 Task: Plan a multi-city trip from Casablanca to Guilin to Hangzhou with 2 passengers in First class, using Emirates, with 1 stop or fewer, 2 carry-on bags, and Dubai as a connecting airport.
Action: Mouse moved to (382, 229)
Screenshot: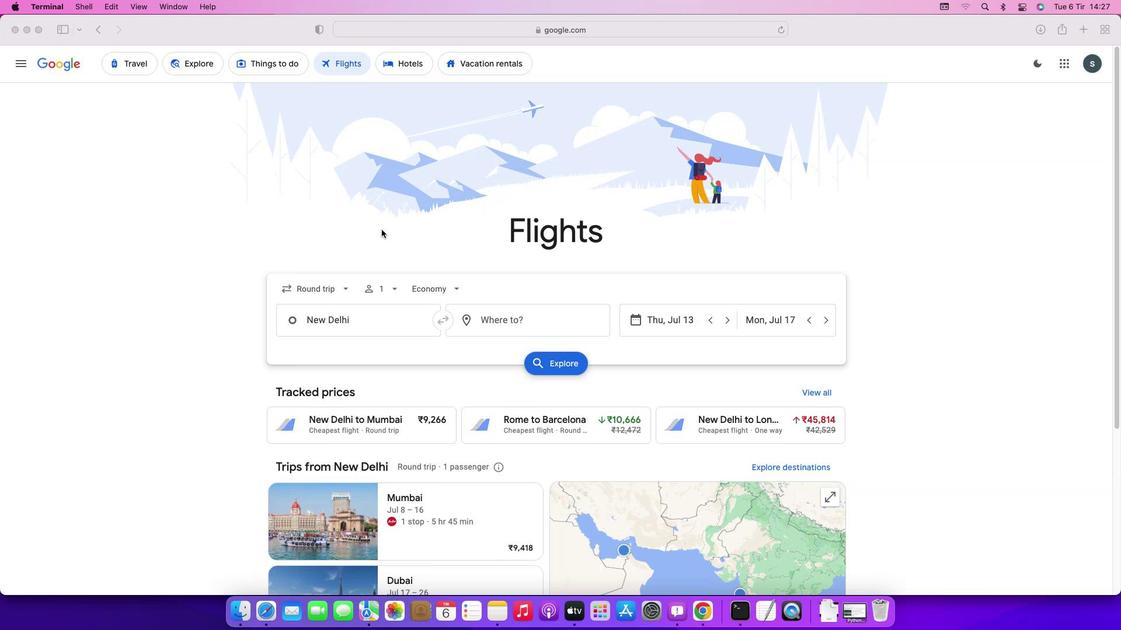 
Action: Mouse pressed left at (382, 229)
Screenshot: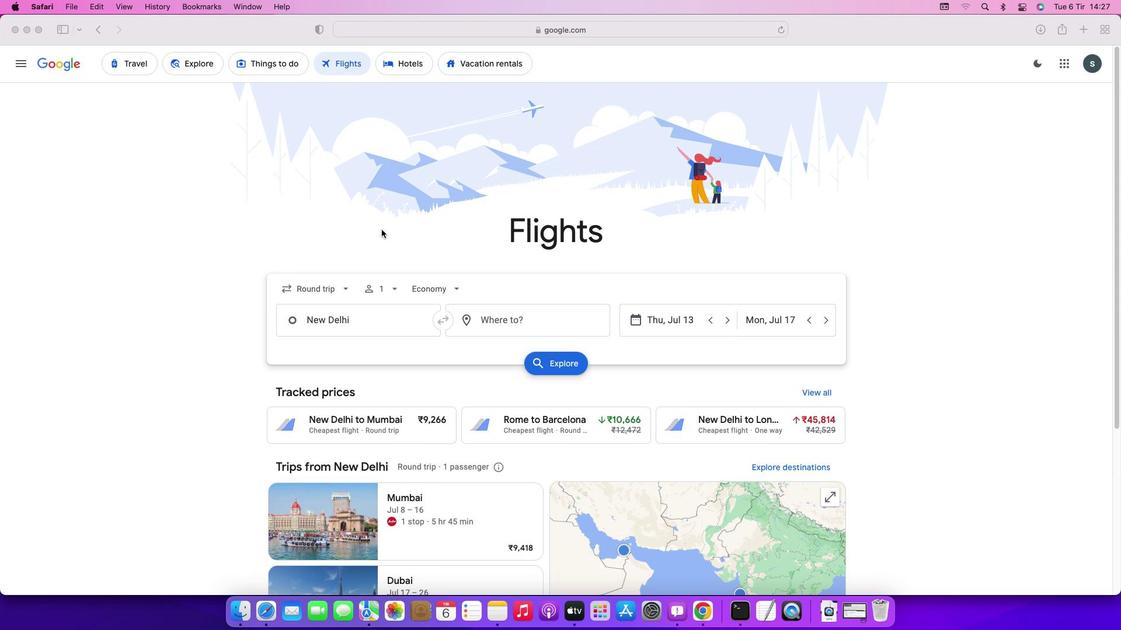 
Action: Mouse moved to (334, 292)
Screenshot: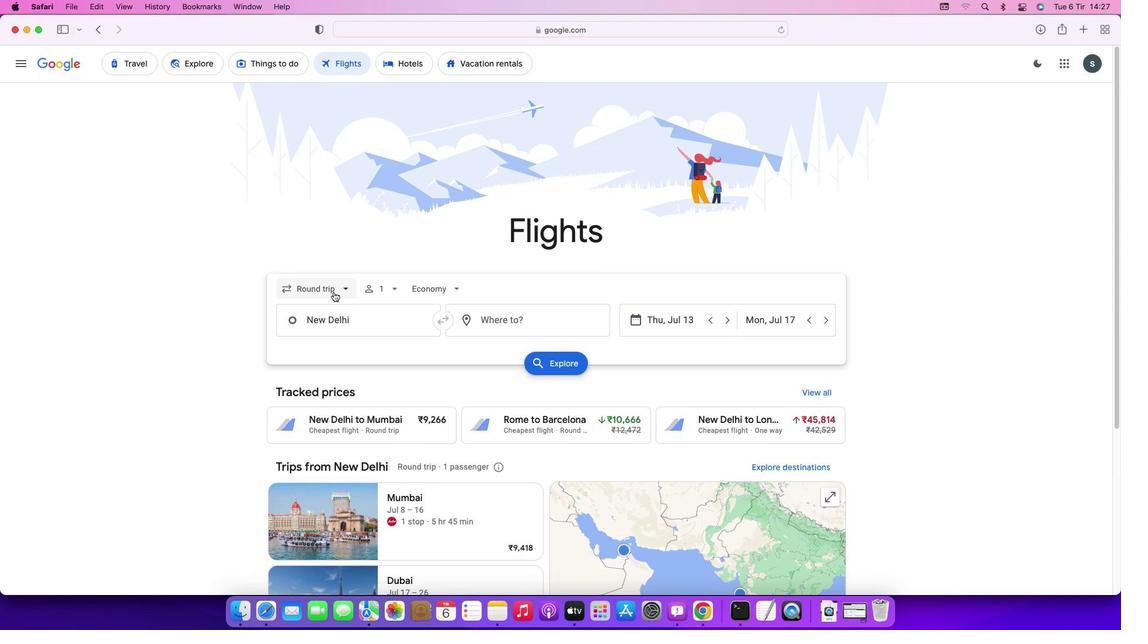 
Action: Mouse pressed left at (334, 292)
Screenshot: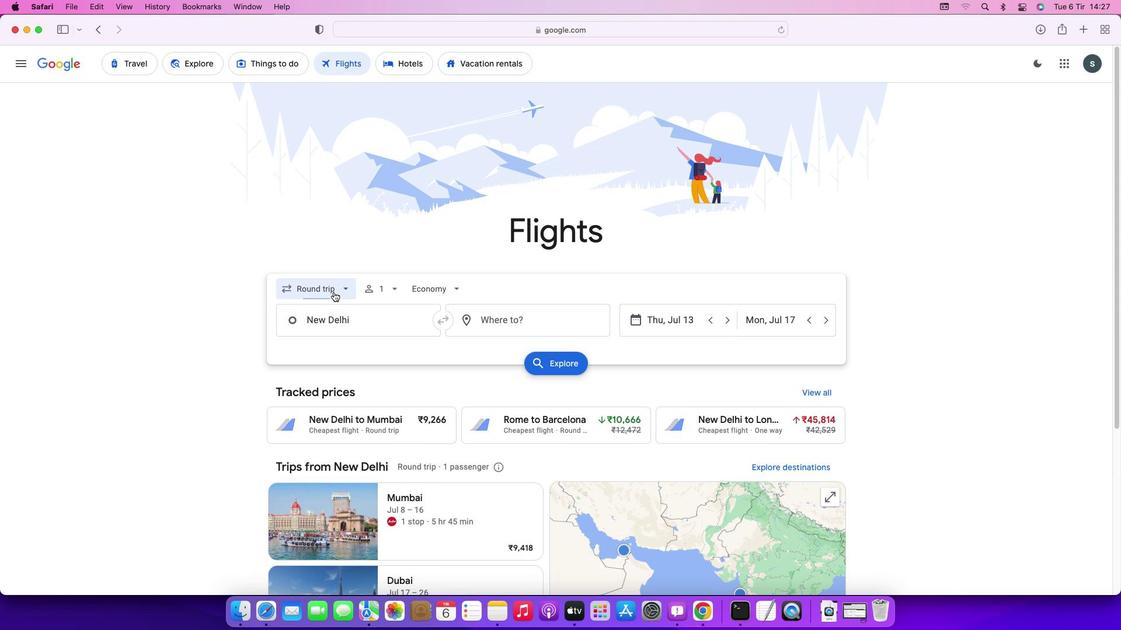 
Action: Mouse moved to (324, 371)
Screenshot: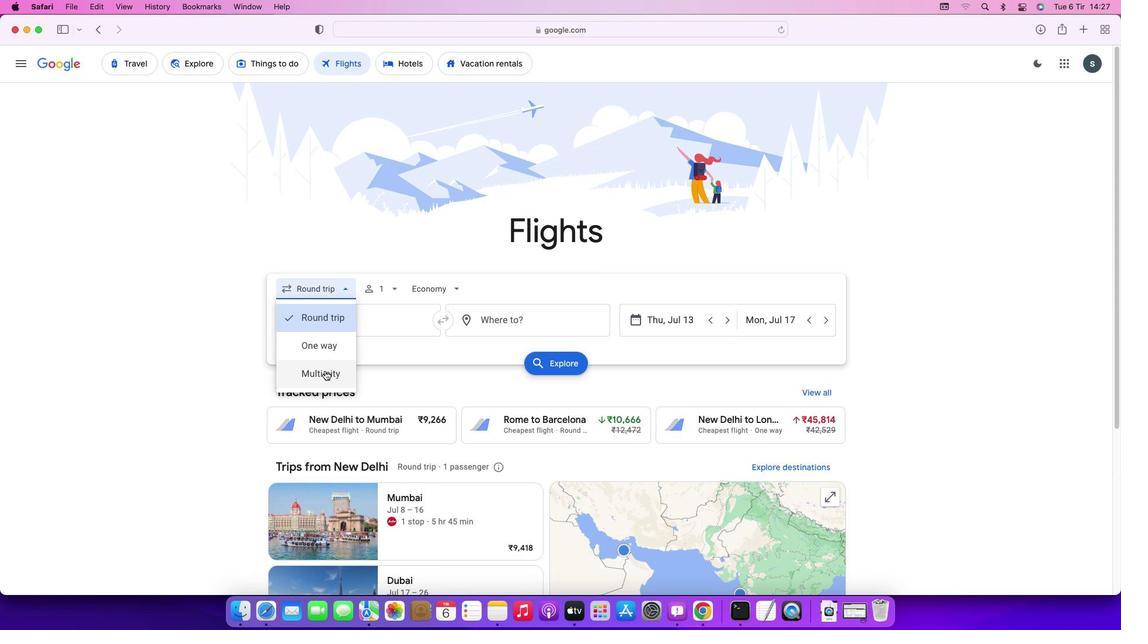 
Action: Mouse pressed left at (324, 371)
Screenshot: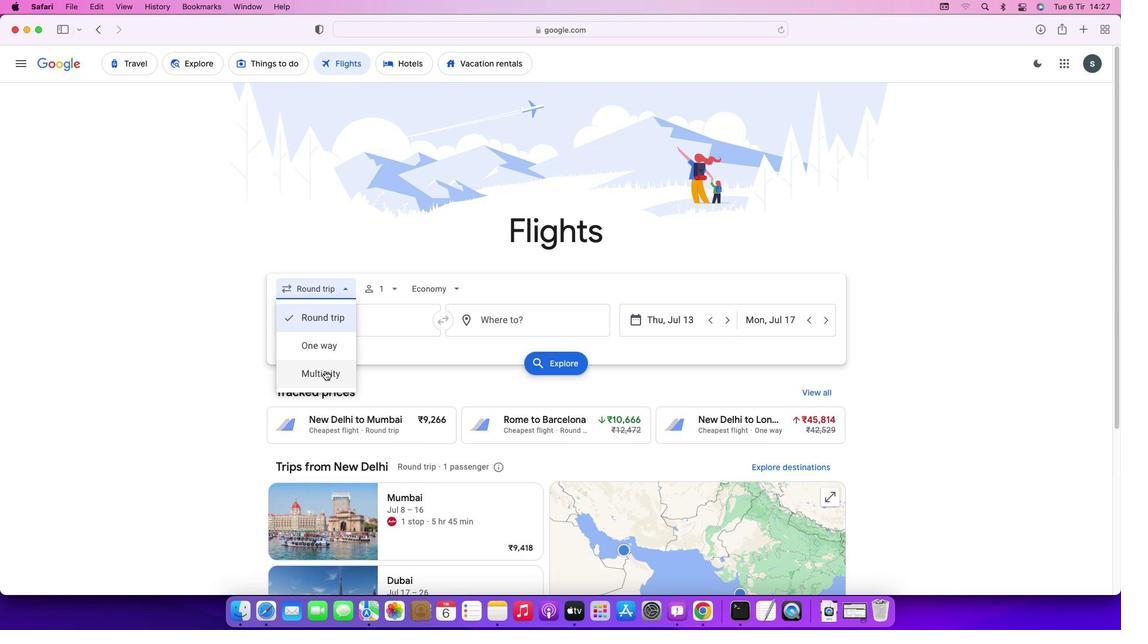 
Action: Mouse moved to (387, 285)
Screenshot: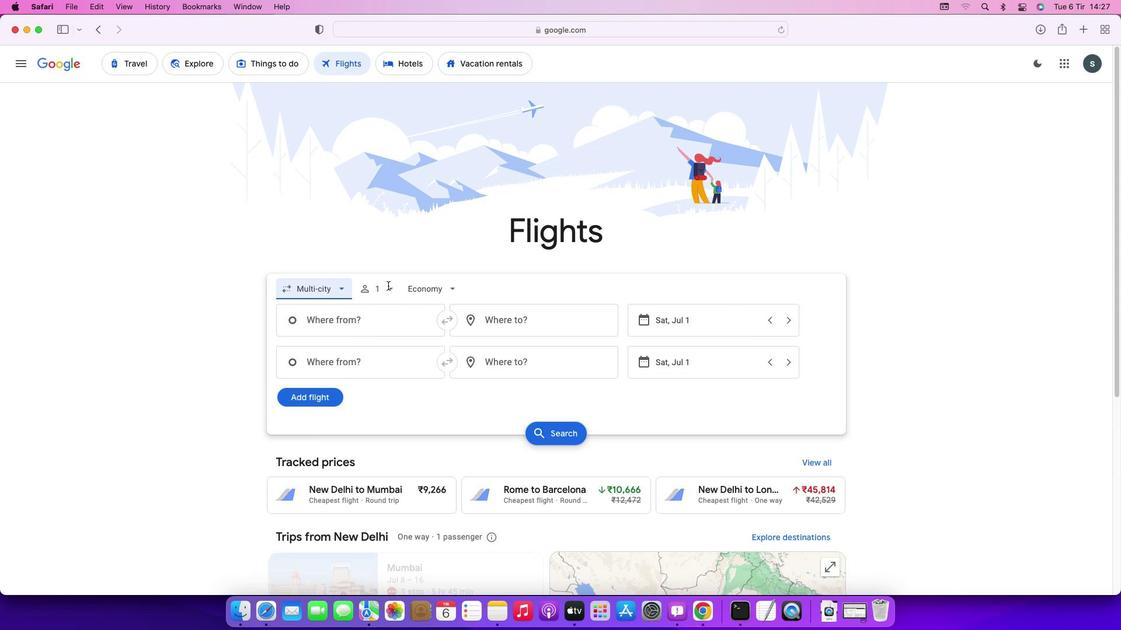 
Action: Mouse pressed left at (387, 285)
Screenshot: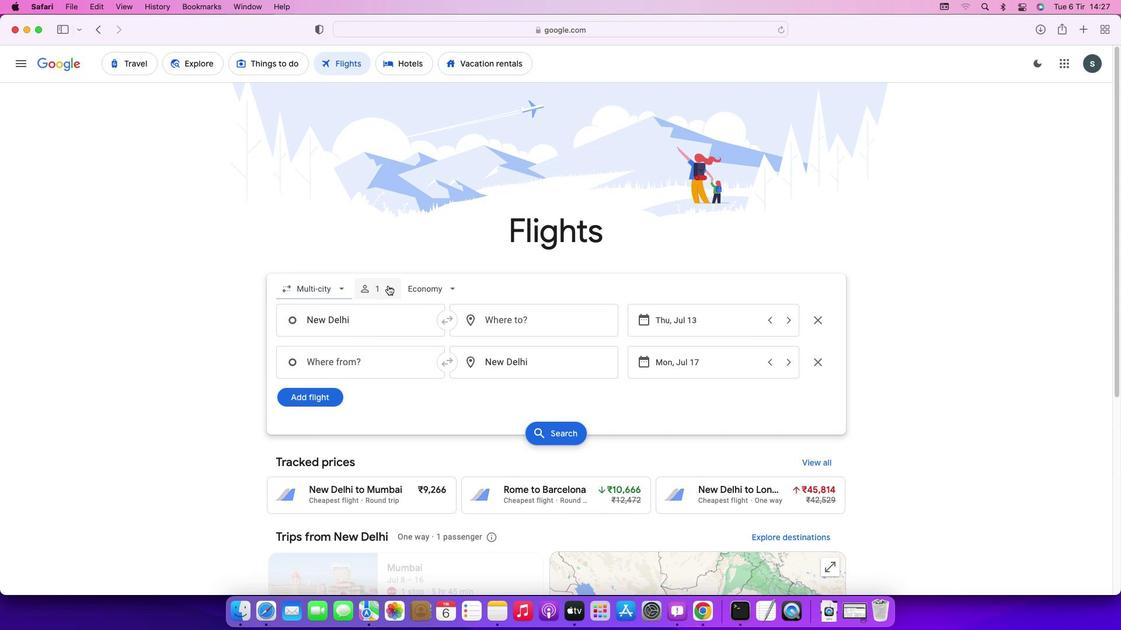 
Action: Mouse moved to (475, 314)
Screenshot: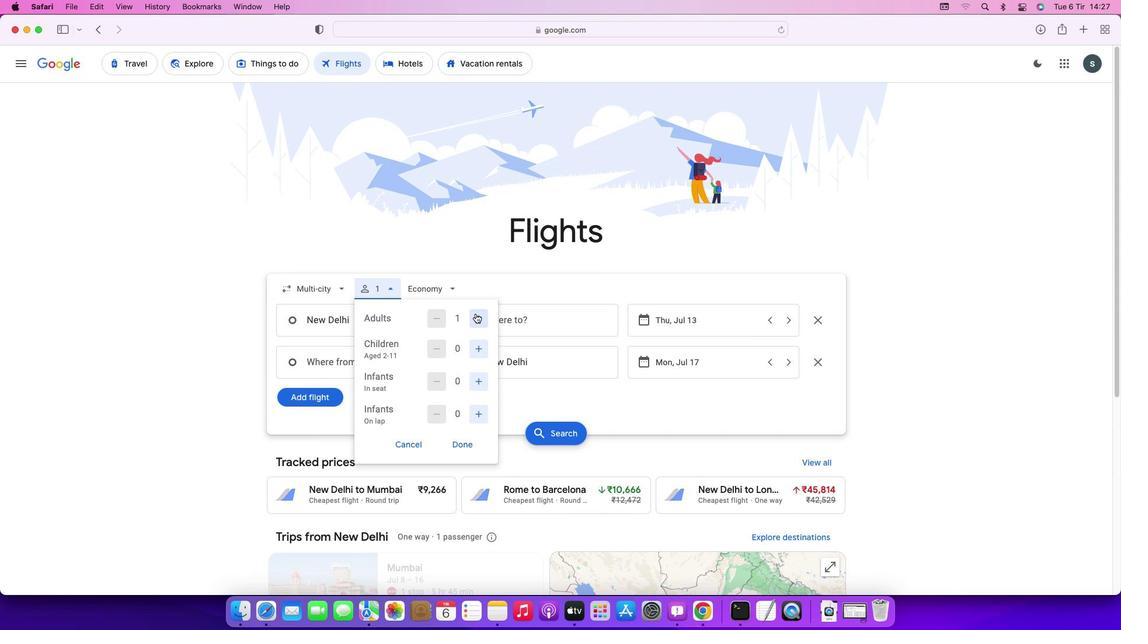 
Action: Mouse pressed left at (475, 314)
Screenshot: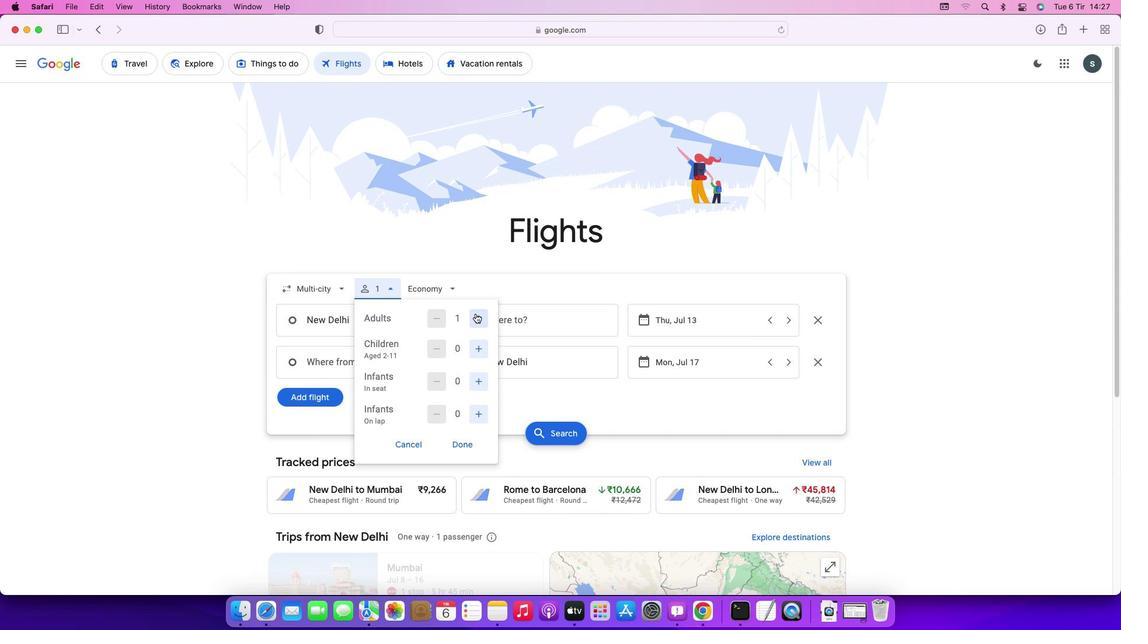 
Action: Mouse moved to (463, 445)
Screenshot: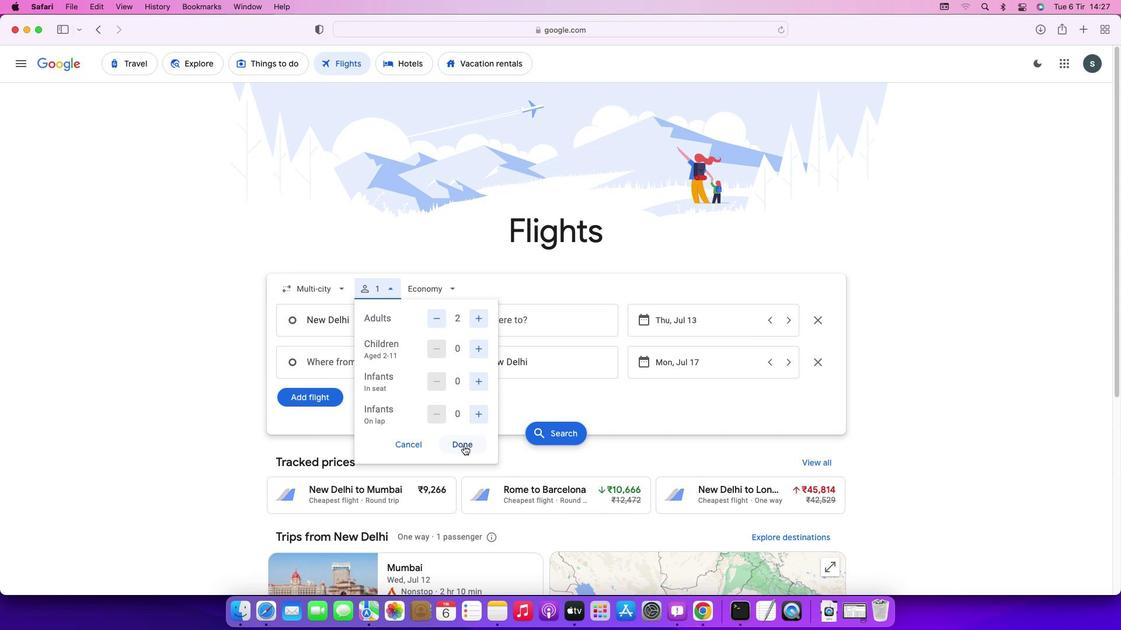 
Action: Mouse pressed left at (463, 445)
Screenshot: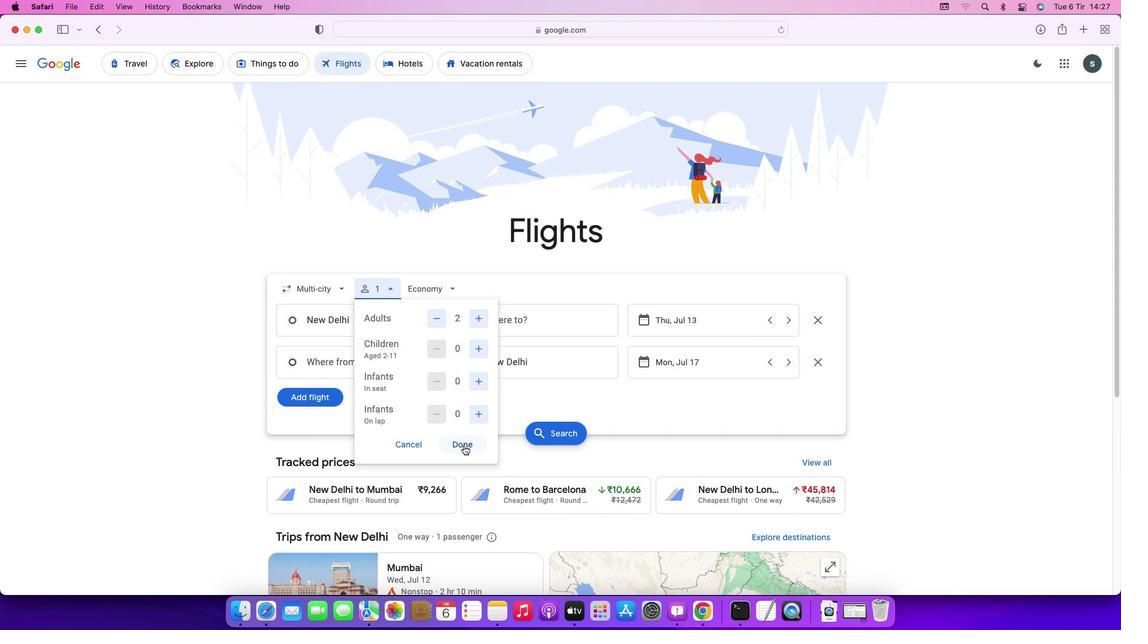 
Action: Mouse moved to (432, 285)
Screenshot: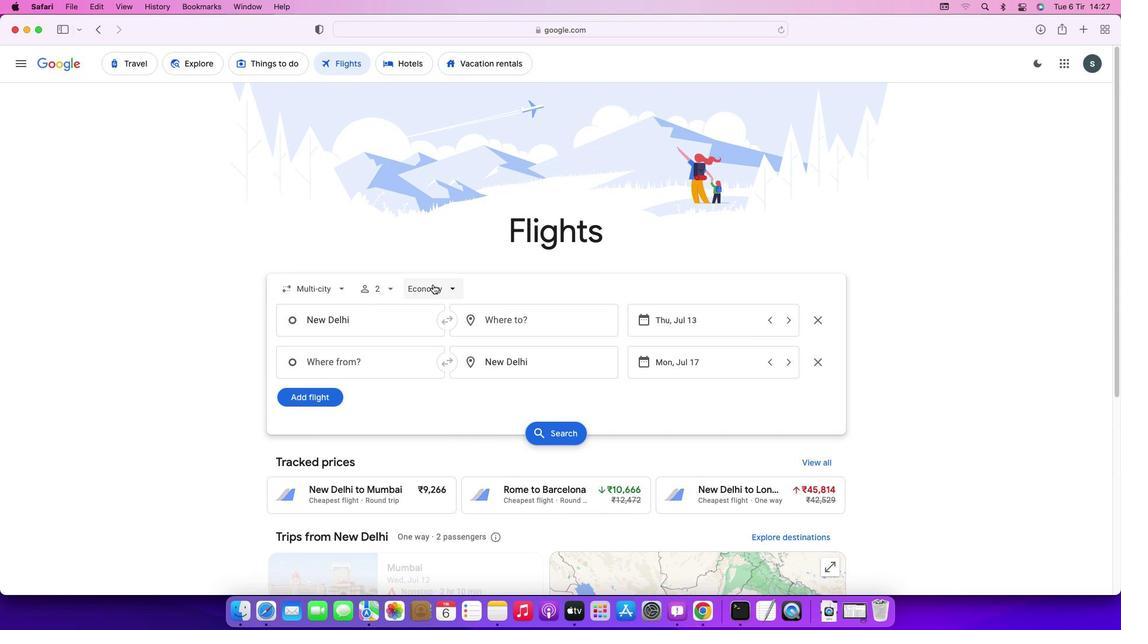 
Action: Mouse pressed left at (432, 285)
Screenshot: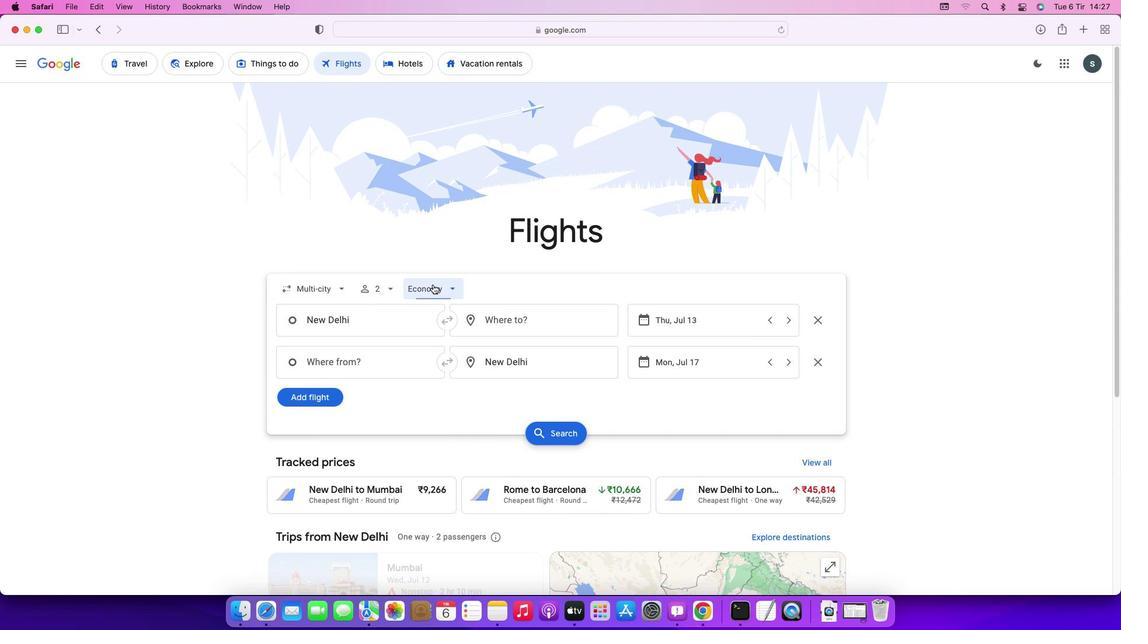 
Action: Mouse moved to (445, 398)
Screenshot: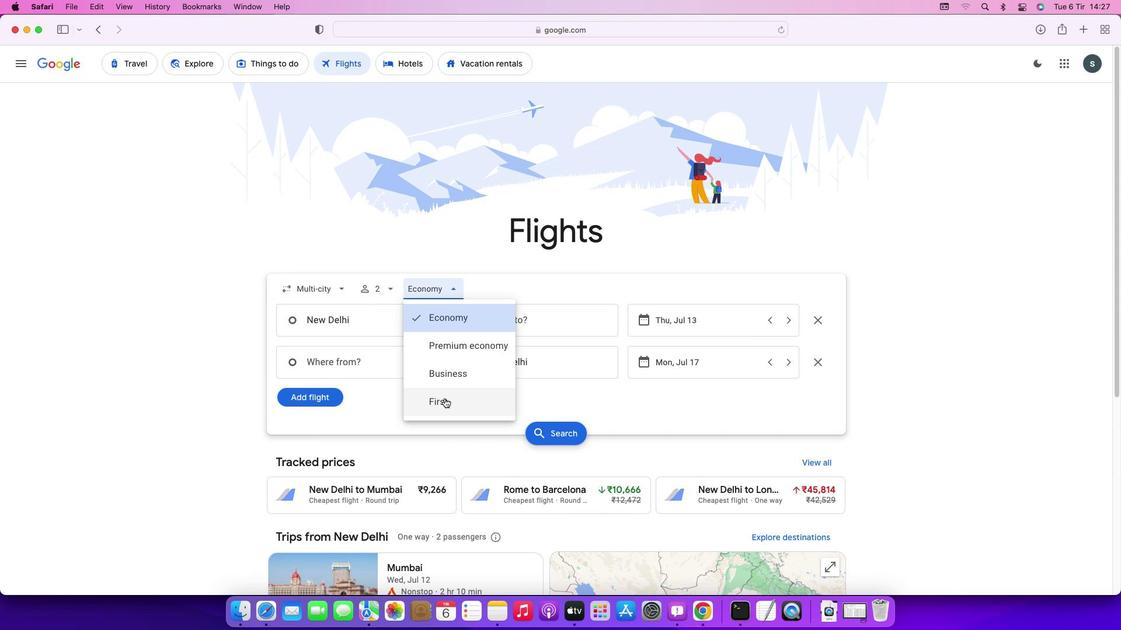 
Action: Mouse pressed left at (445, 398)
Screenshot: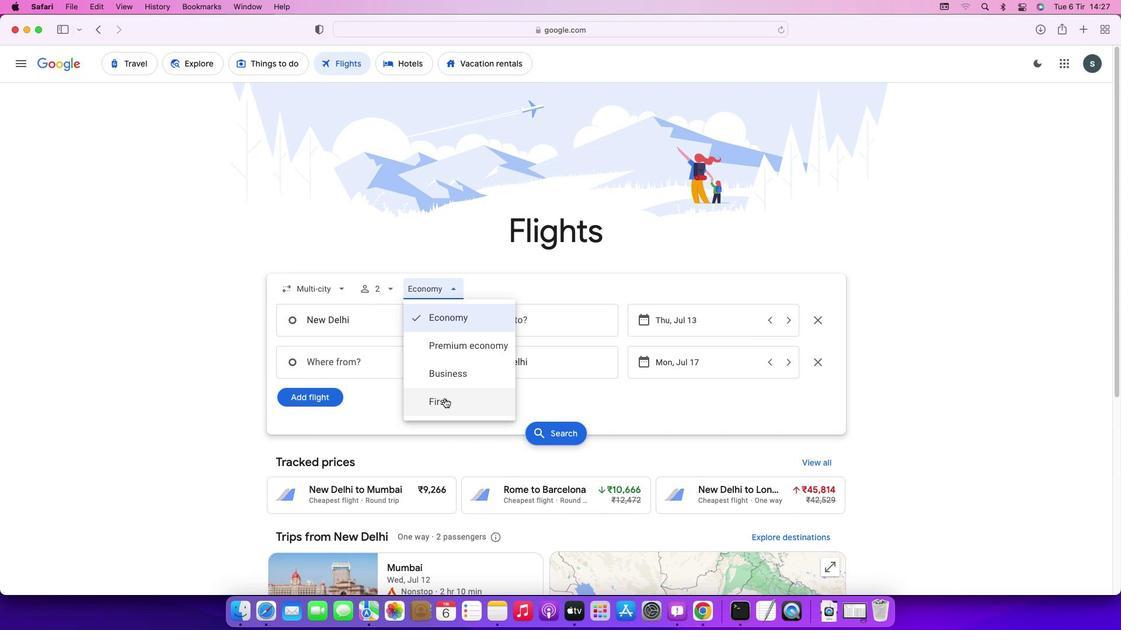 
Action: Mouse moved to (377, 320)
Screenshot: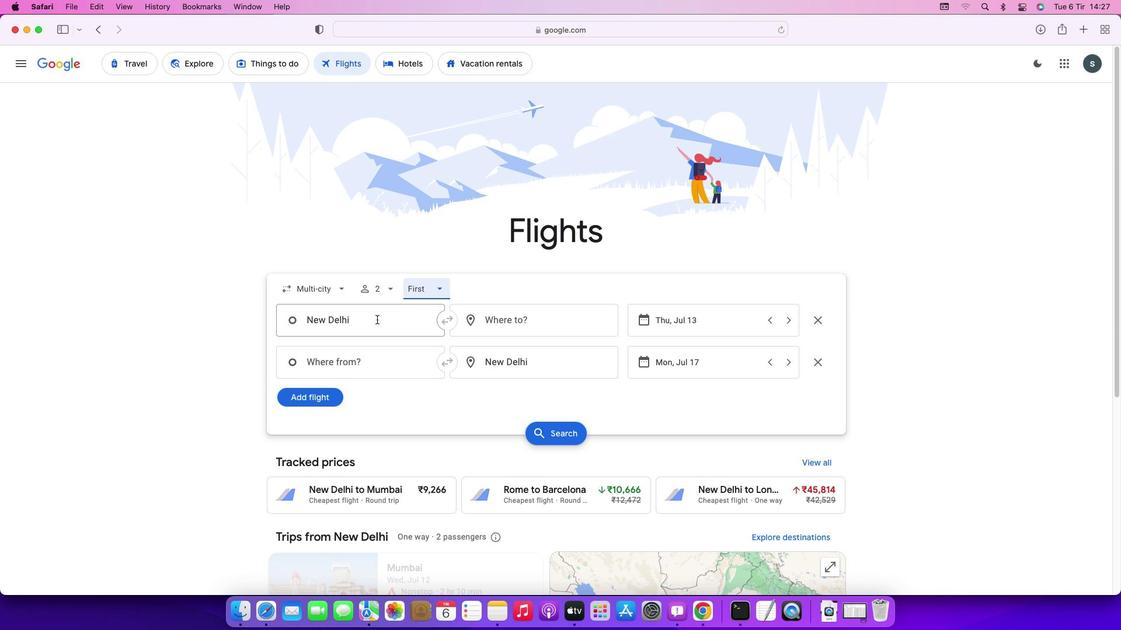 
Action: Mouse pressed left at (377, 320)
Screenshot: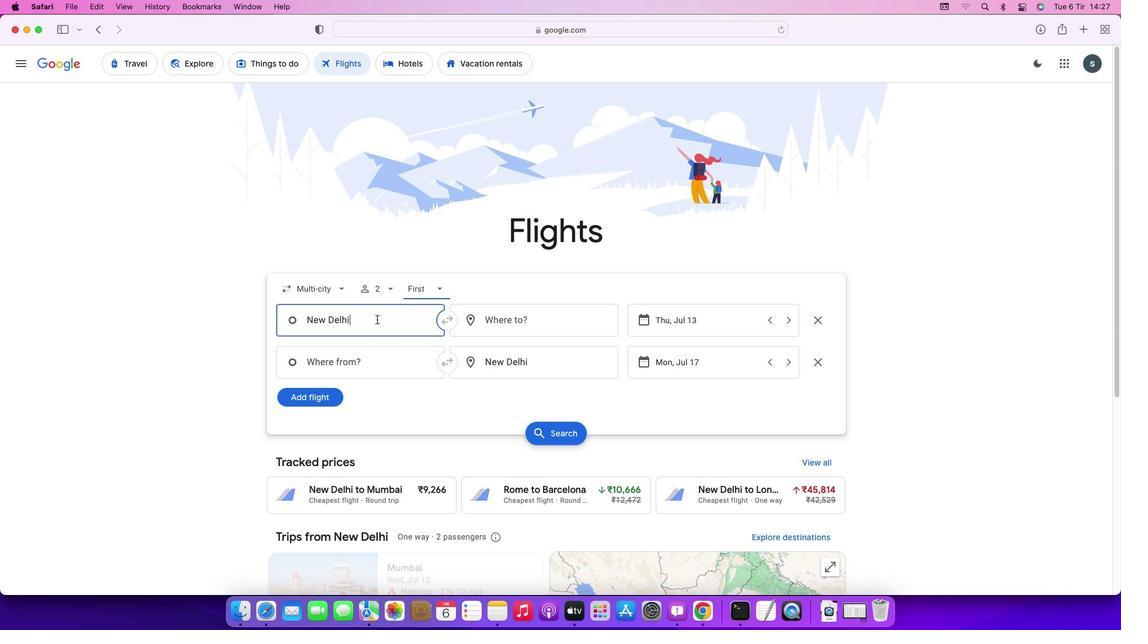 
Action: Key pressed Key.backspaceKey.caps_lock'C'Key.caps_lock'a''s''a''b''l''a''n''c''a'Key.enter
Screenshot: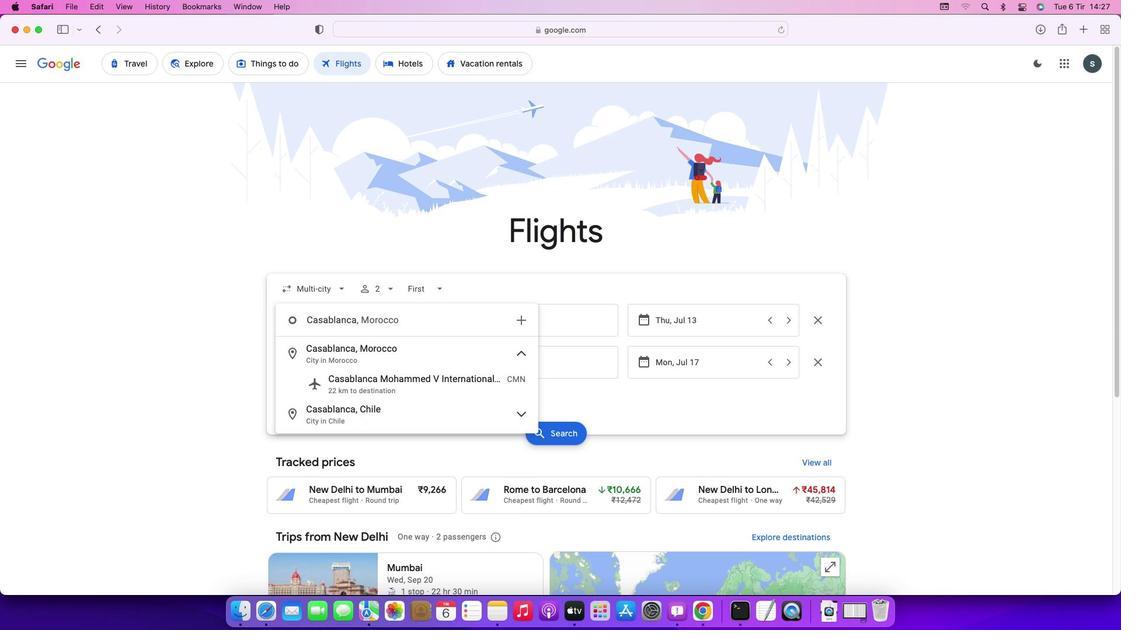 
Action: Mouse moved to (541, 326)
Screenshot: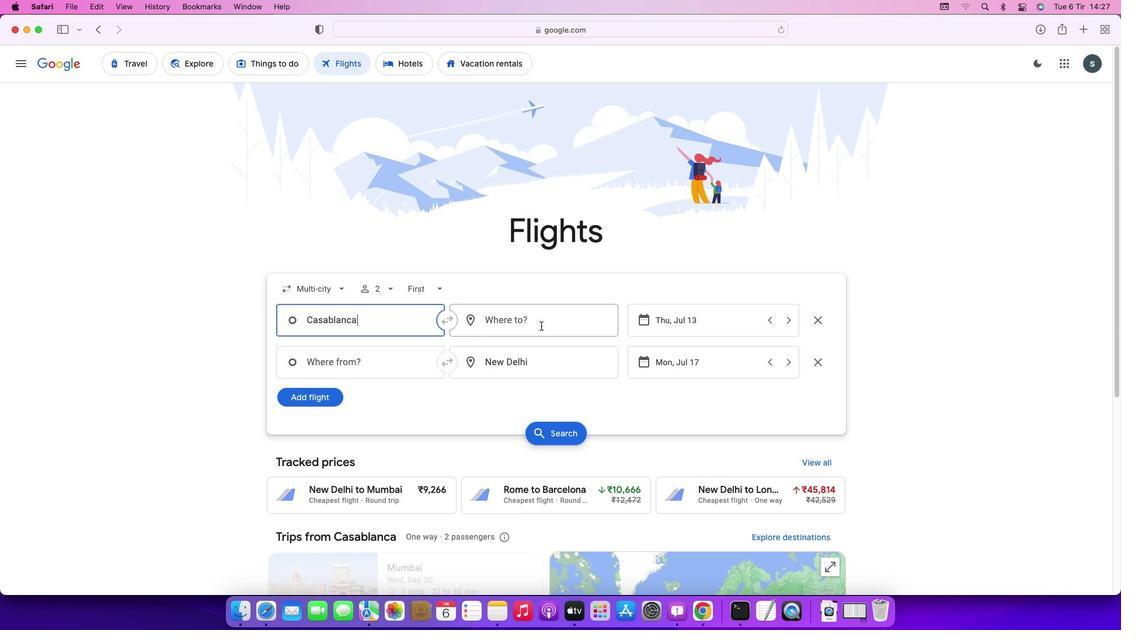 
Action: Mouse pressed left at (541, 326)
Screenshot: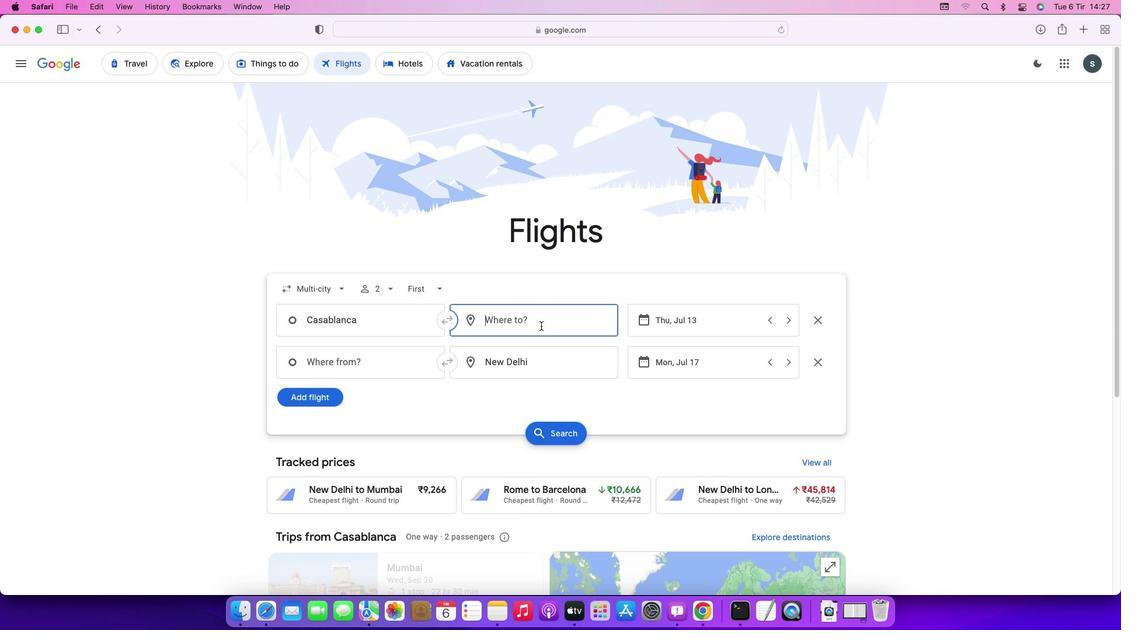 
Action: Key pressed Key.caps_lock'G'Key.caps_lock'u''i''l''i''n'Key.enter
Screenshot: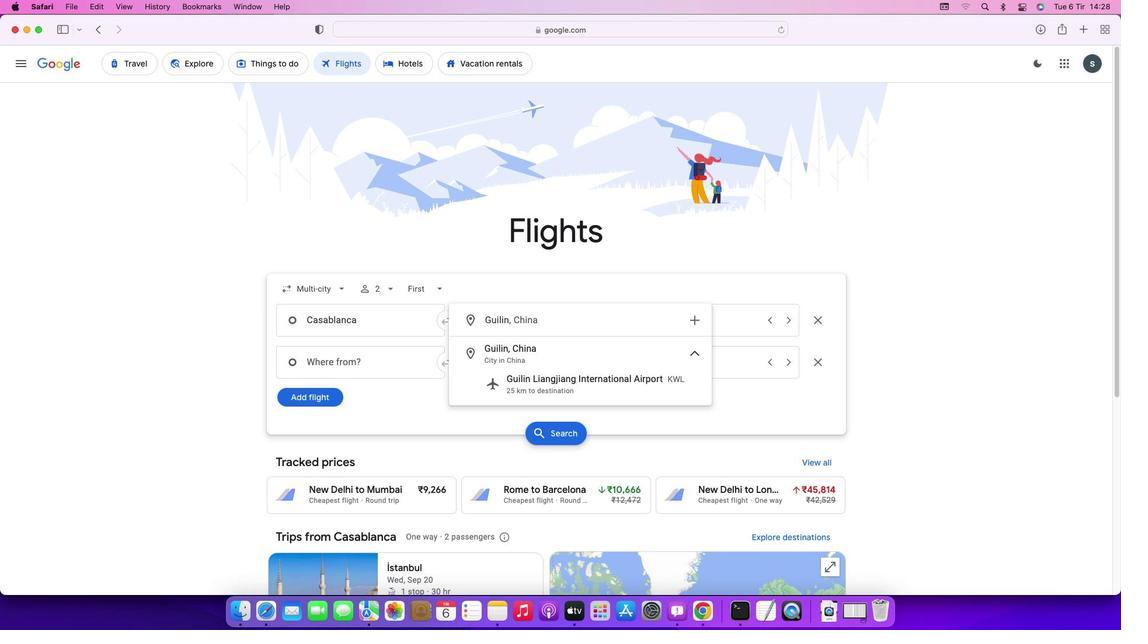 
Action: Mouse moved to (722, 323)
Screenshot: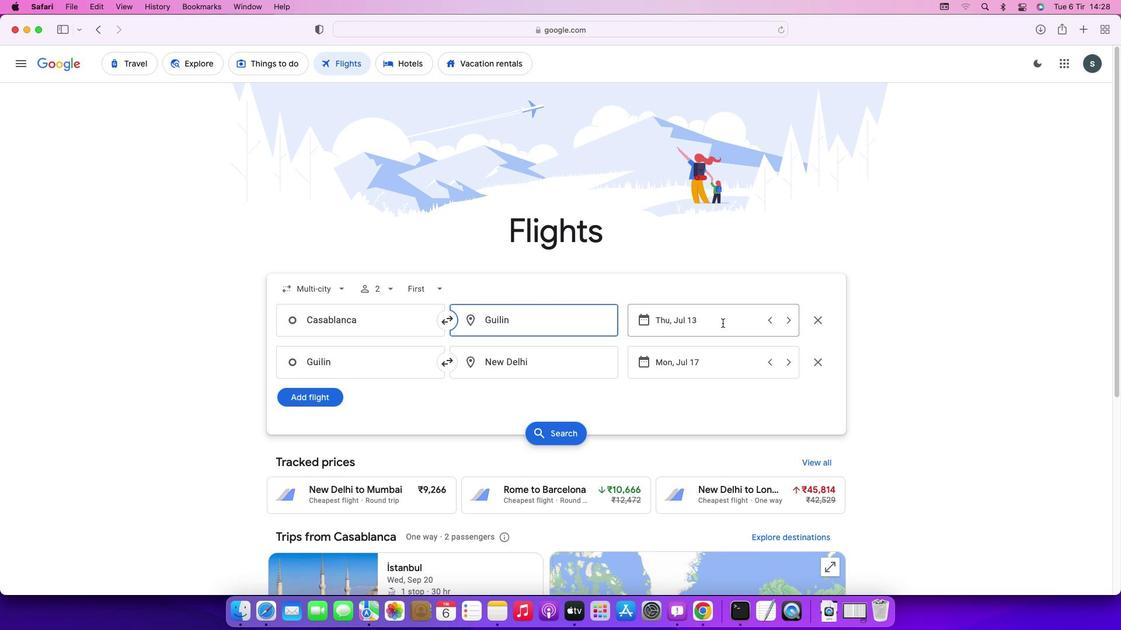 
Action: Mouse pressed left at (722, 323)
Screenshot: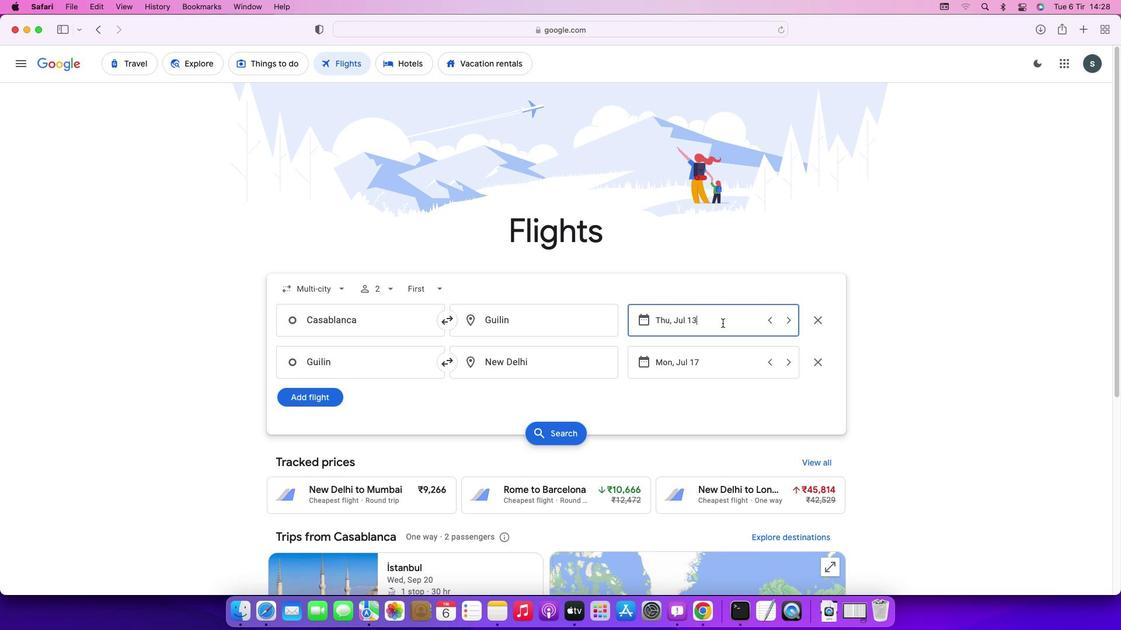 
Action: Mouse moved to (717, 444)
Screenshot: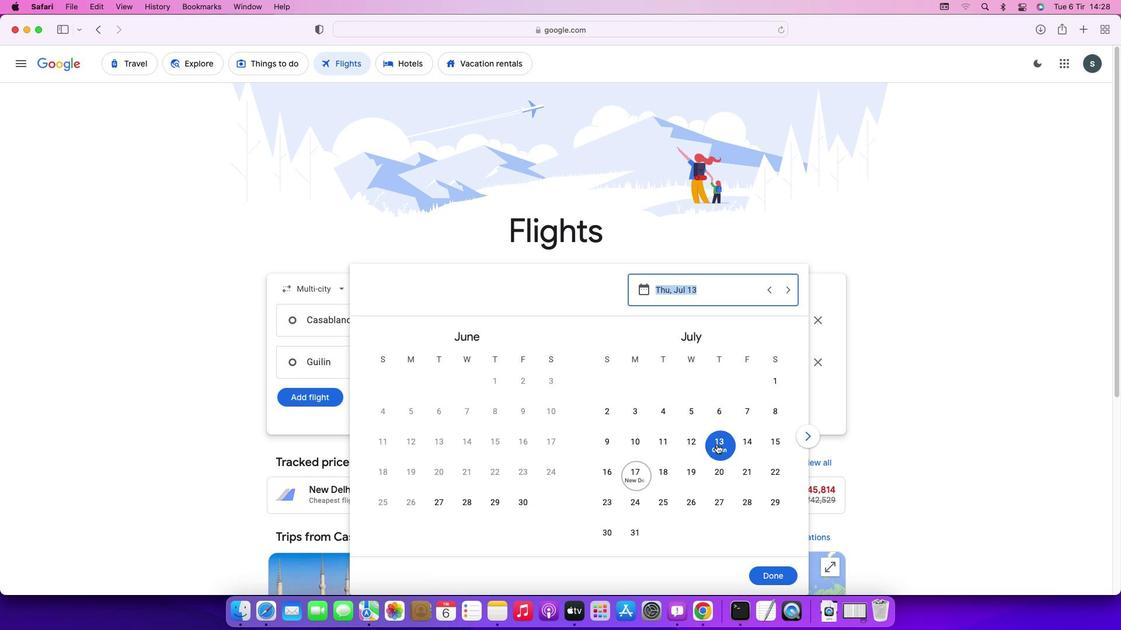 
Action: Mouse pressed left at (717, 444)
Screenshot: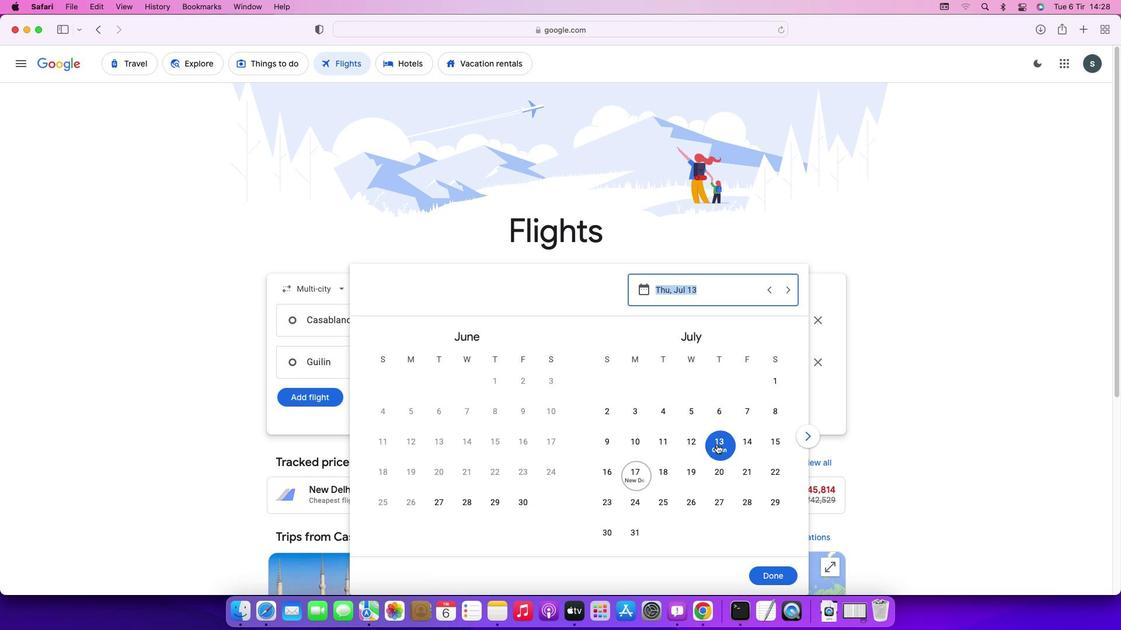 
Action: Mouse moved to (764, 571)
Screenshot: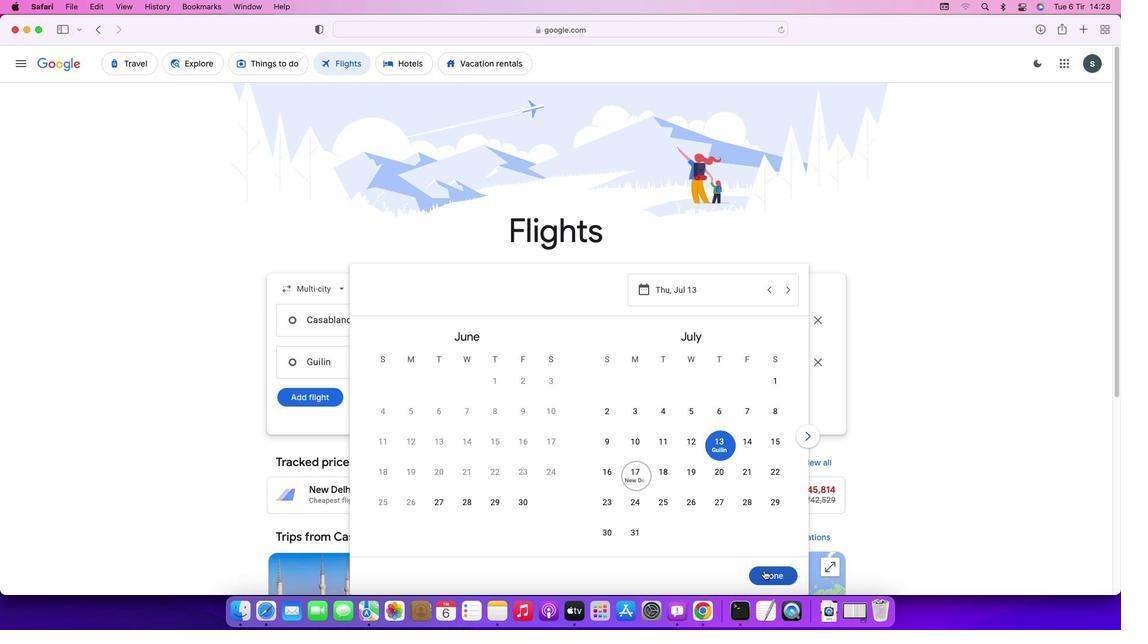 
Action: Mouse pressed left at (764, 571)
Screenshot: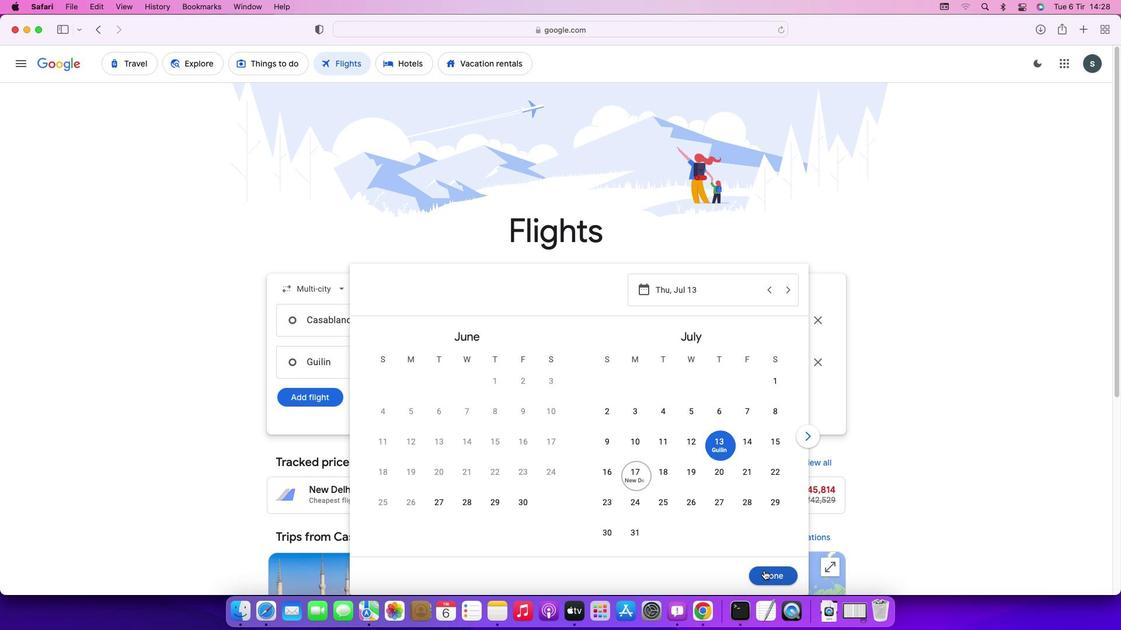
Action: Mouse moved to (365, 363)
Screenshot: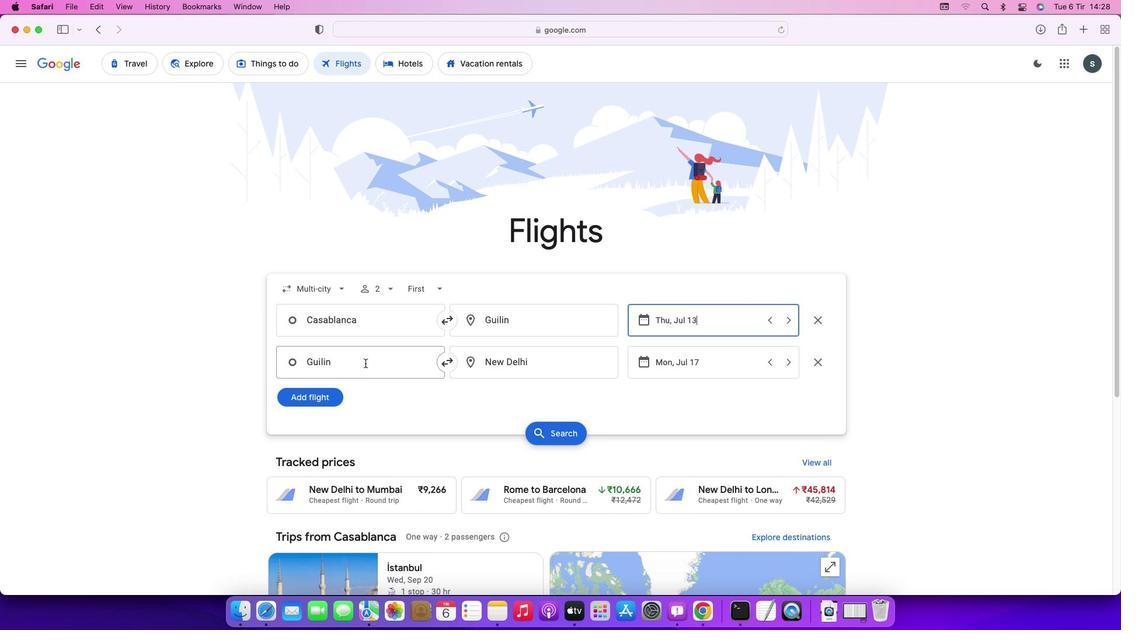 
Action: Mouse pressed left at (365, 363)
Screenshot: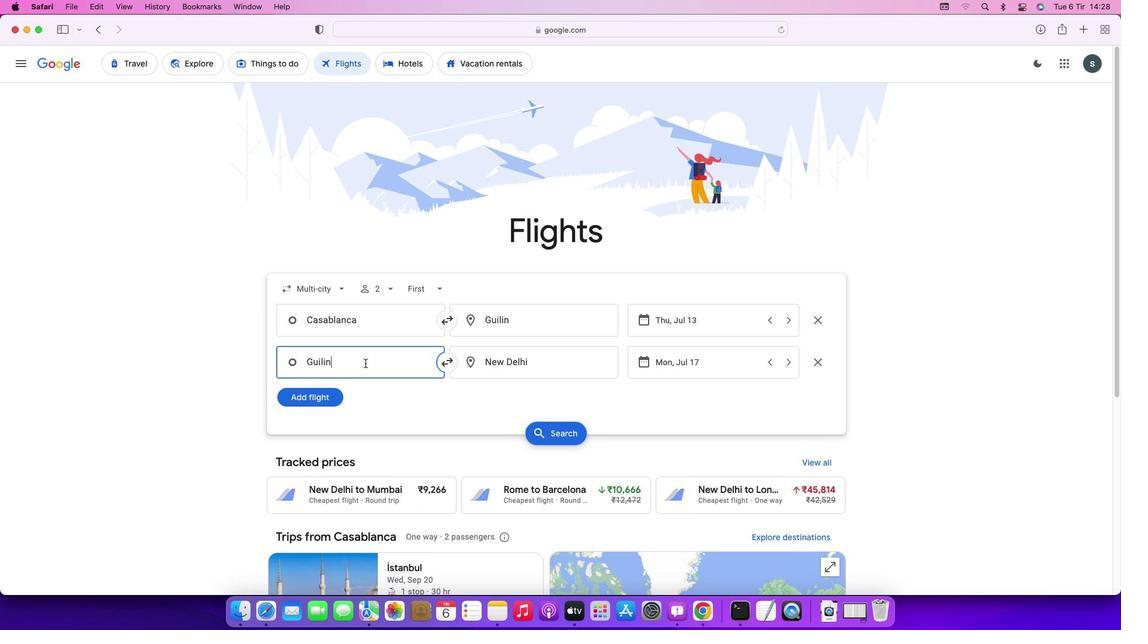 
Action: Key pressed Key.backspaceKey.caps_lock'G'Key.caps_lock
Screenshot: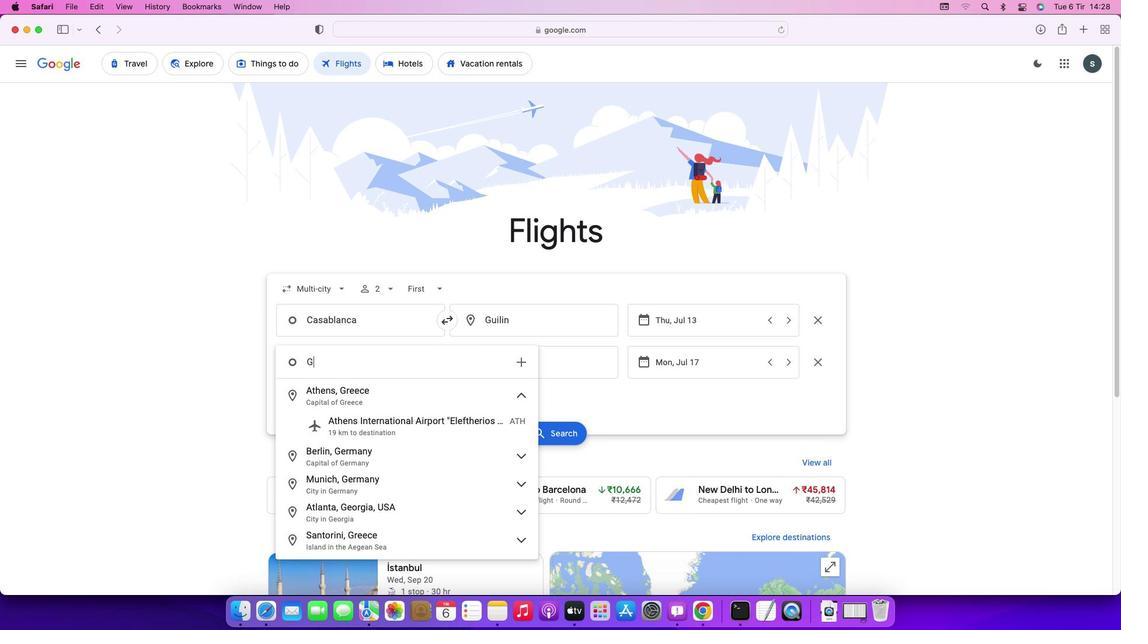
Action: Mouse moved to (365, 363)
Screenshot: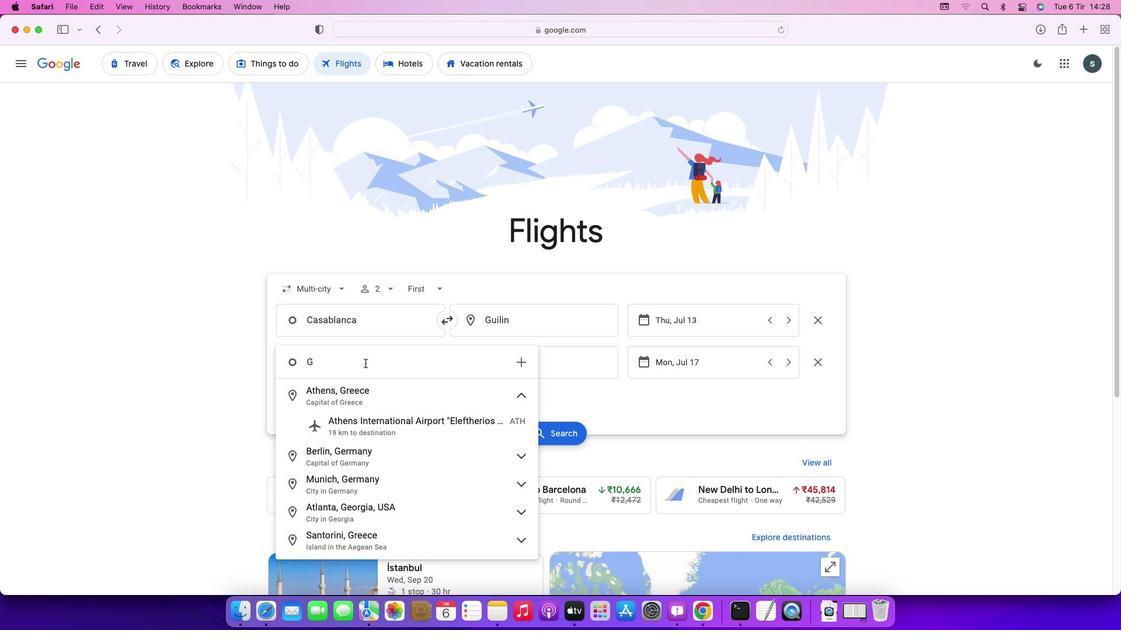 
Action: Key pressed 'u''i''l''i''n'Key.enter
Screenshot: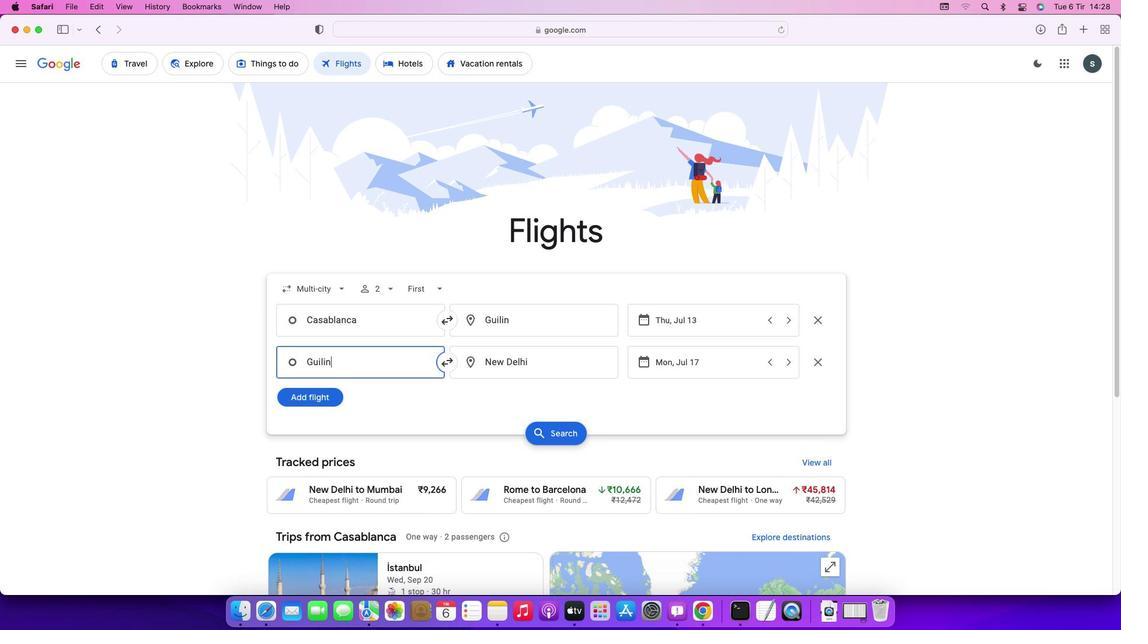 
Action: Mouse moved to (539, 365)
Screenshot: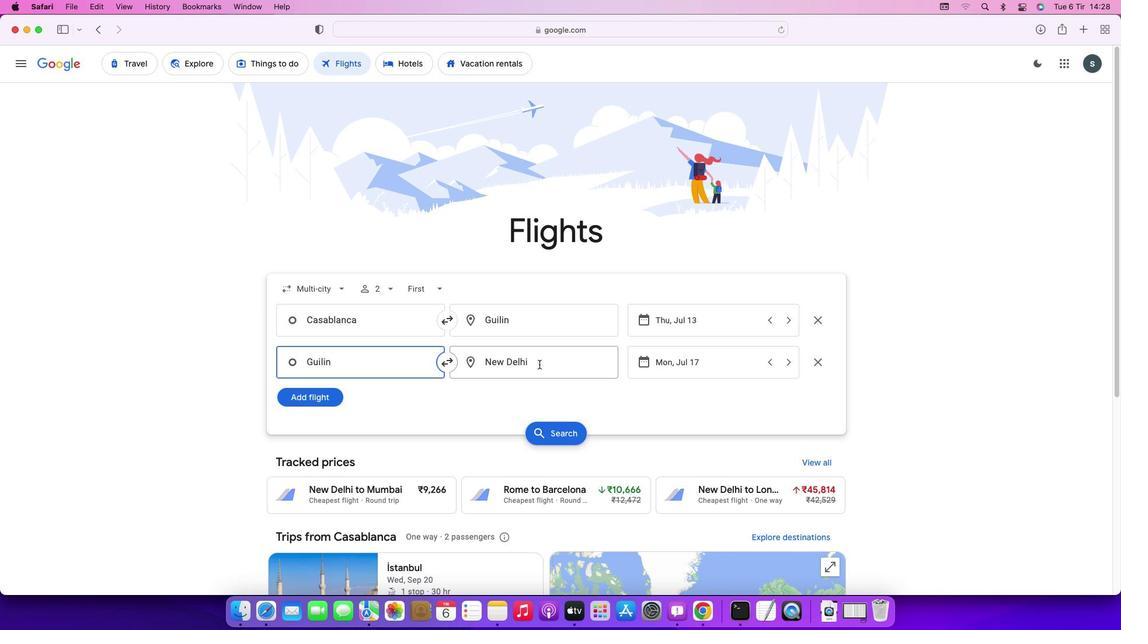 
Action: Mouse pressed left at (539, 365)
Screenshot: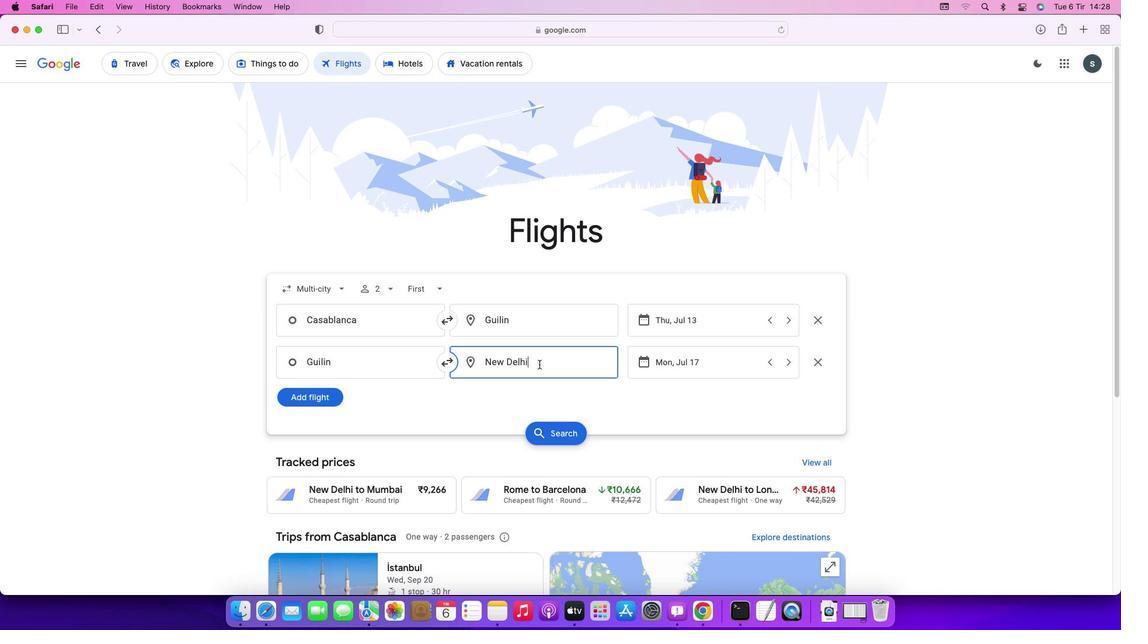 
Action: Key pressed Key.backspaceKey.caps_lock'H'Key.caps_lock'a''n''g''z''h''o''u'Key.enter
Screenshot: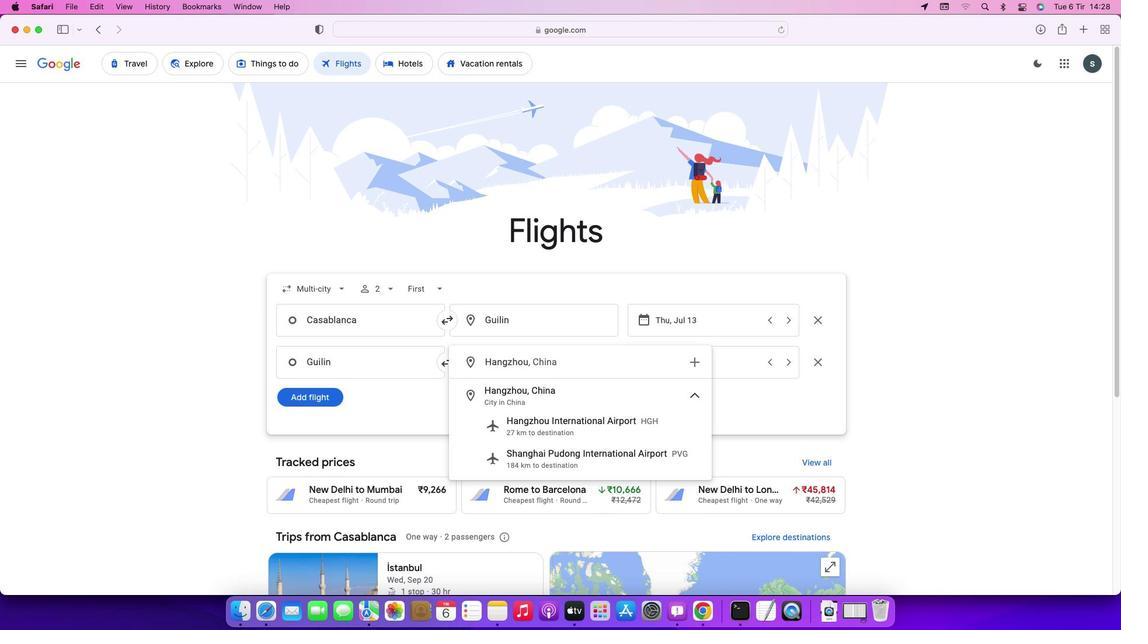 
Action: Mouse moved to (704, 365)
Screenshot: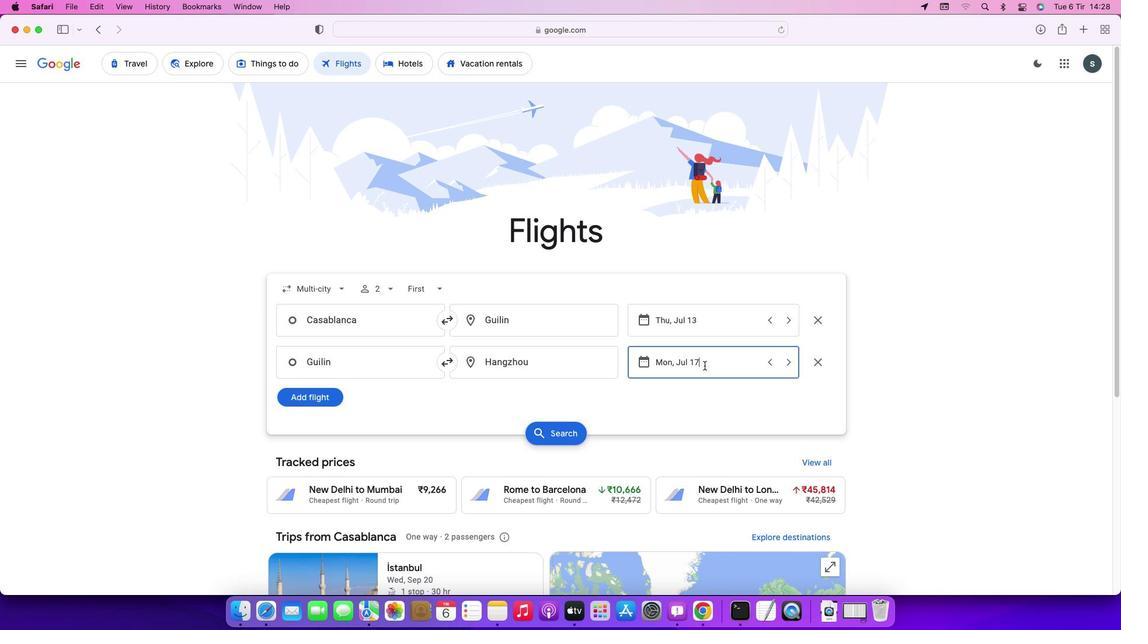 
Action: Mouse pressed left at (704, 365)
Screenshot: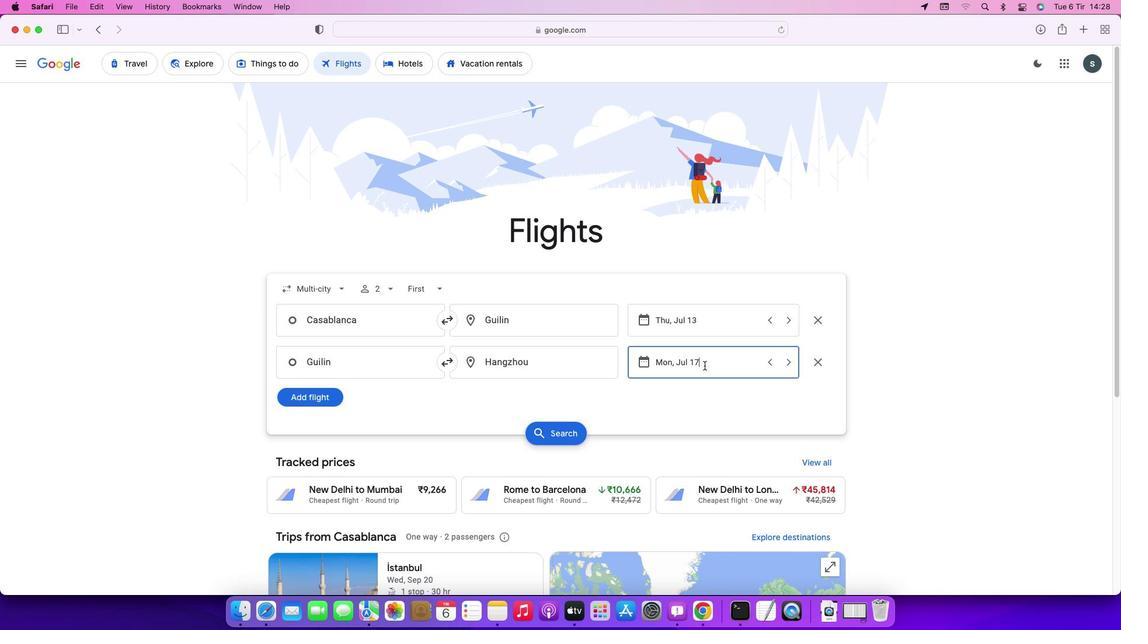 
Action: Mouse moved to (809, 434)
Screenshot: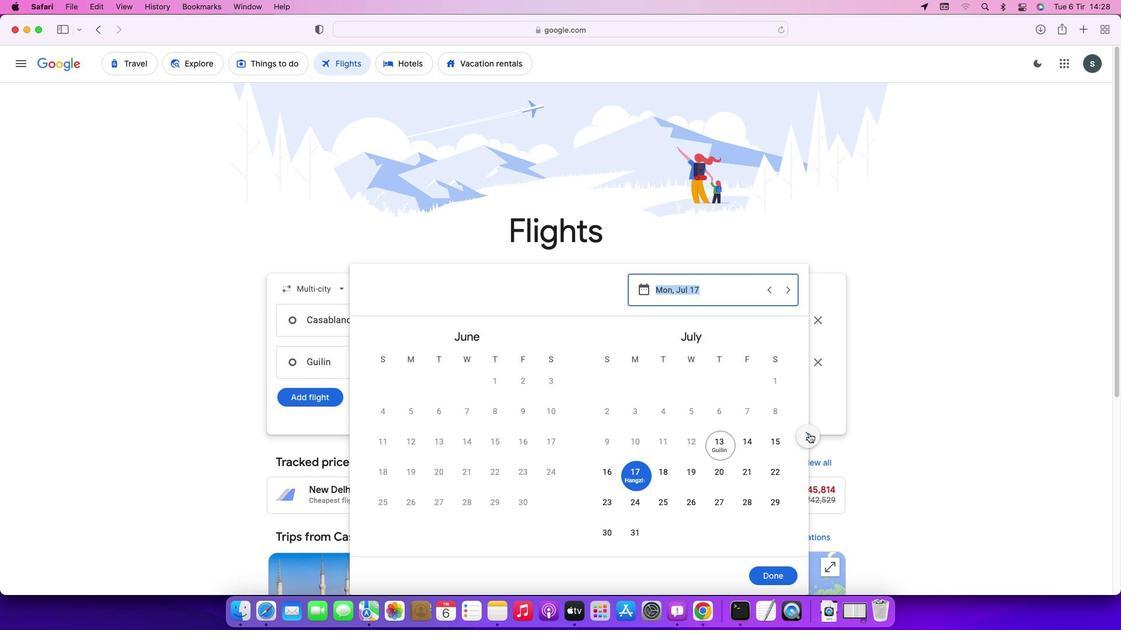 
Action: Mouse pressed left at (809, 434)
Screenshot: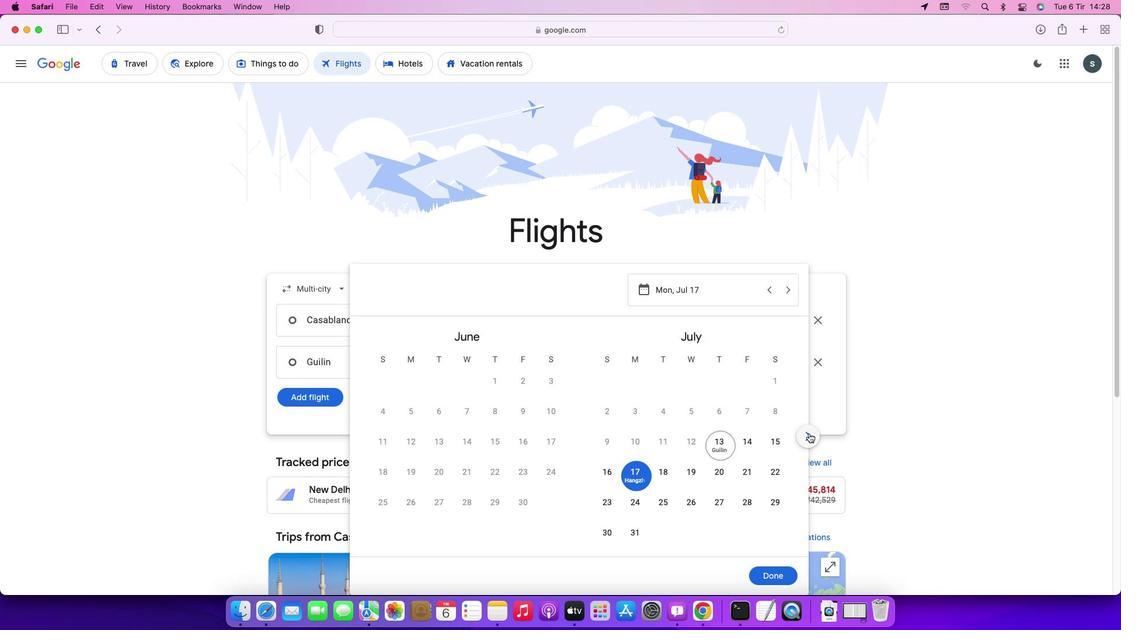 
Action: Mouse moved to (695, 386)
Screenshot: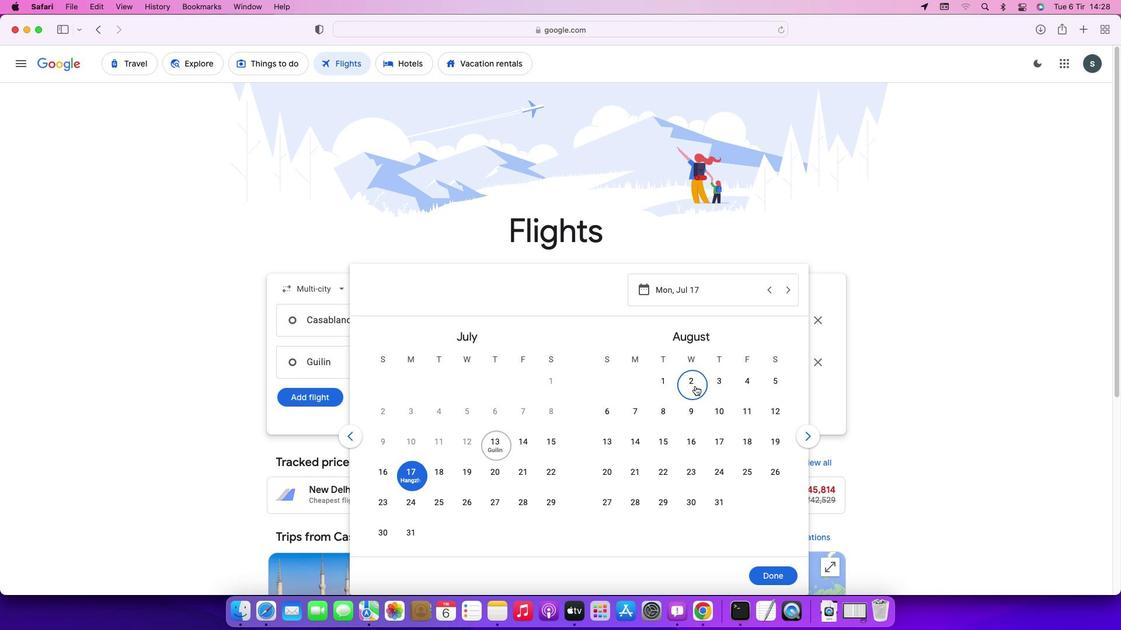
Action: Mouse pressed left at (695, 386)
Screenshot: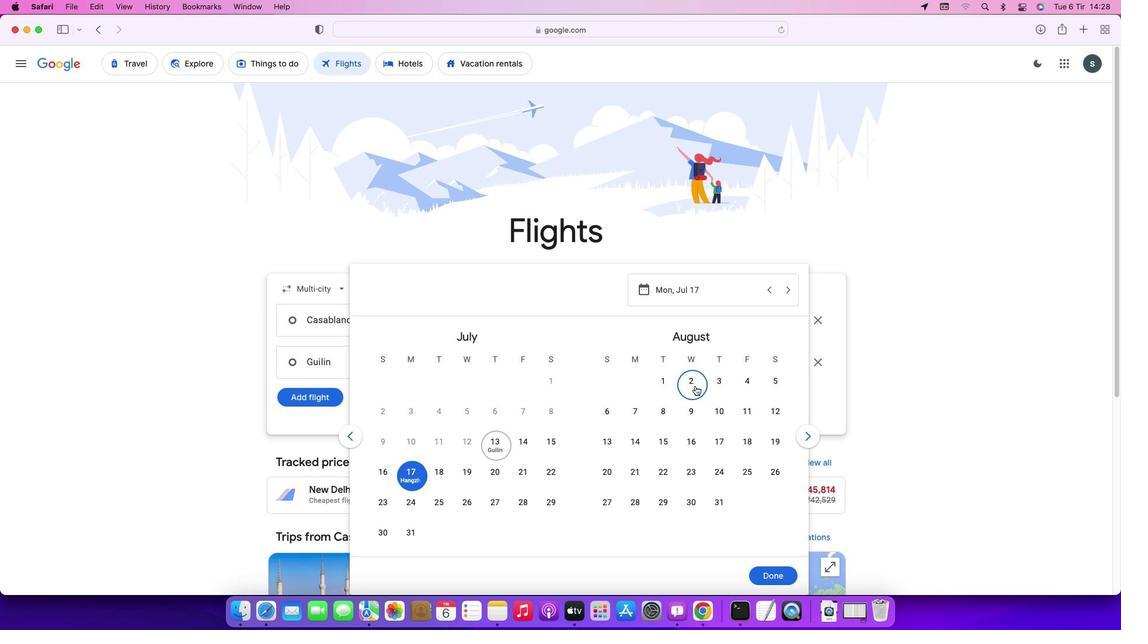 
Action: Mouse moved to (771, 571)
Screenshot: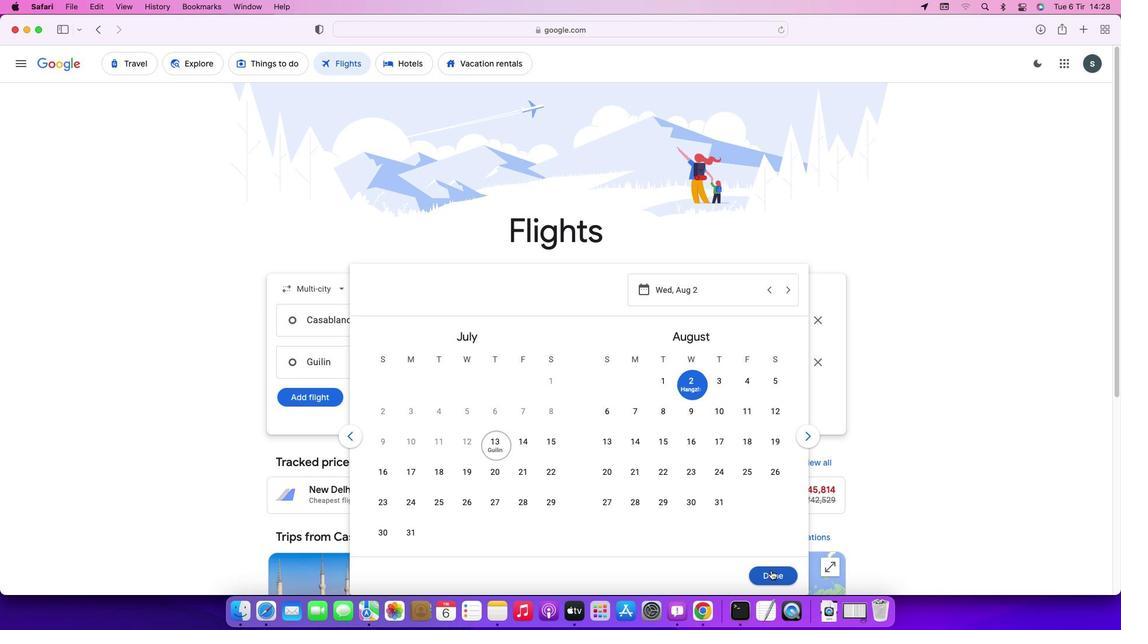 
Action: Mouse pressed left at (771, 571)
Screenshot: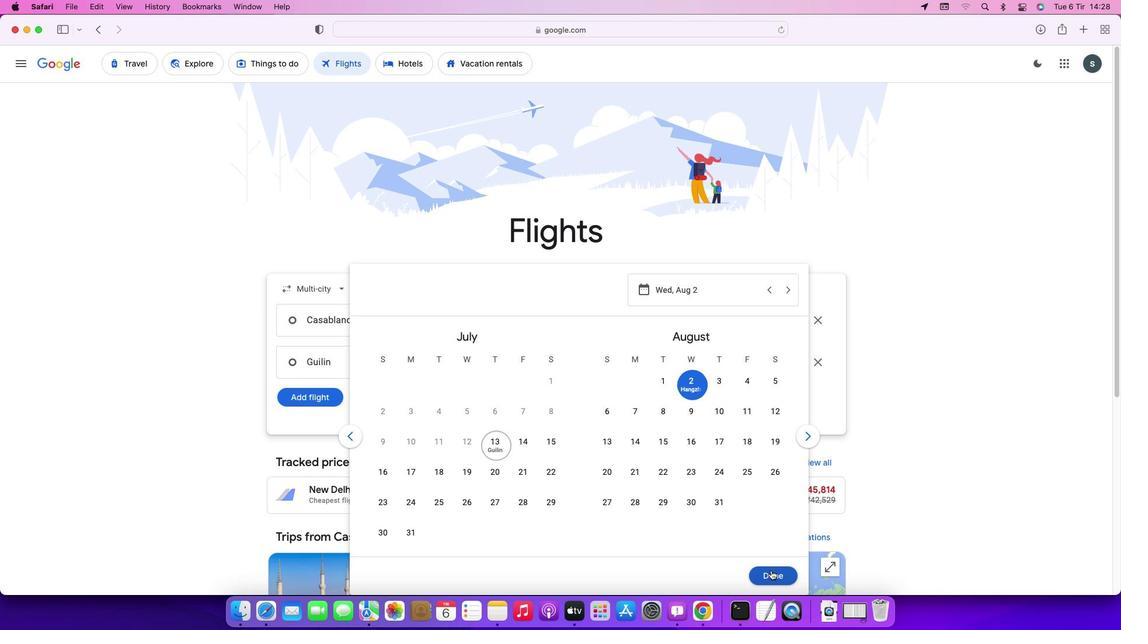 
Action: Mouse moved to (320, 400)
Screenshot: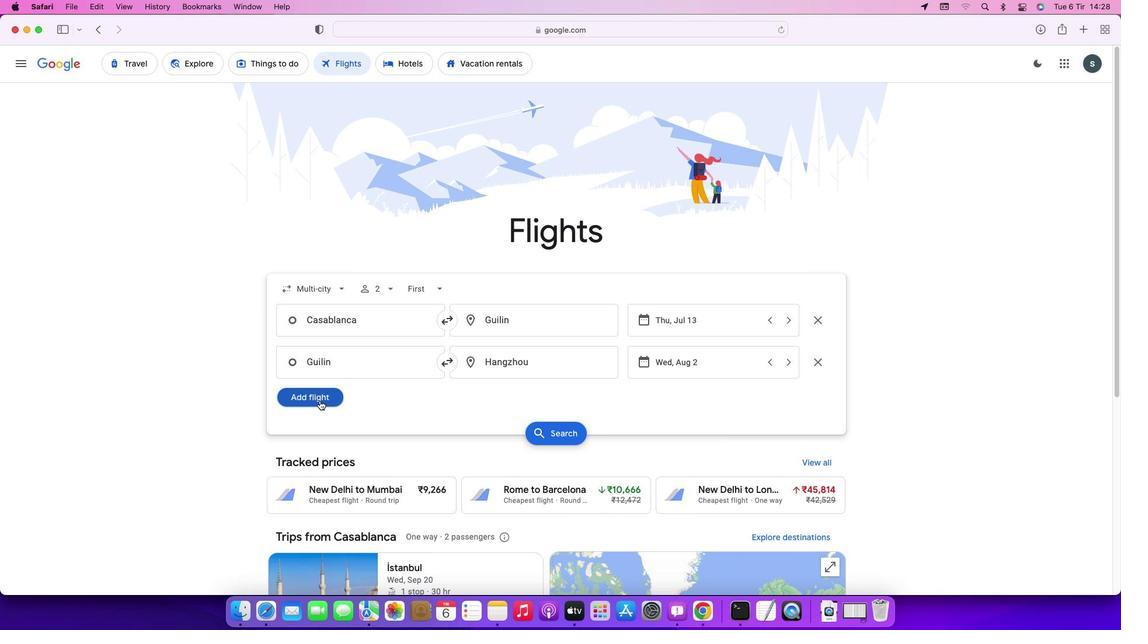 
Action: Mouse pressed left at (320, 400)
Screenshot: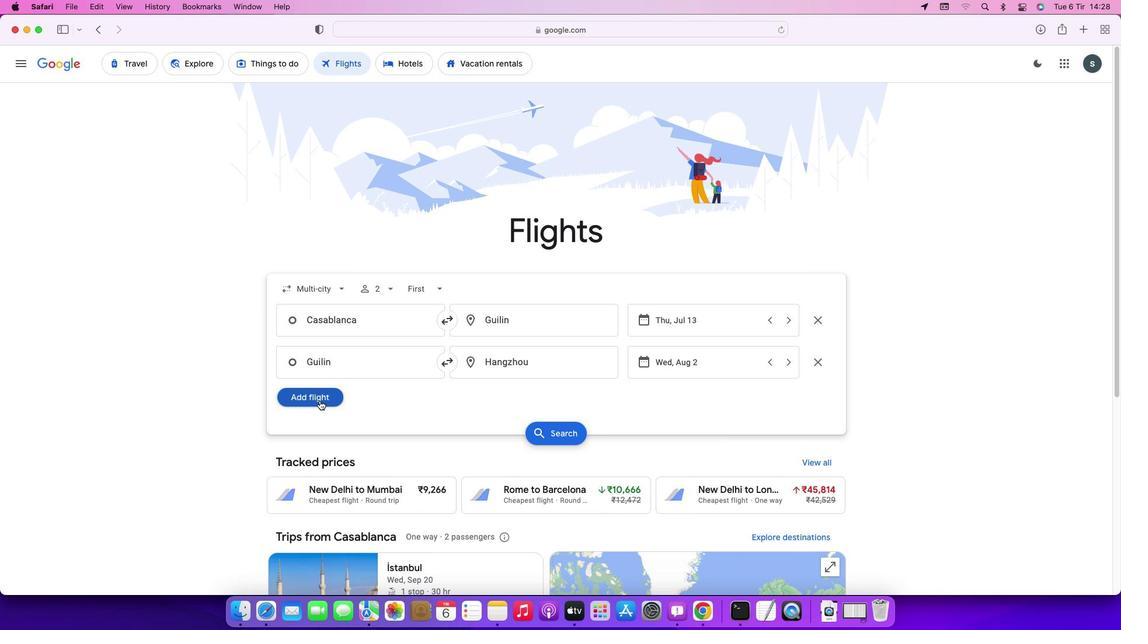 
Action: Mouse moved to (373, 406)
Screenshot: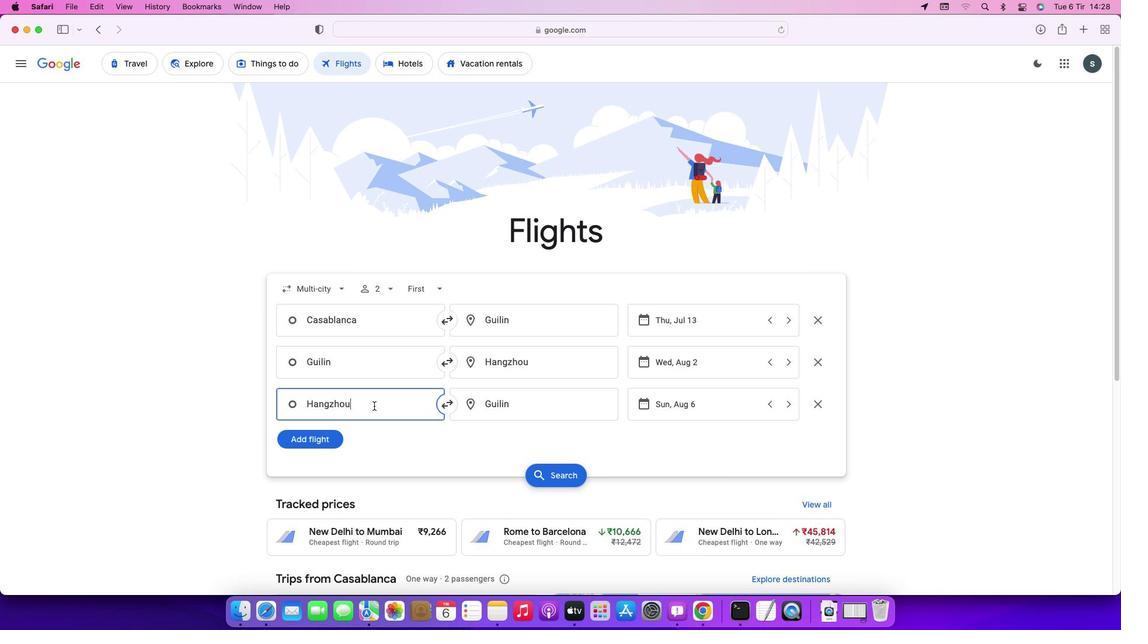 
Action: Mouse pressed left at (373, 406)
Screenshot: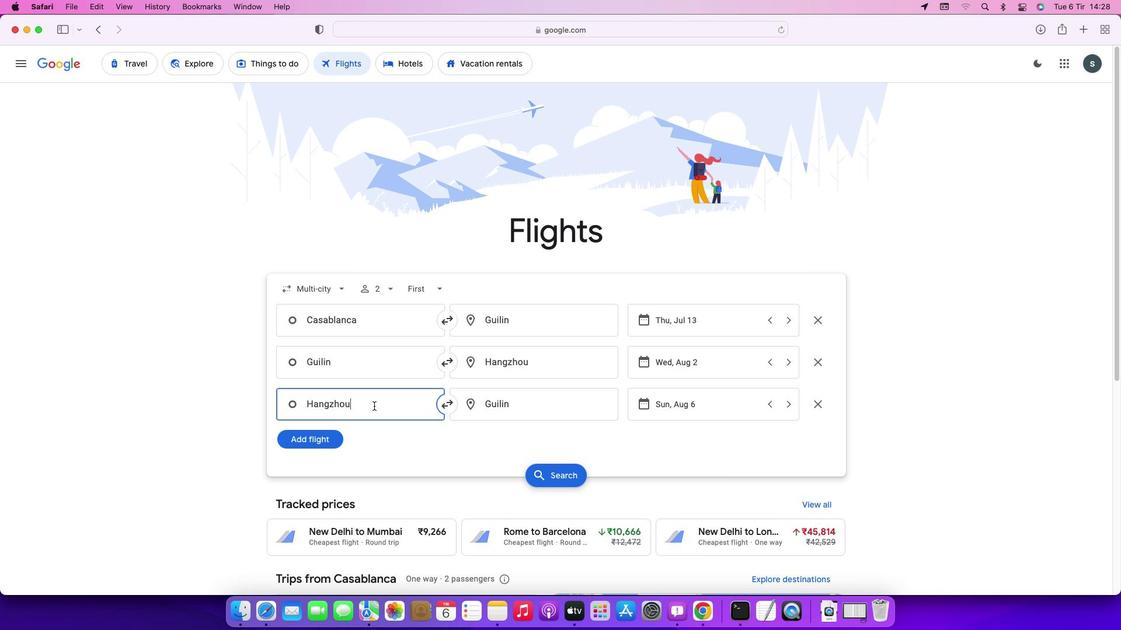 
Action: Key pressed Key.backspaceKey.caps_lock'H'Key.caps_lock'a''n''g''z''h''o''u'Key.enter
Screenshot: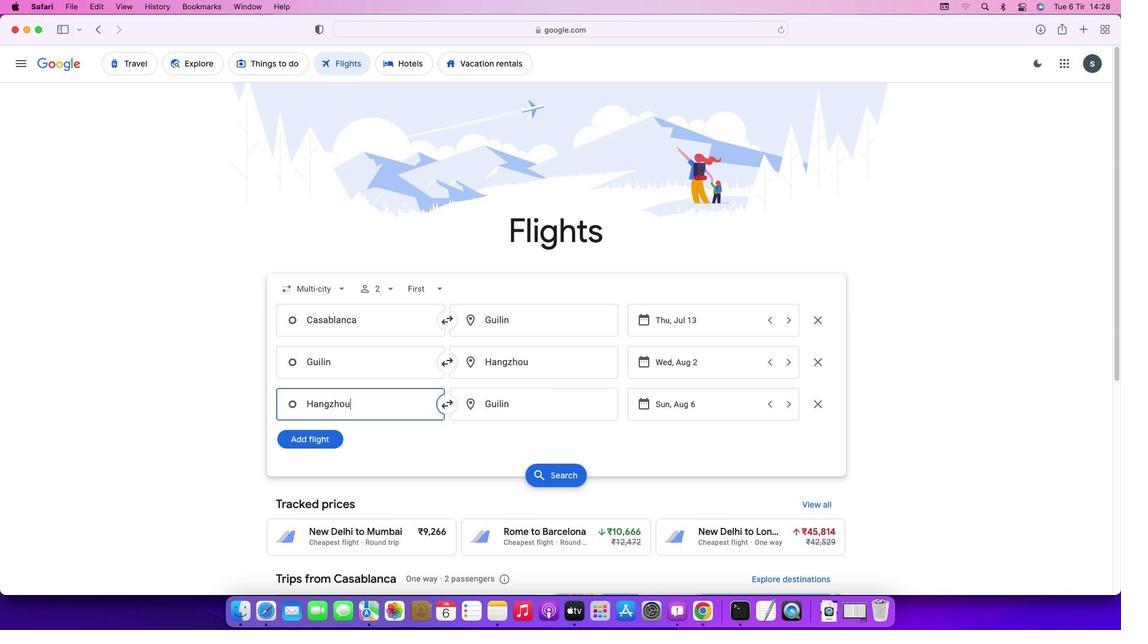 
Action: Mouse moved to (515, 406)
Screenshot: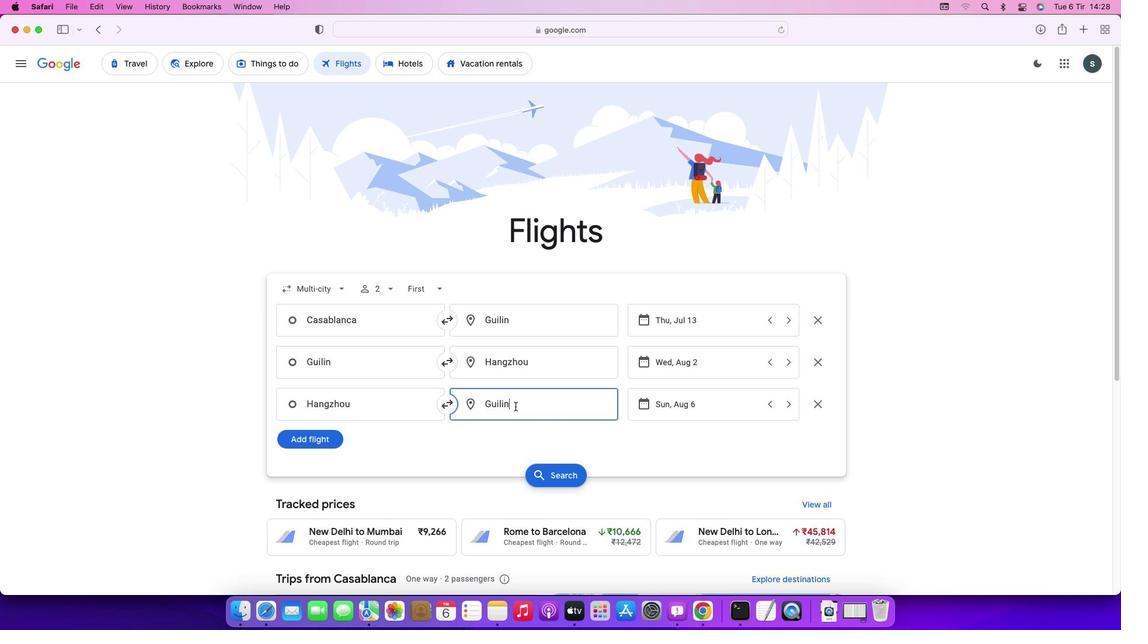 
Action: Mouse pressed left at (515, 406)
Screenshot: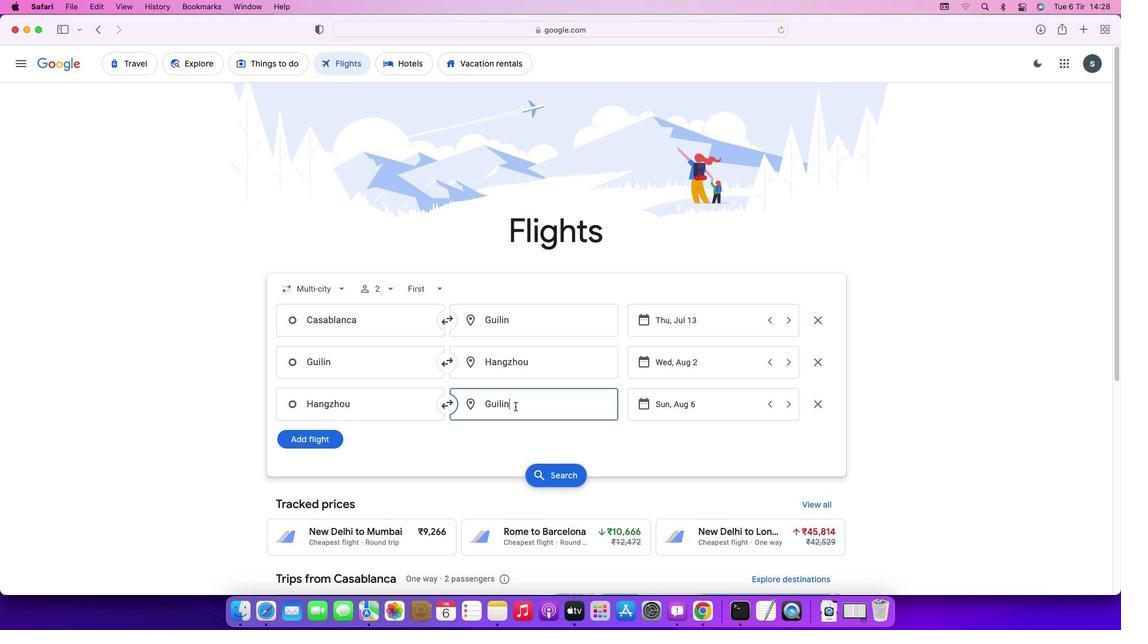 
Action: Key pressed Key.backspaceKey.caps_lock'C'Key.caps_lock'a''s''a''b''l''a''n''c''a'Key.enter
Screenshot: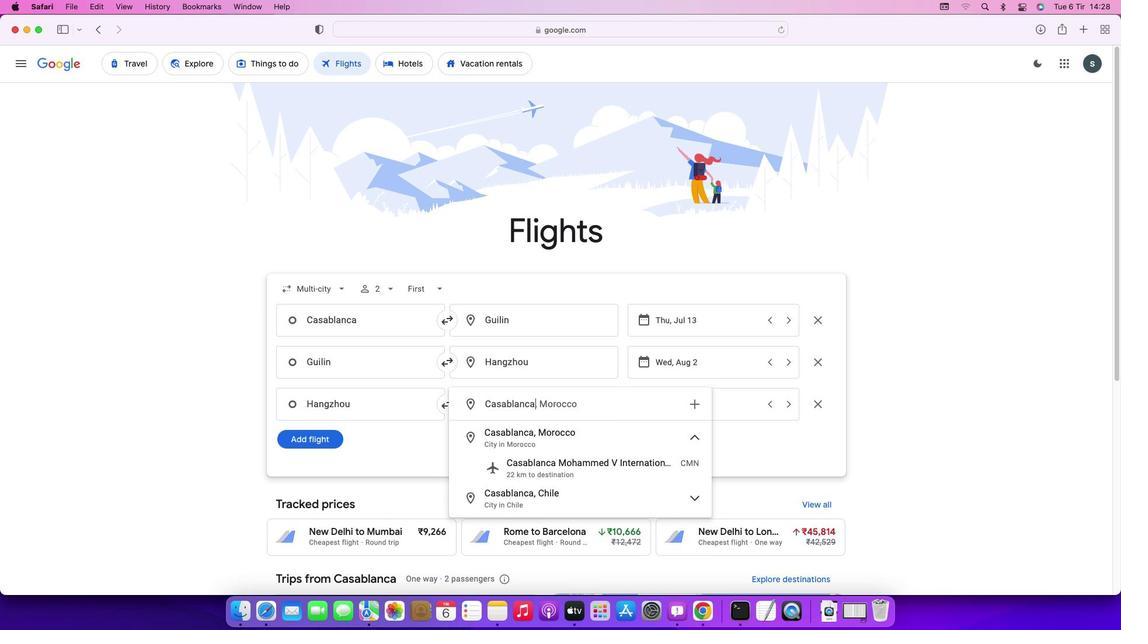 
Action: Mouse moved to (706, 401)
Screenshot: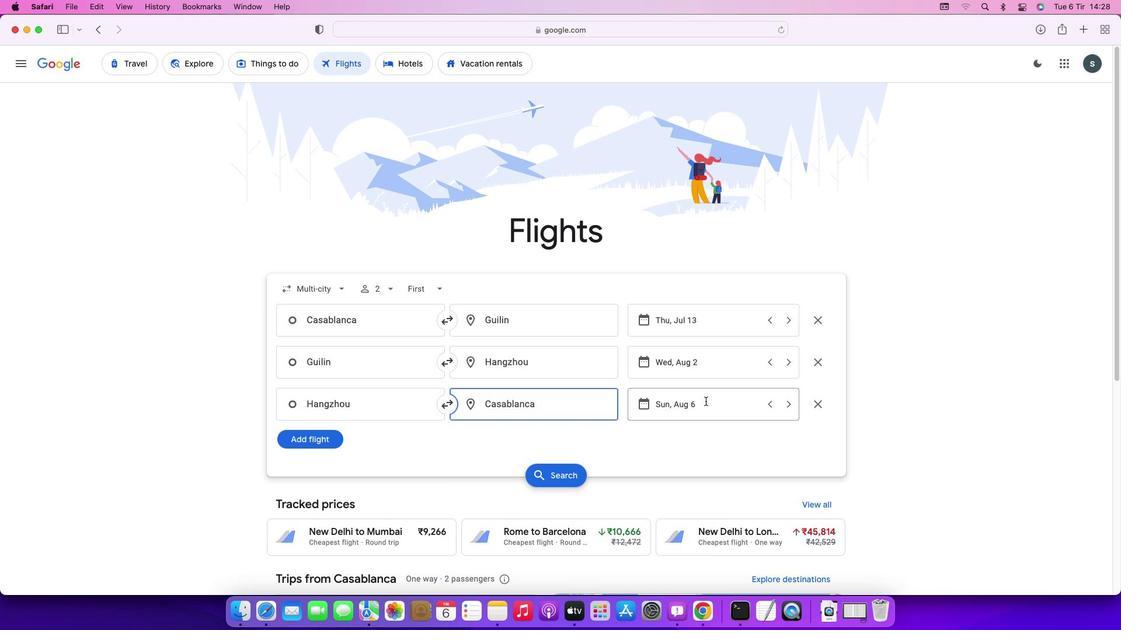 
Action: Mouse pressed left at (706, 401)
Screenshot: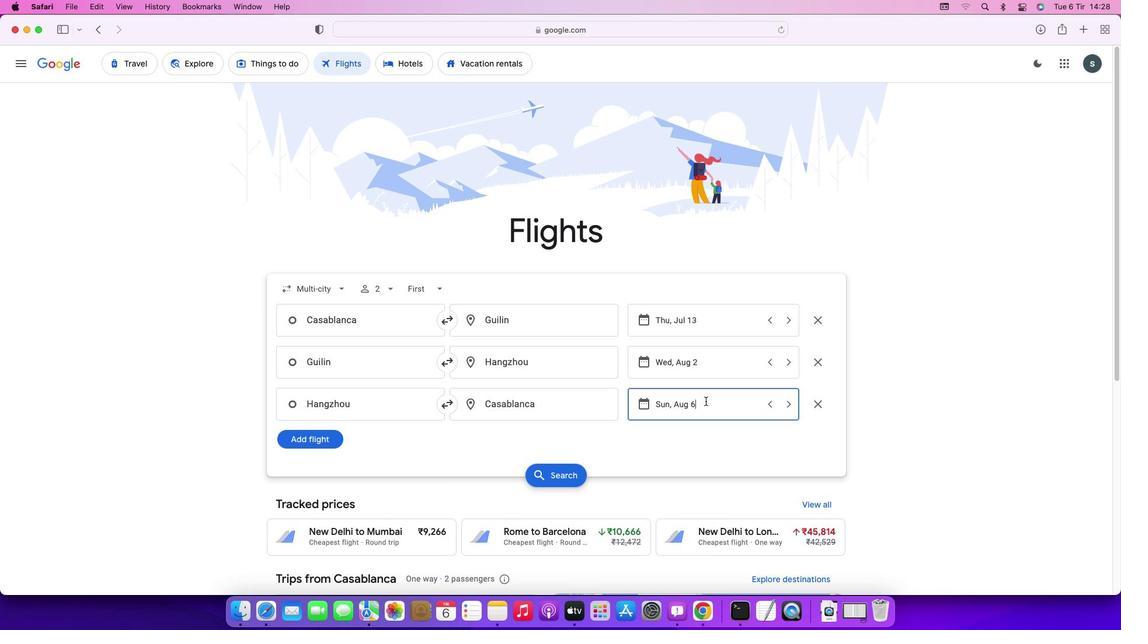 
Action: Mouse moved to (544, 408)
Screenshot: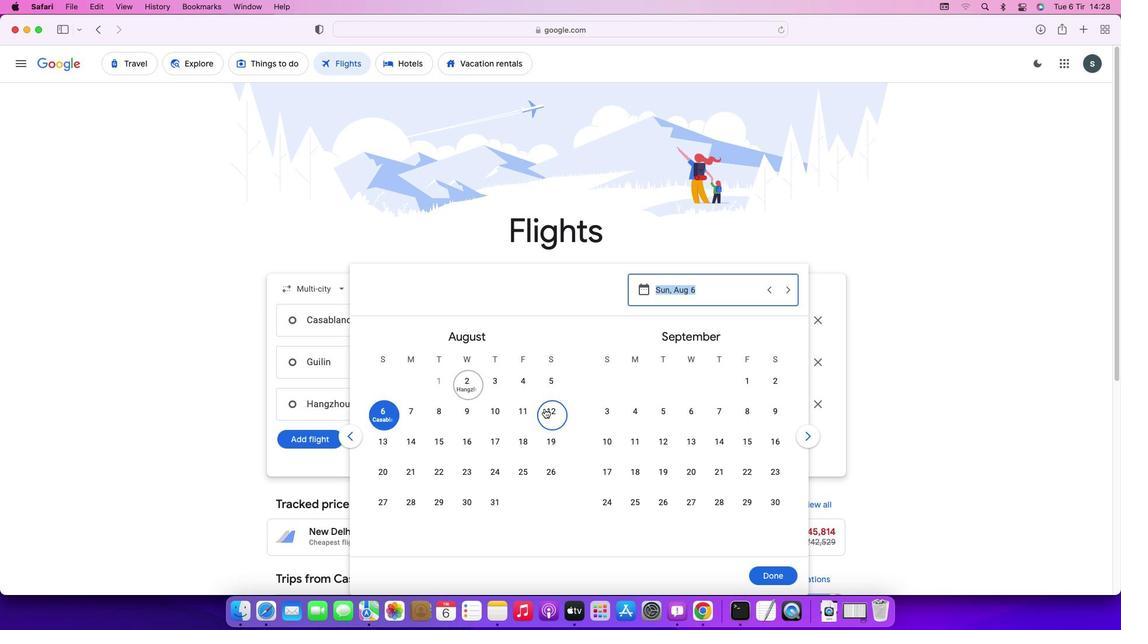 
Action: Mouse pressed left at (544, 408)
Screenshot: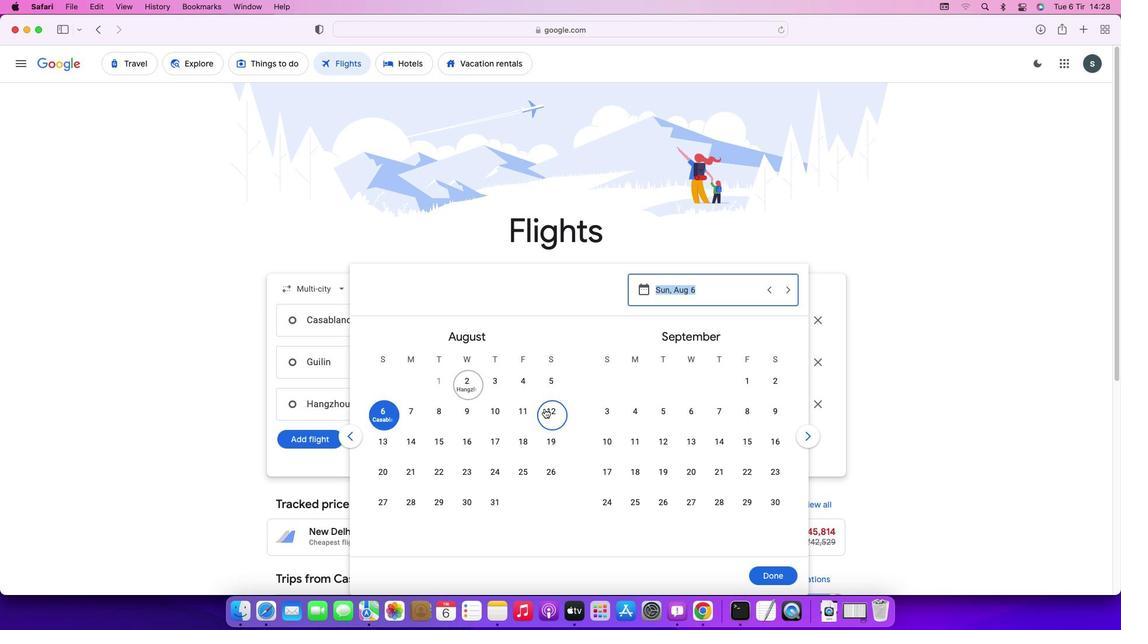 
Action: Mouse moved to (783, 572)
Screenshot: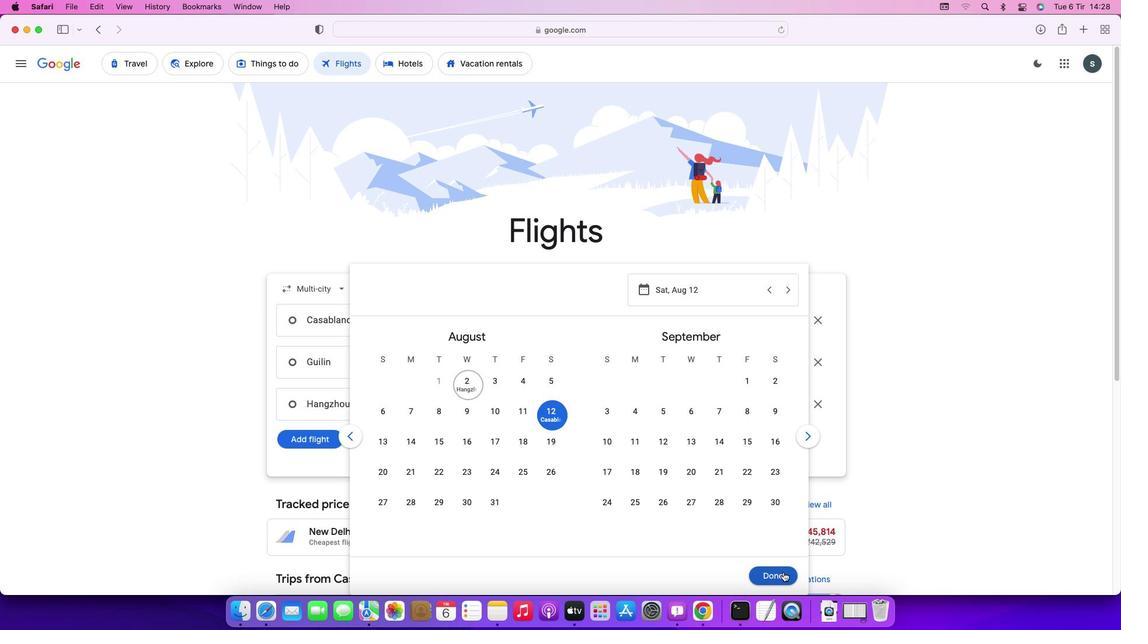 
Action: Mouse pressed left at (783, 572)
Screenshot: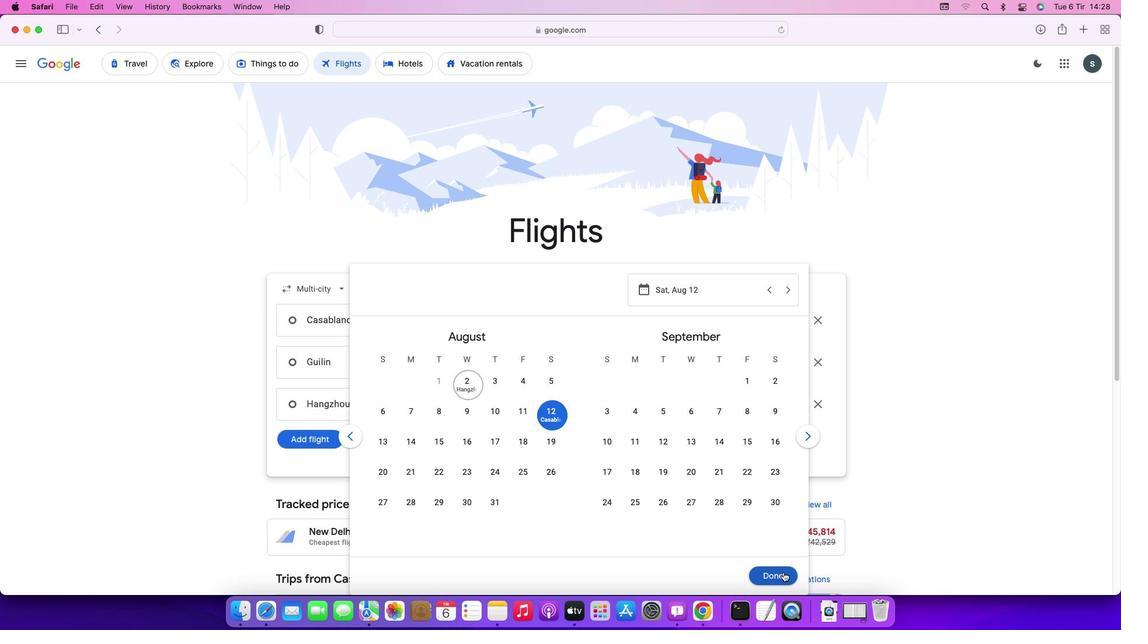 
Action: Mouse moved to (563, 476)
Screenshot: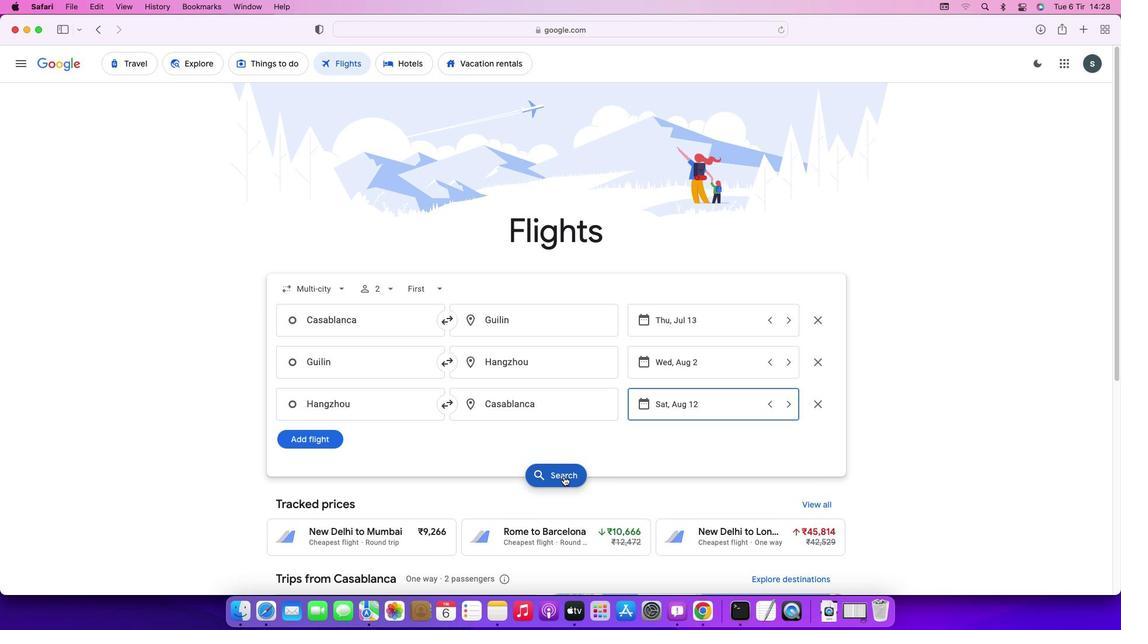 
Action: Mouse pressed left at (563, 476)
Screenshot: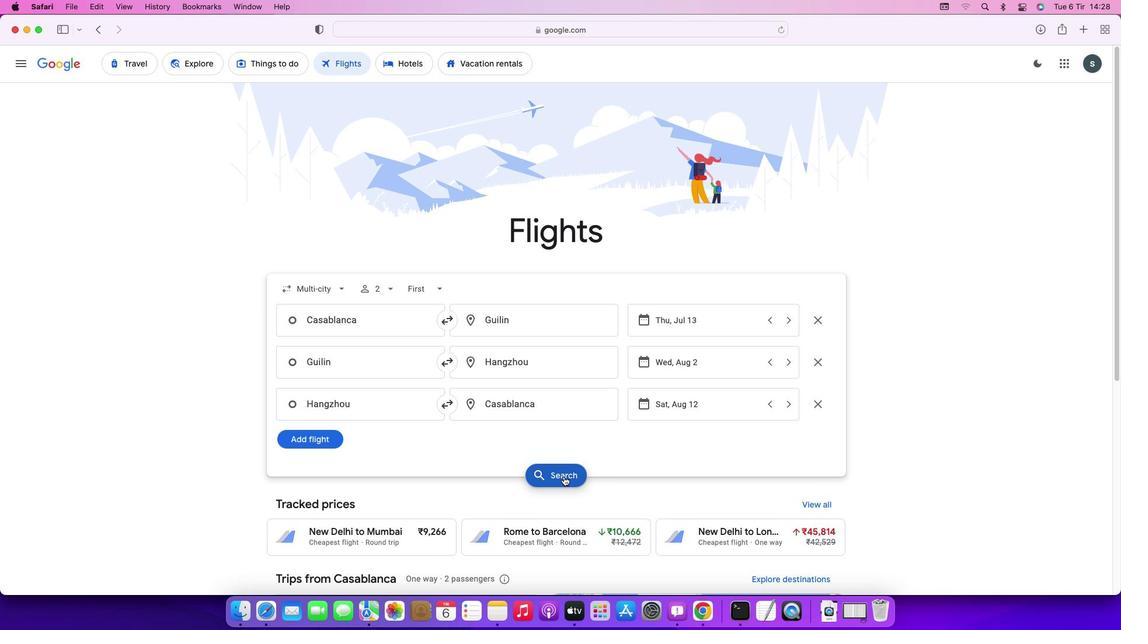 
Action: Mouse moved to (362, 284)
Screenshot: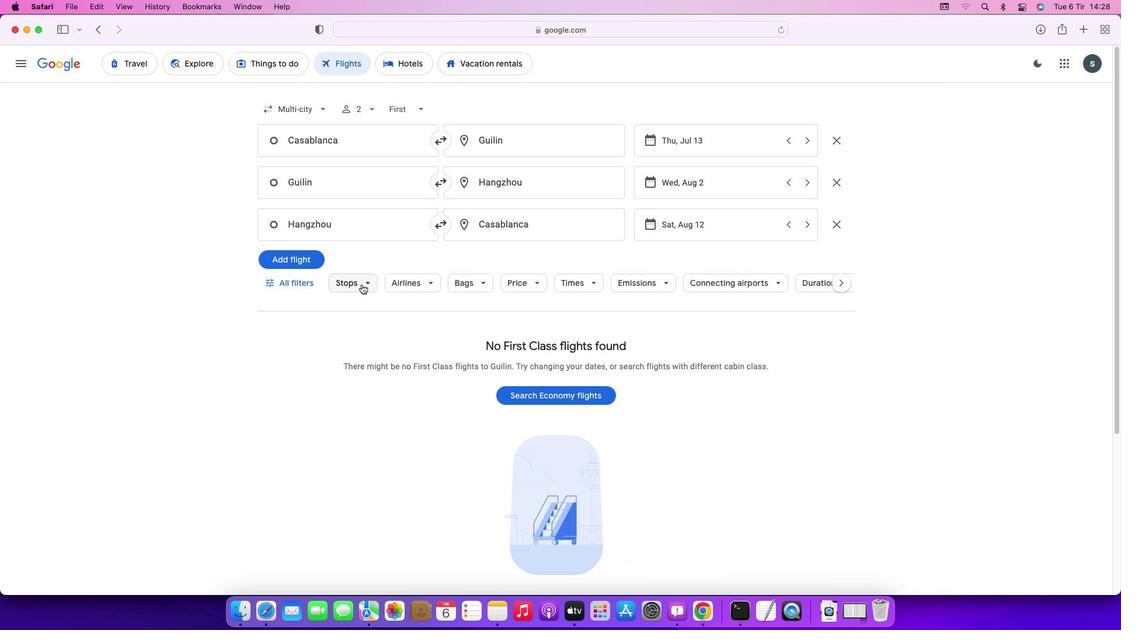 
Action: Mouse pressed left at (362, 284)
Screenshot: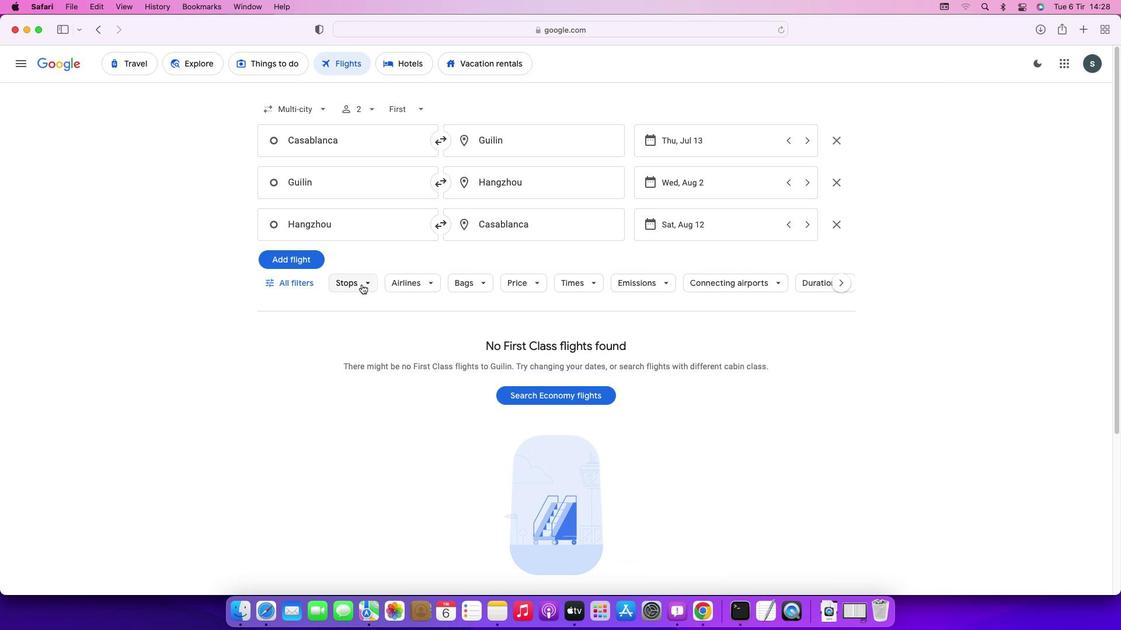 
Action: Mouse moved to (354, 396)
Screenshot: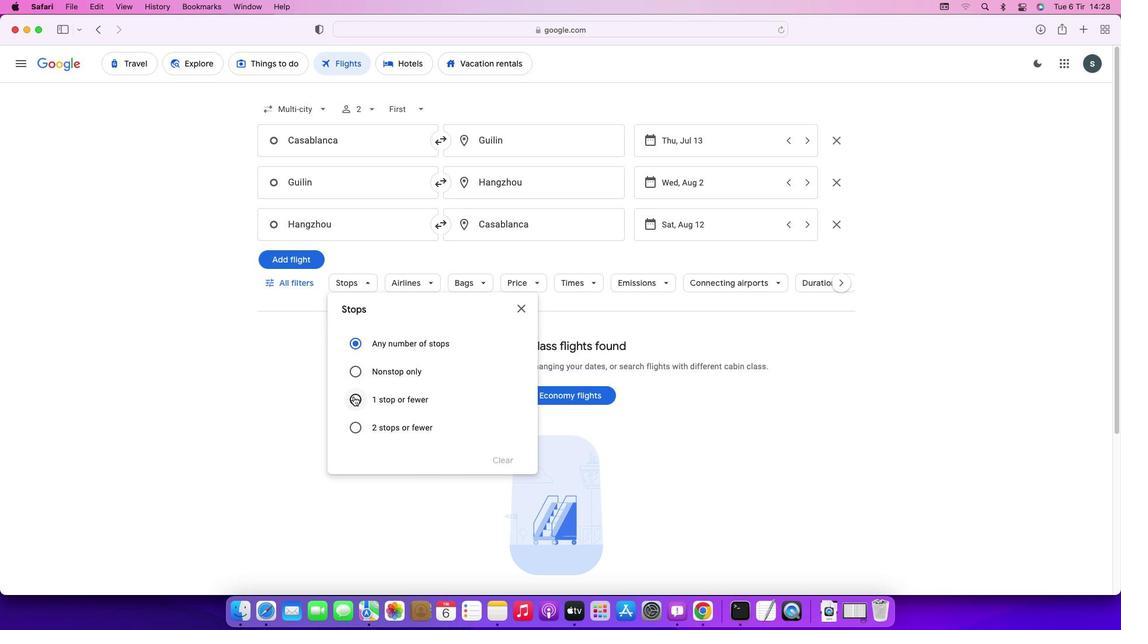 
Action: Mouse pressed left at (354, 396)
Screenshot: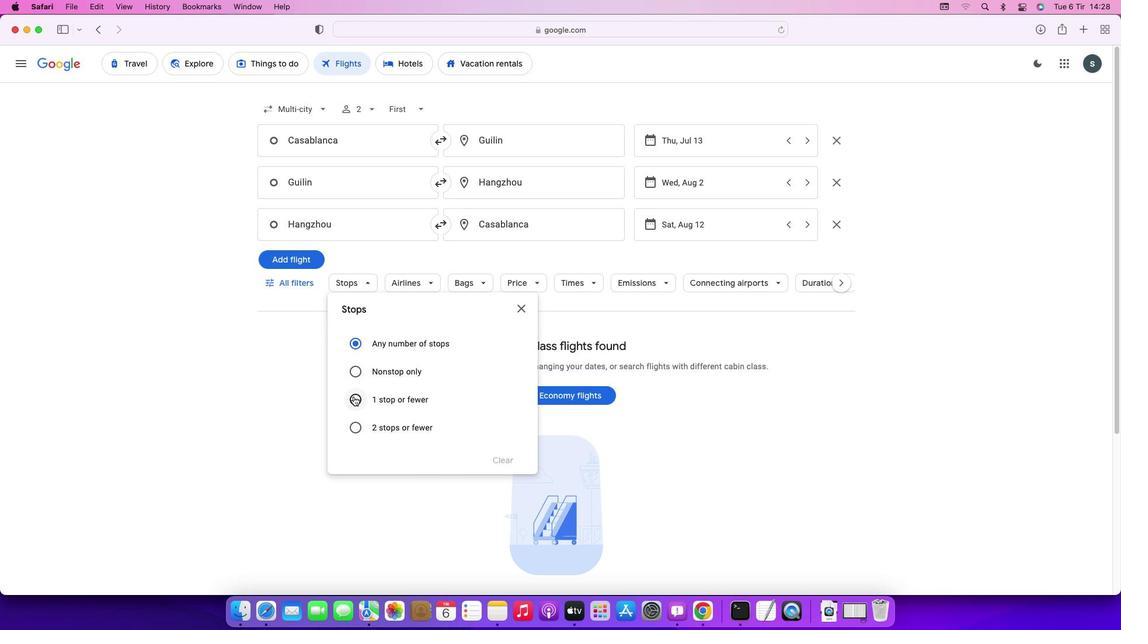 
Action: Mouse moved to (522, 312)
Screenshot: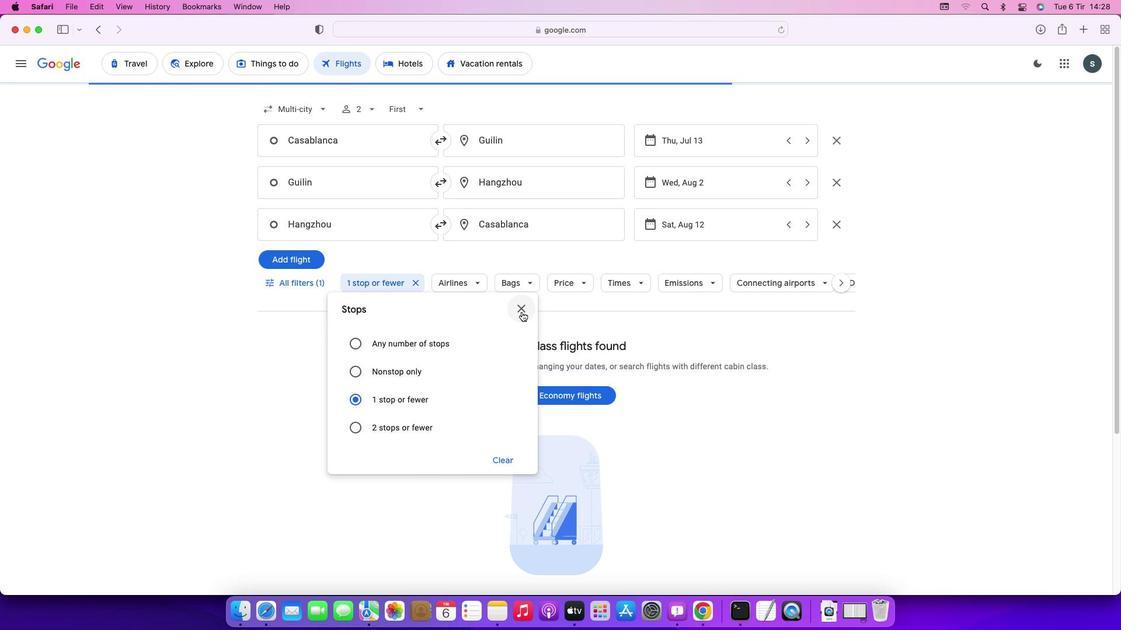 
Action: Mouse pressed left at (522, 312)
Screenshot: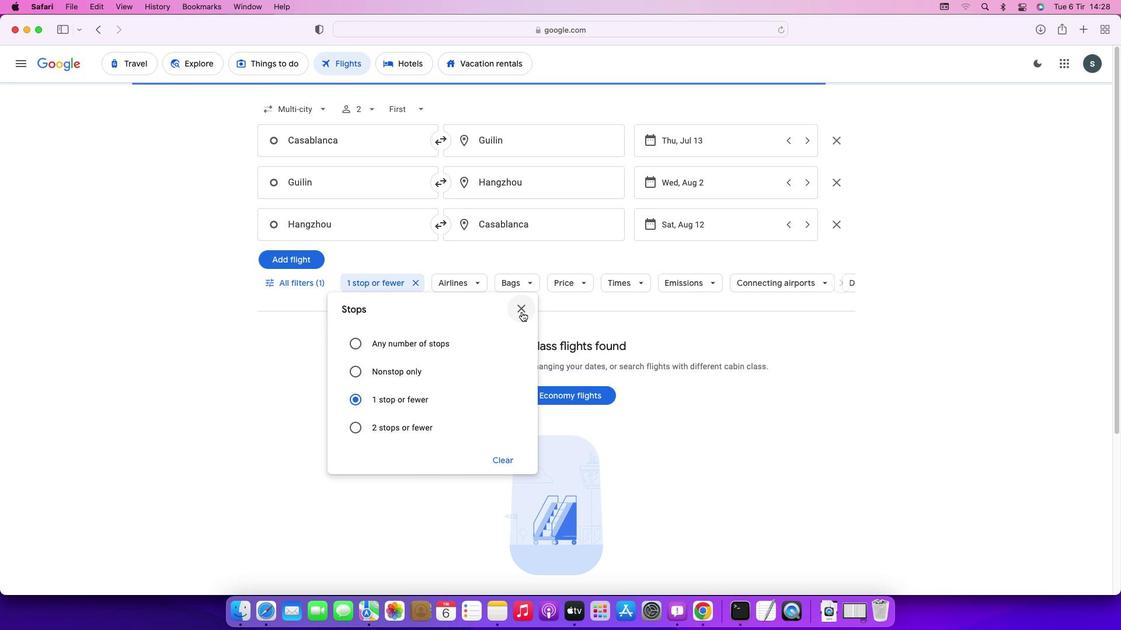 
Action: Mouse moved to (471, 283)
Screenshot: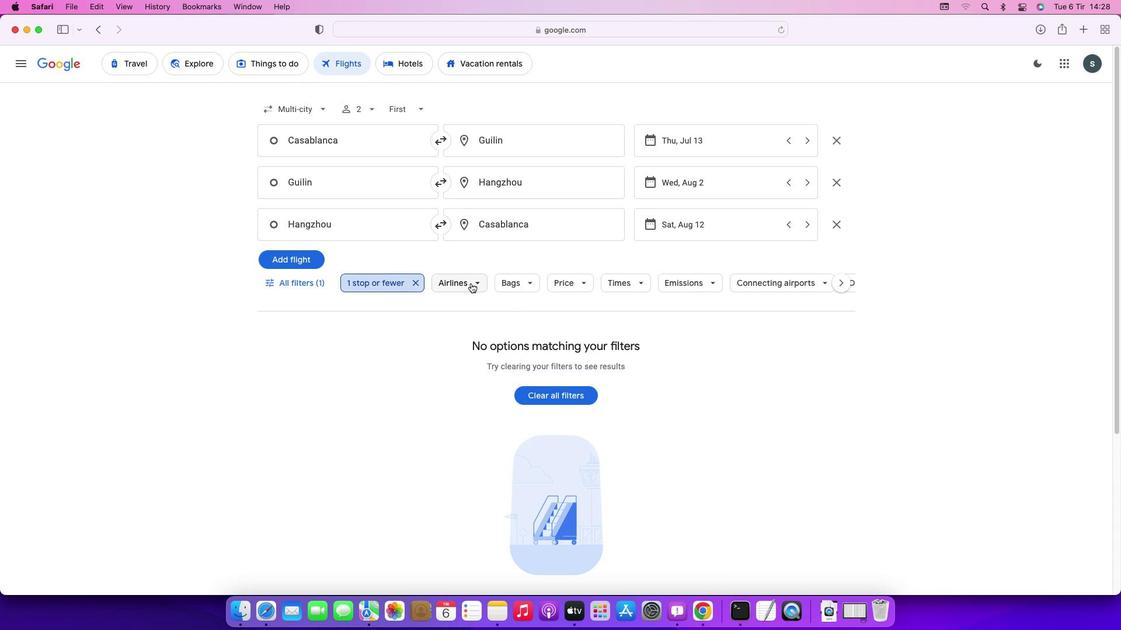
Action: Mouse pressed left at (471, 283)
Screenshot: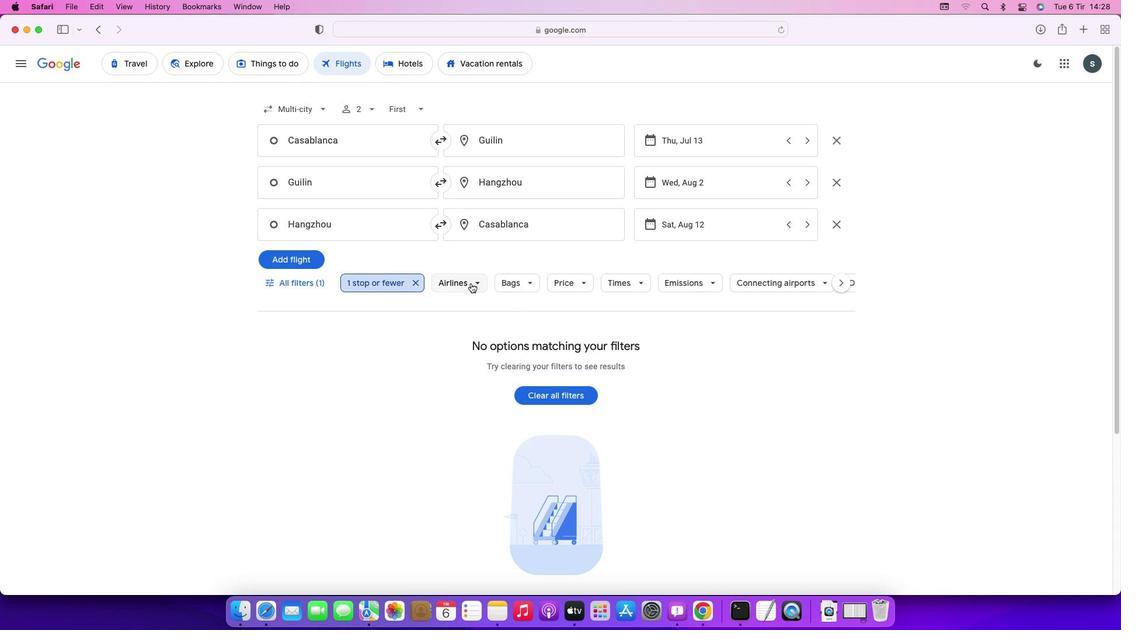 
Action: Mouse moved to (611, 348)
Screenshot: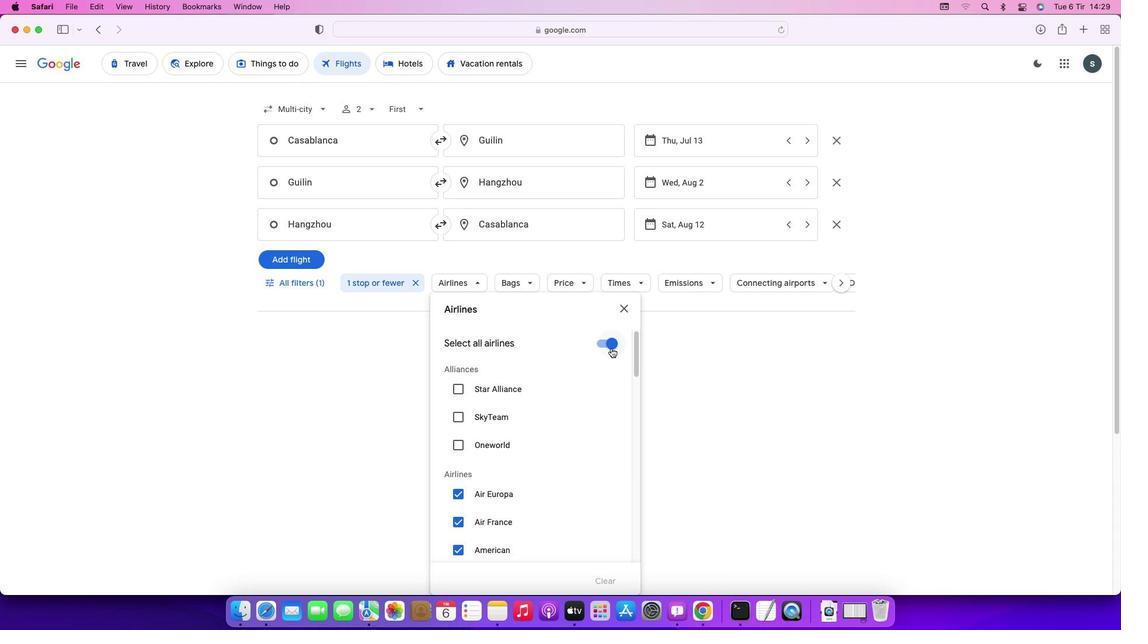 
Action: Mouse pressed left at (611, 348)
Screenshot: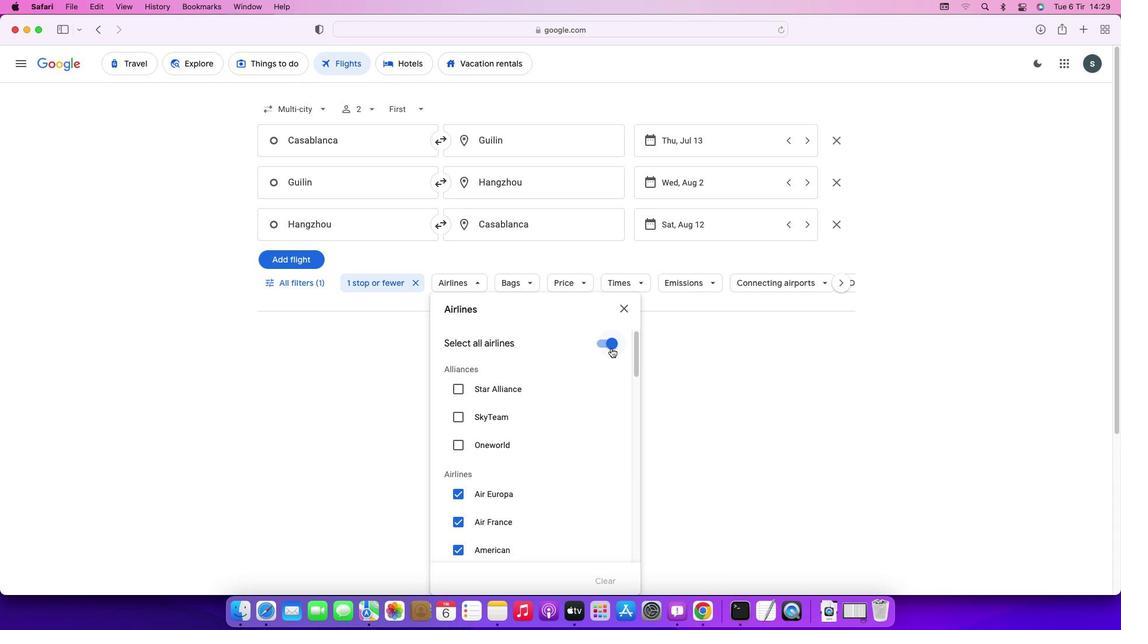 
Action: Mouse moved to (571, 428)
Screenshot: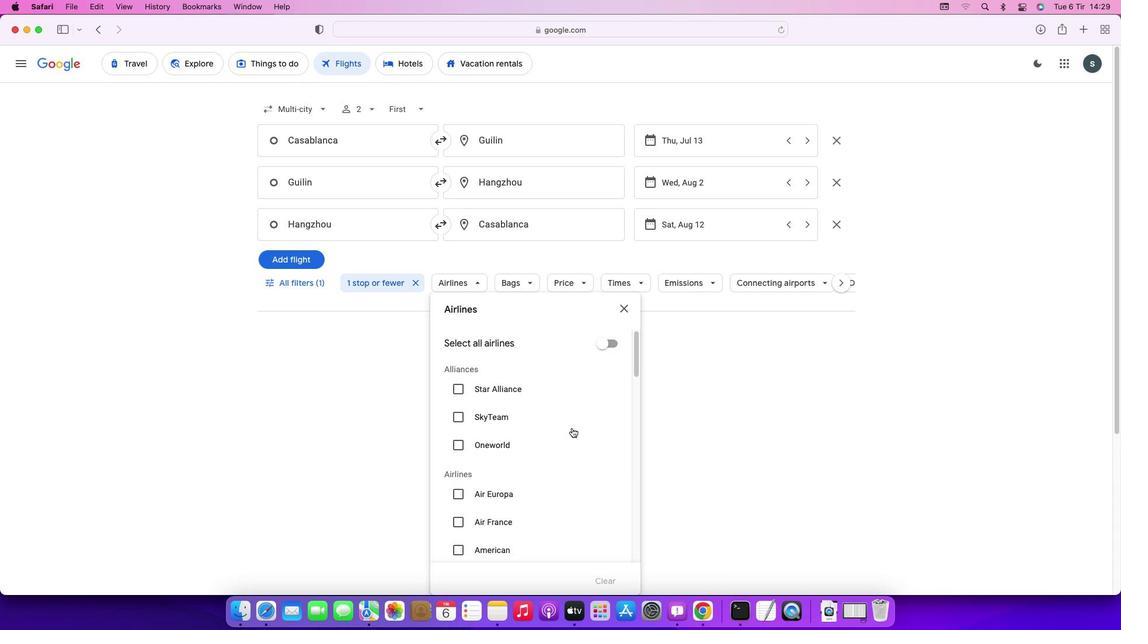 
Action: Mouse scrolled (571, 428) with delta (0, 0)
Screenshot: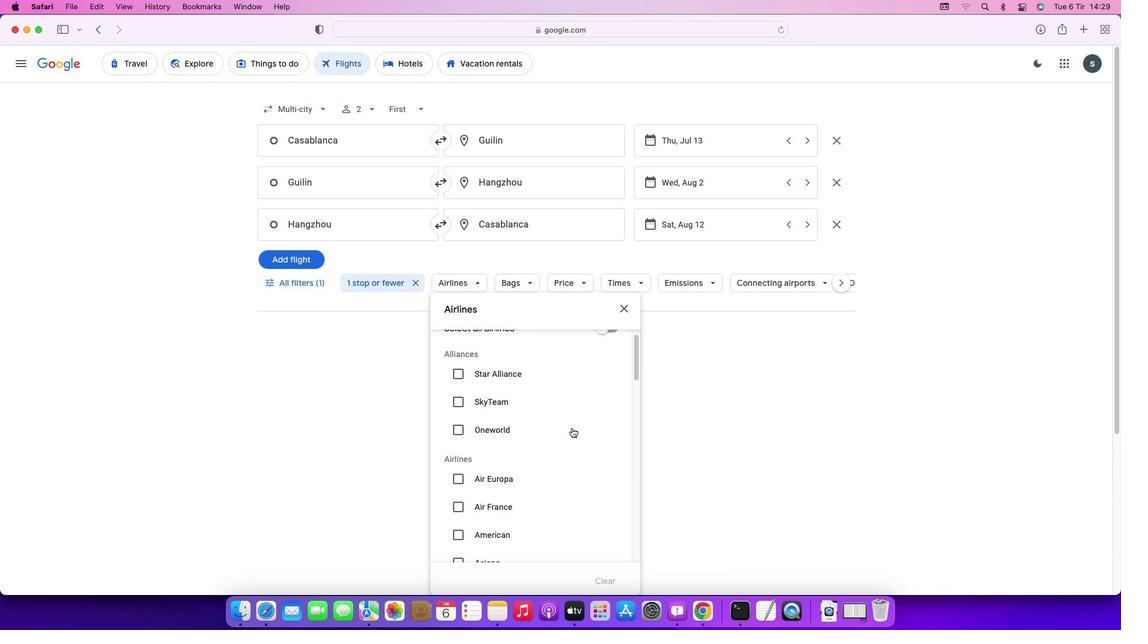 
Action: Mouse scrolled (571, 428) with delta (0, 0)
Screenshot: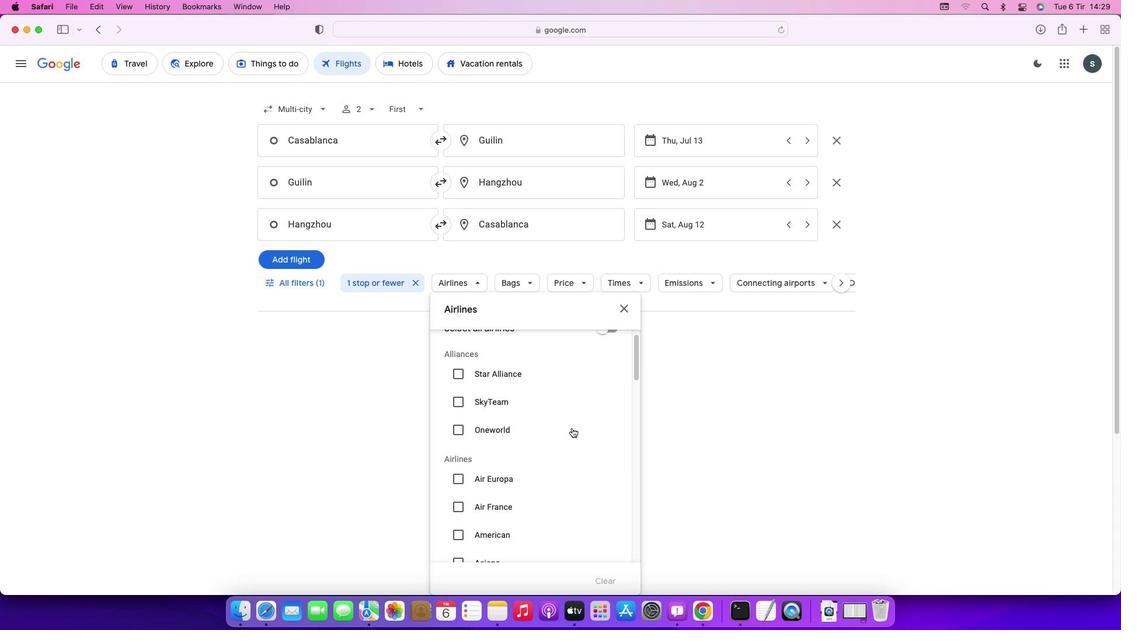 
Action: Mouse scrolled (571, 428) with delta (0, 0)
Screenshot: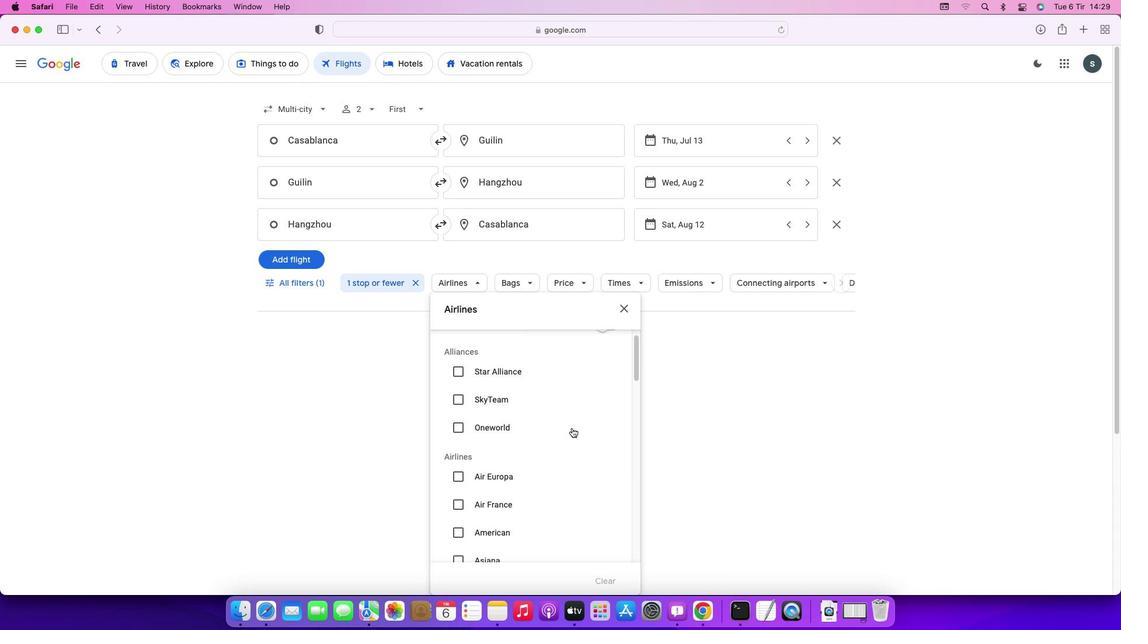 
Action: Mouse scrolled (571, 428) with delta (0, 0)
Screenshot: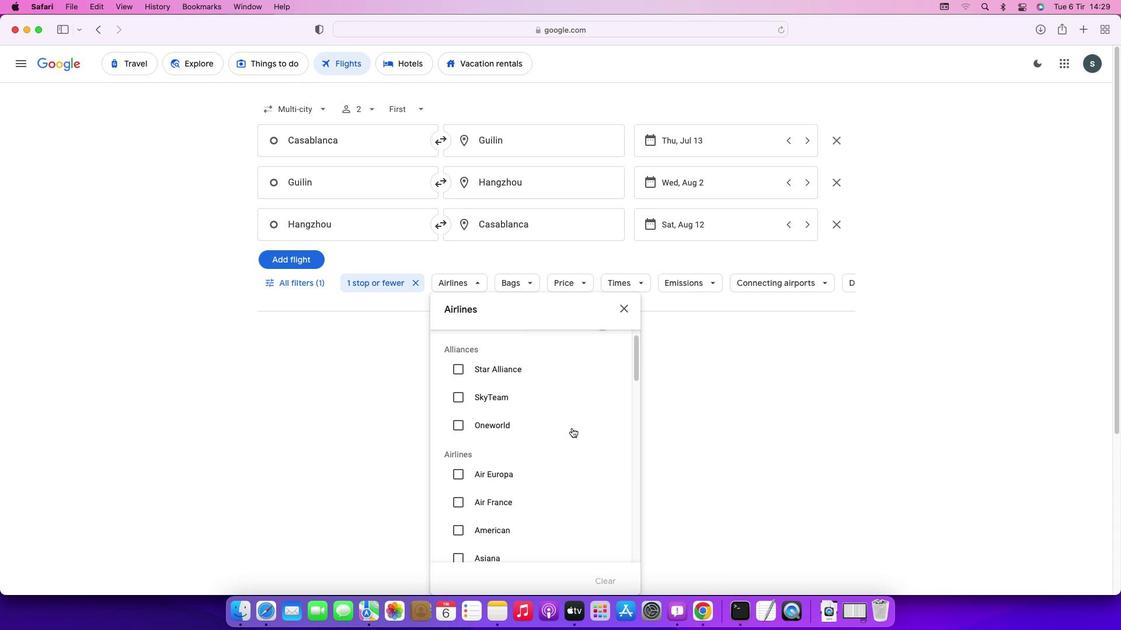 
Action: Mouse scrolled (571, 428) with delta (0, 0)
Screenshot: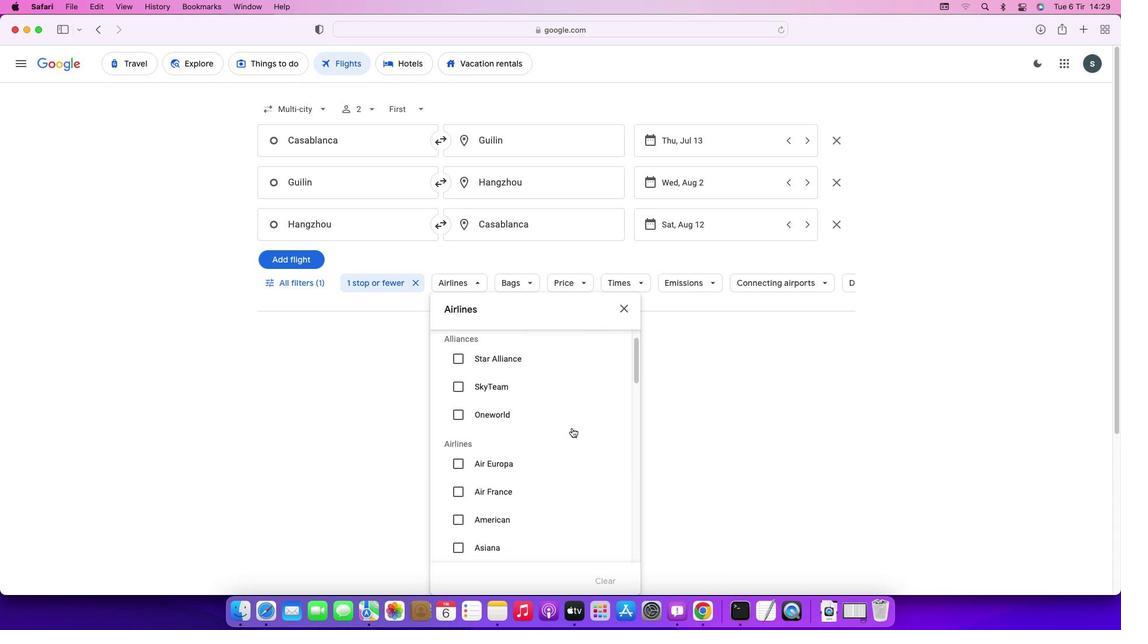 
Action: Mouse scrolled (571, 428) with delta (0, 0)
Screenshot: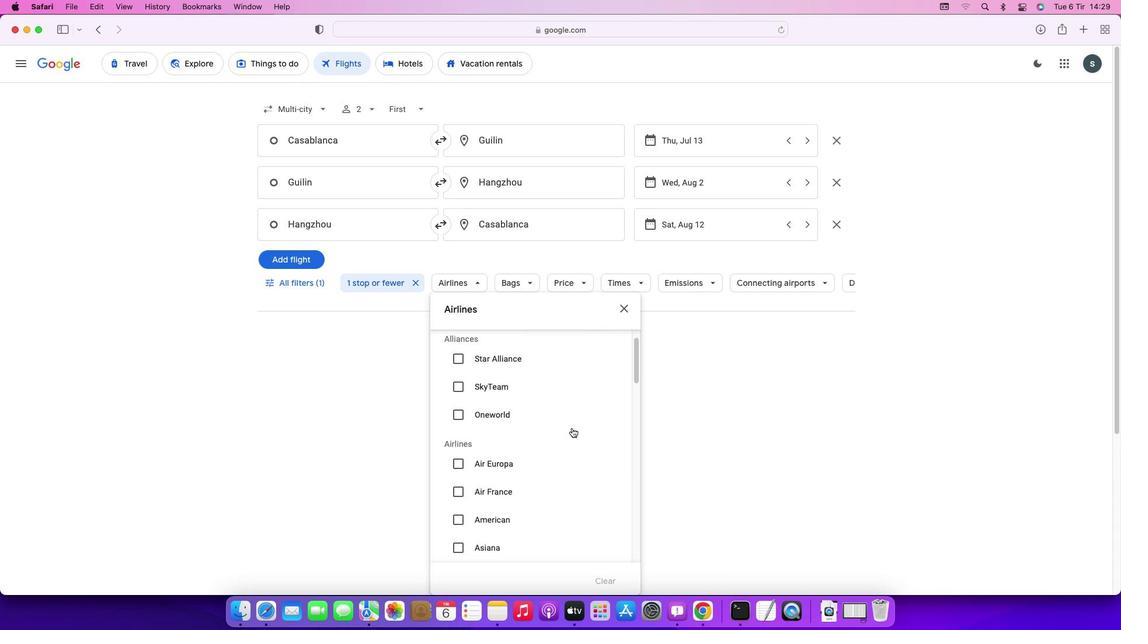 
Action: Mouse scrolled (571, 428) with delta (0, 0)
Screenshot: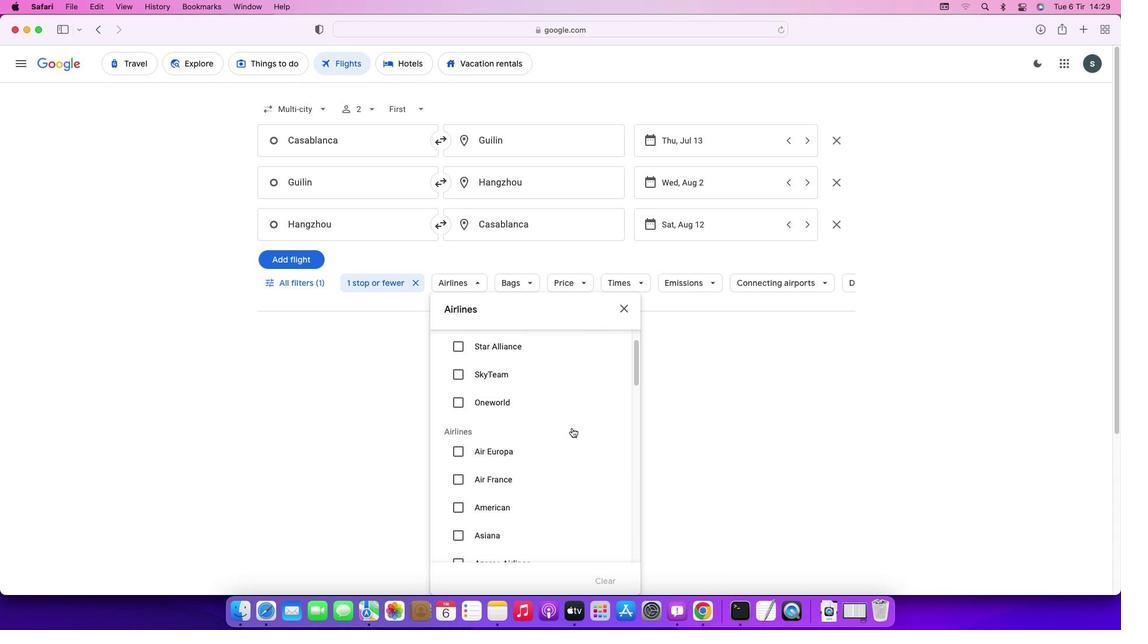 
Action: Mouse scrolled (571, 428) with delta (0, 0)
Screenshot: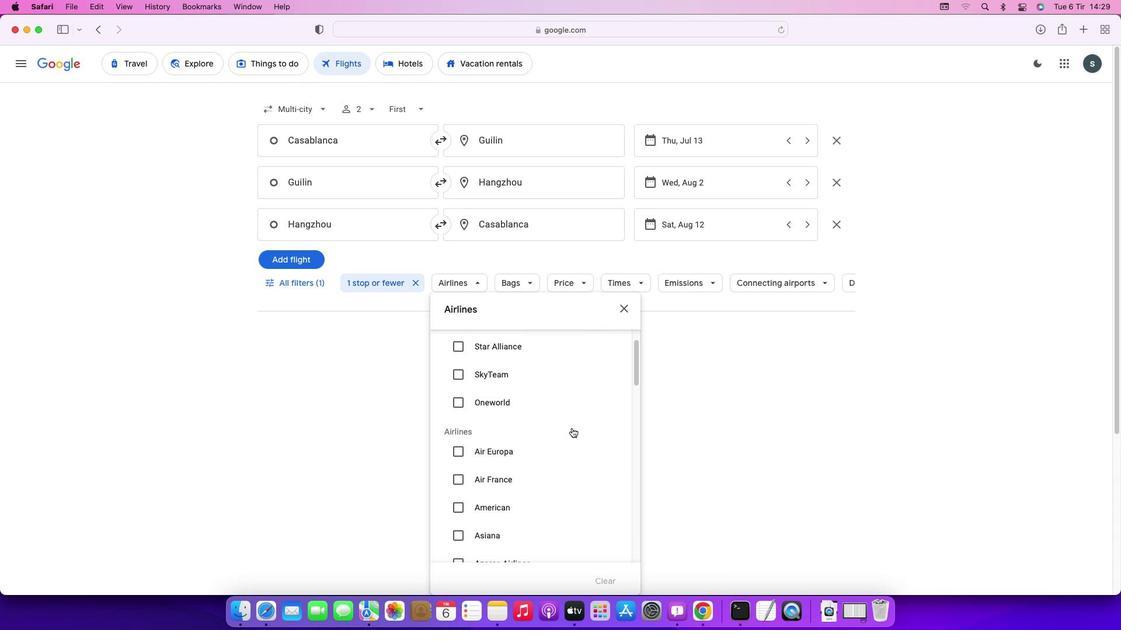 
Action: Mouse scrolled (571, 428) with delta (0, 0)
Screenshot: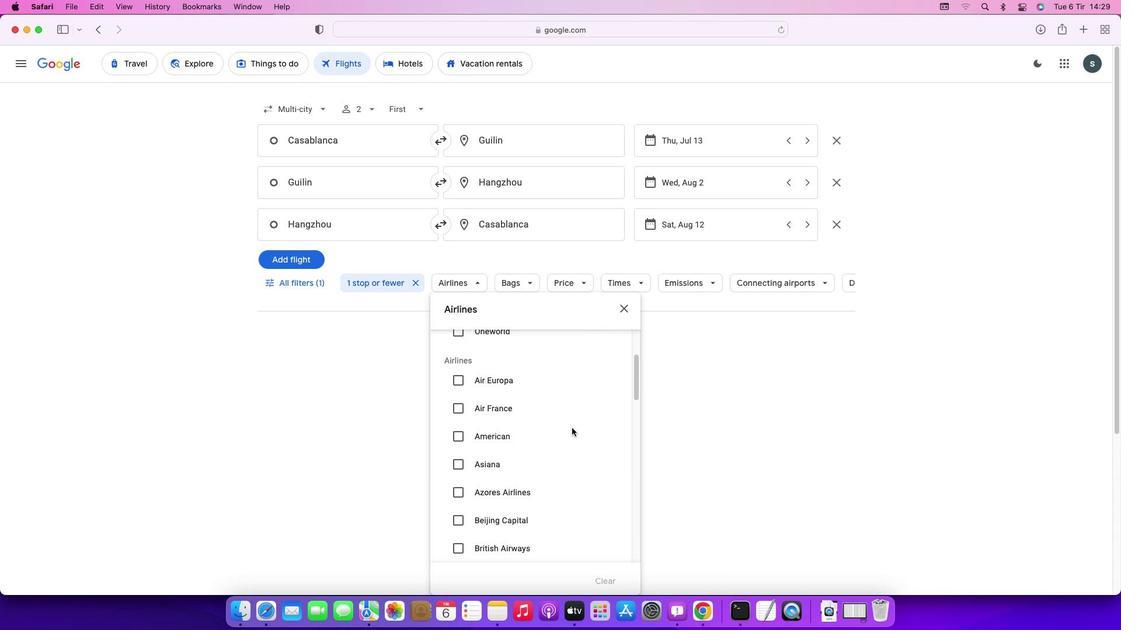 
Action: Mouse scrolled (571, 428) with delta (0, 0)
Screenshot: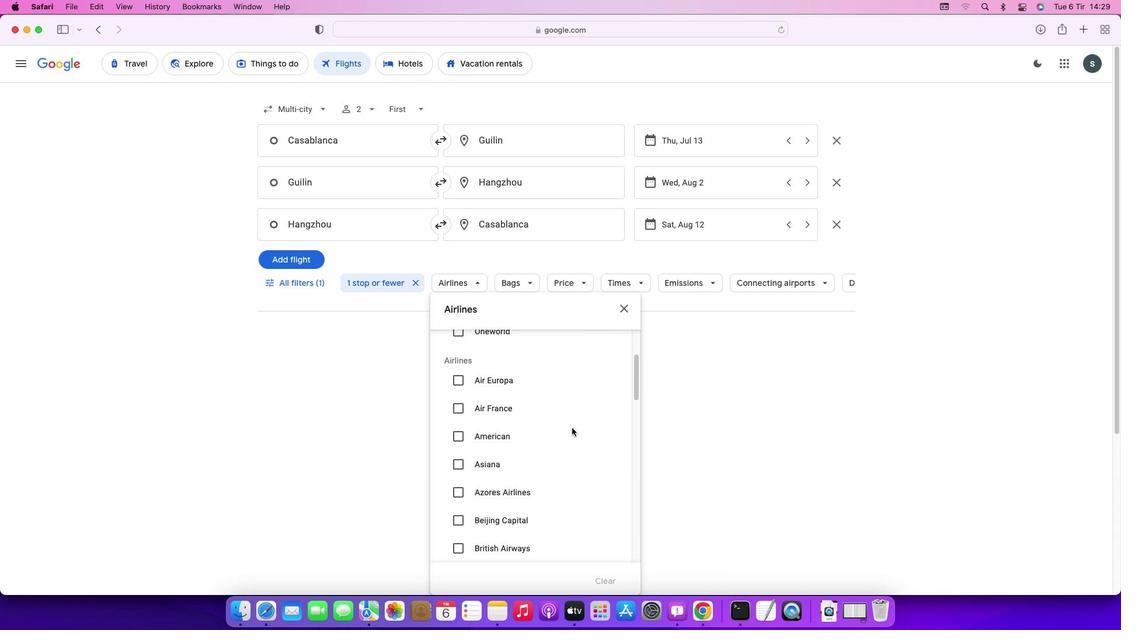 
Action: Mouse scrolled (571, 428) with delta (0, -1)
Screenshot: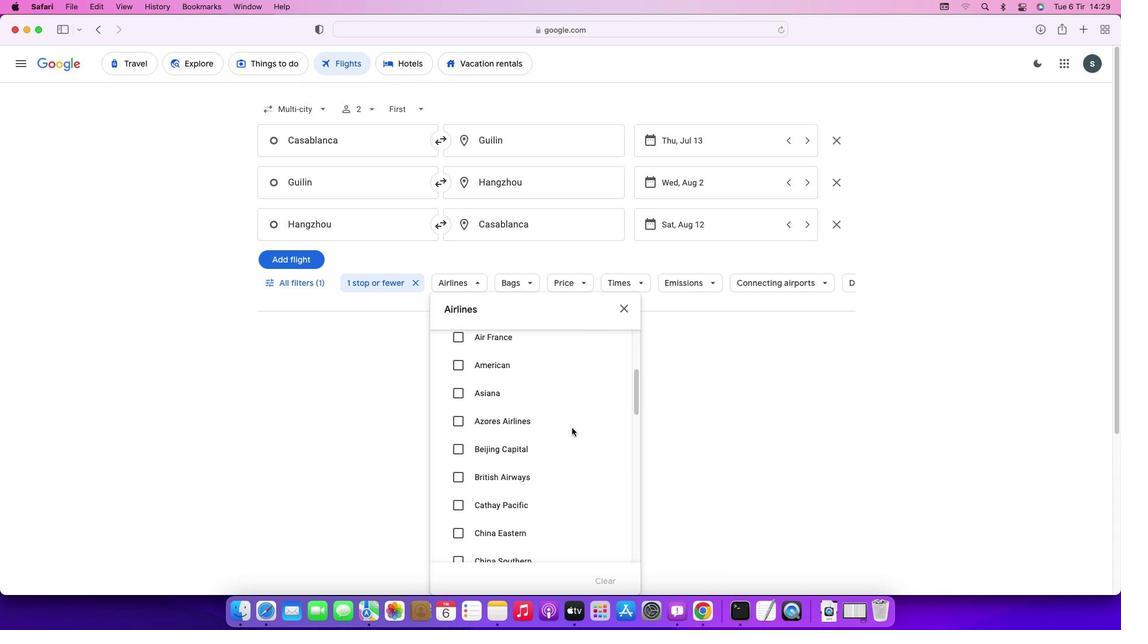 
Action: Mouse scrolled (571, 428) with delta (0, -1)
Screenshot: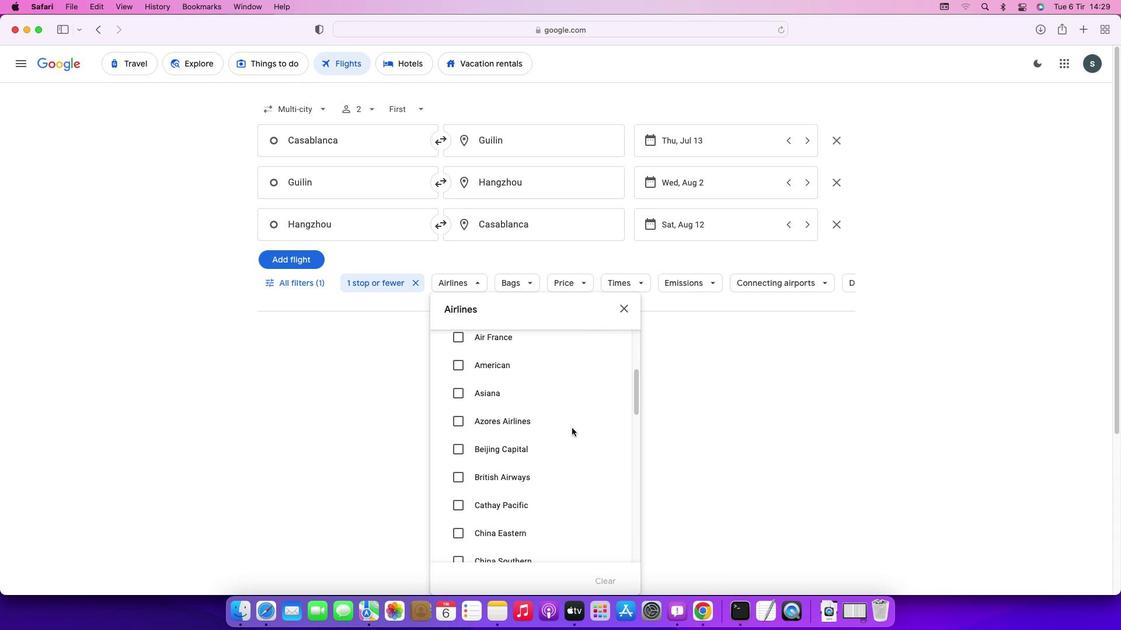 
Action: Mouse scrolled (571, 428) with delta (0, 0)
Screenshot: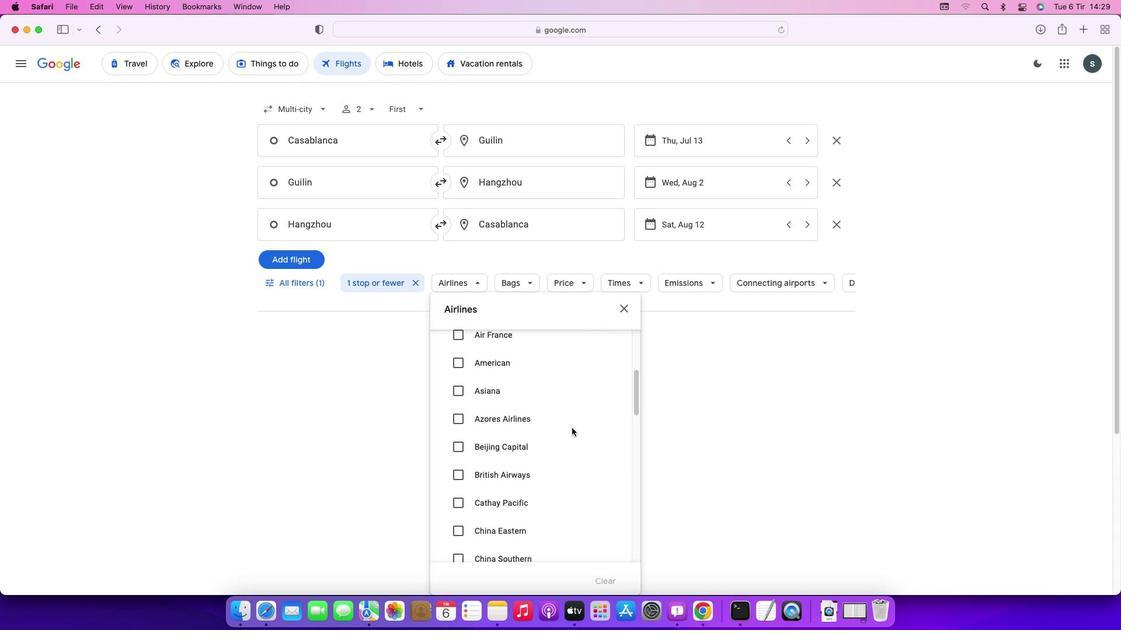 
Action: Mouse scrolled (571, 428) with delta (0, 0)
Screenshot: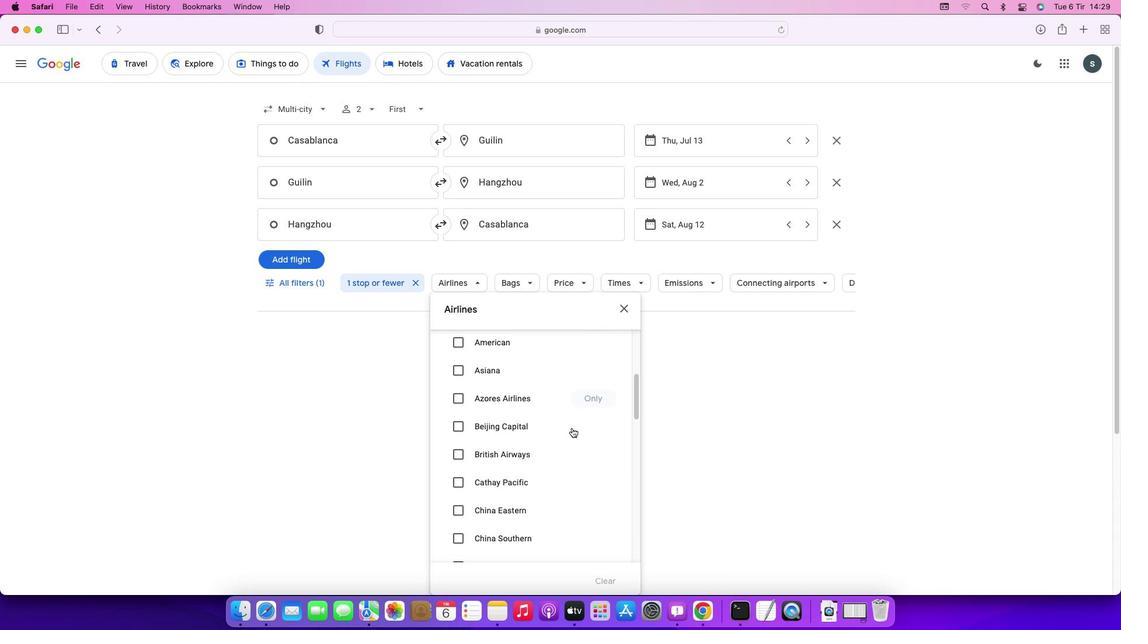 
Action: Mouse scrolled (571, 428) with delta (0, 0)
Screenshot: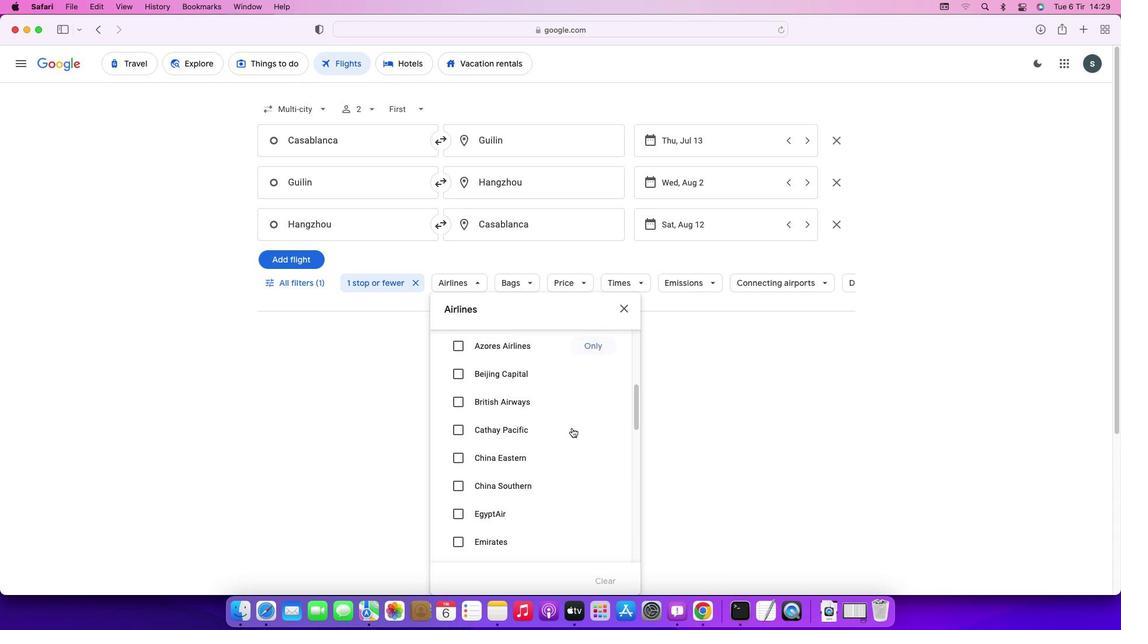 
Action: Mouse scrolled (571, 428) with delta (0, -1)
Screenshot: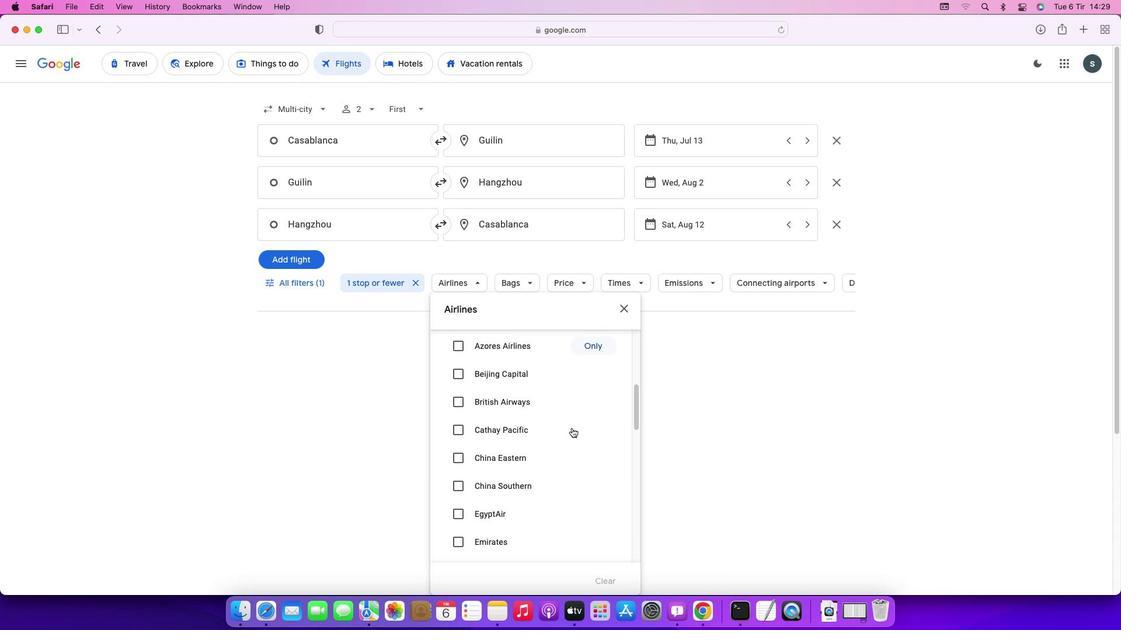 
Action: Mouse scrolled (571, 428) with delta (0, 0)
Screenshot: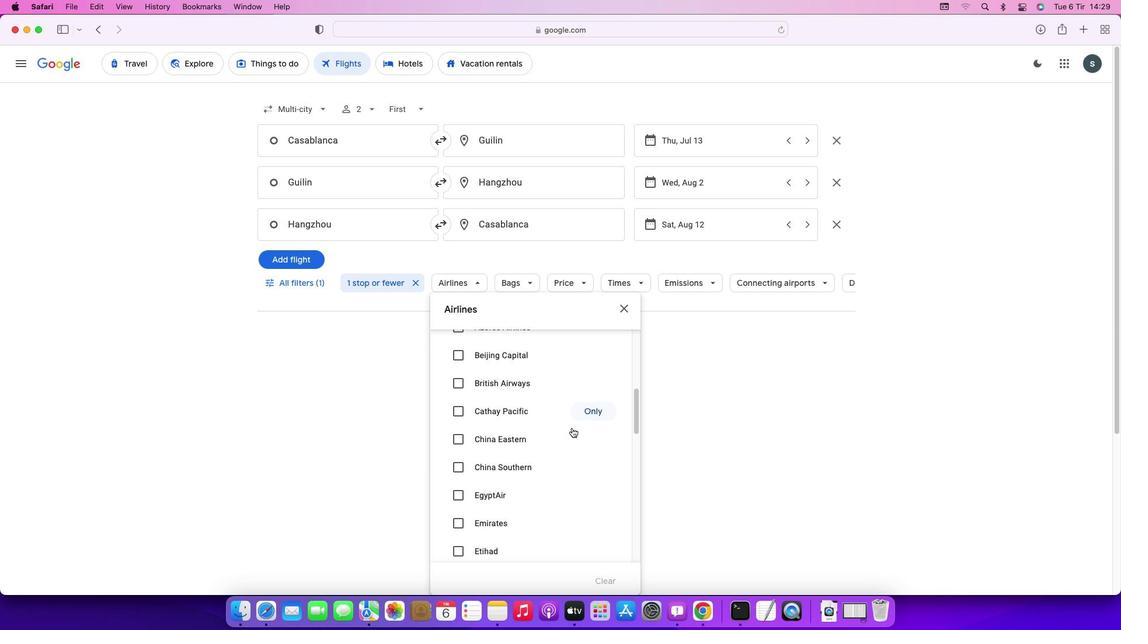 
Action: Mouse scrolled (571, 428) with delta (0, 0)
Screenshot: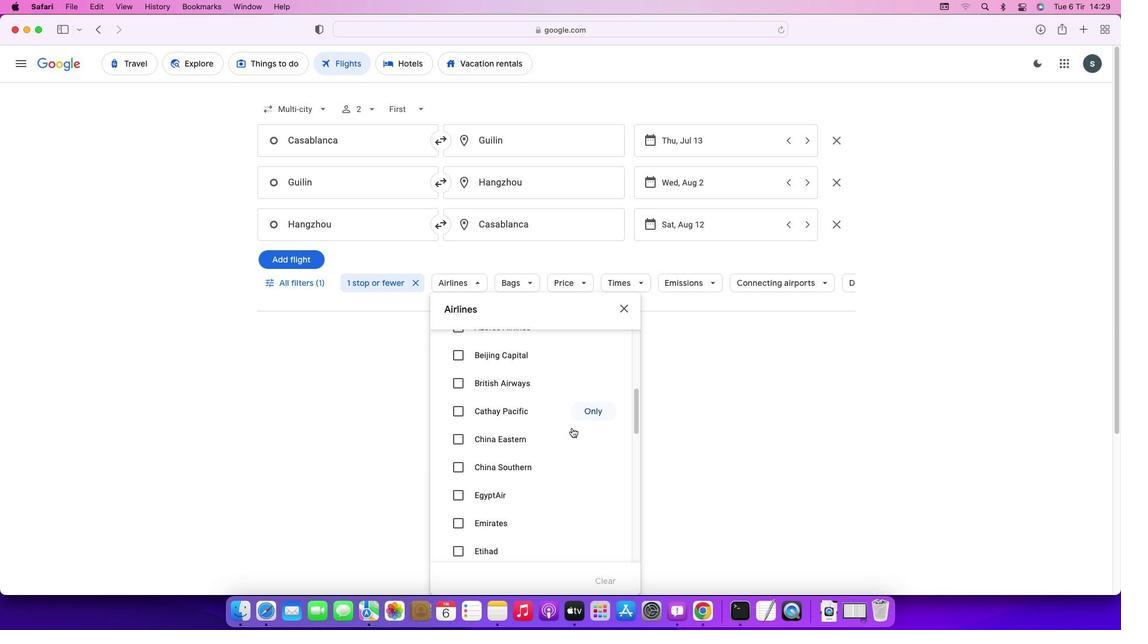 
Action: Mouse scrolled (571, 428) with delta (0, 0)
Screenshot: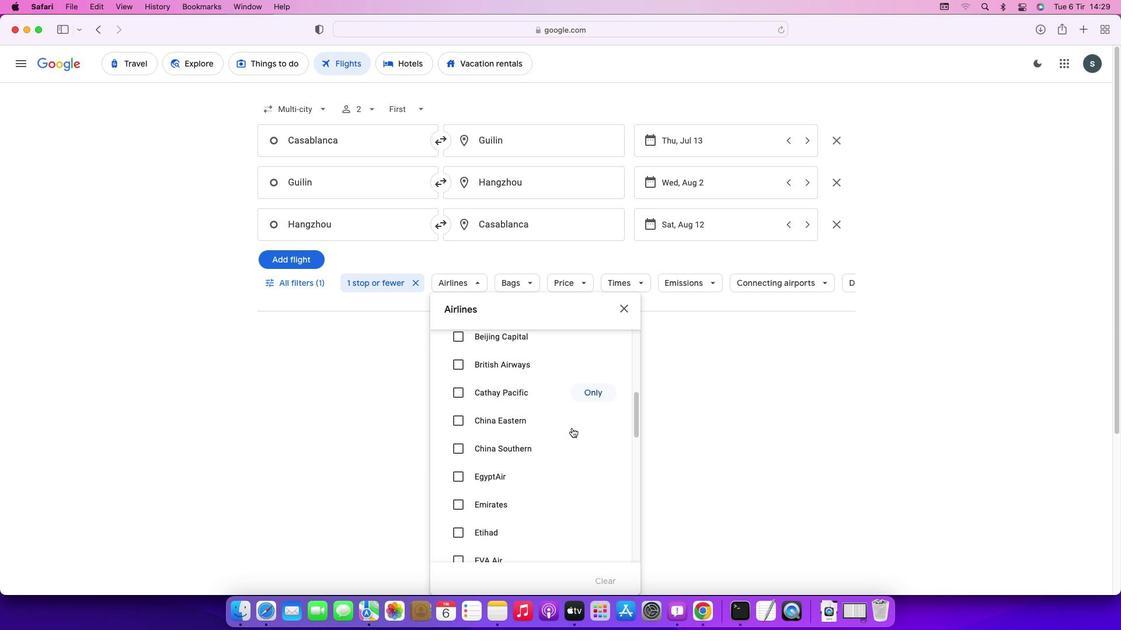 
Action: Mouse moved to (459, 502)
Screenshot: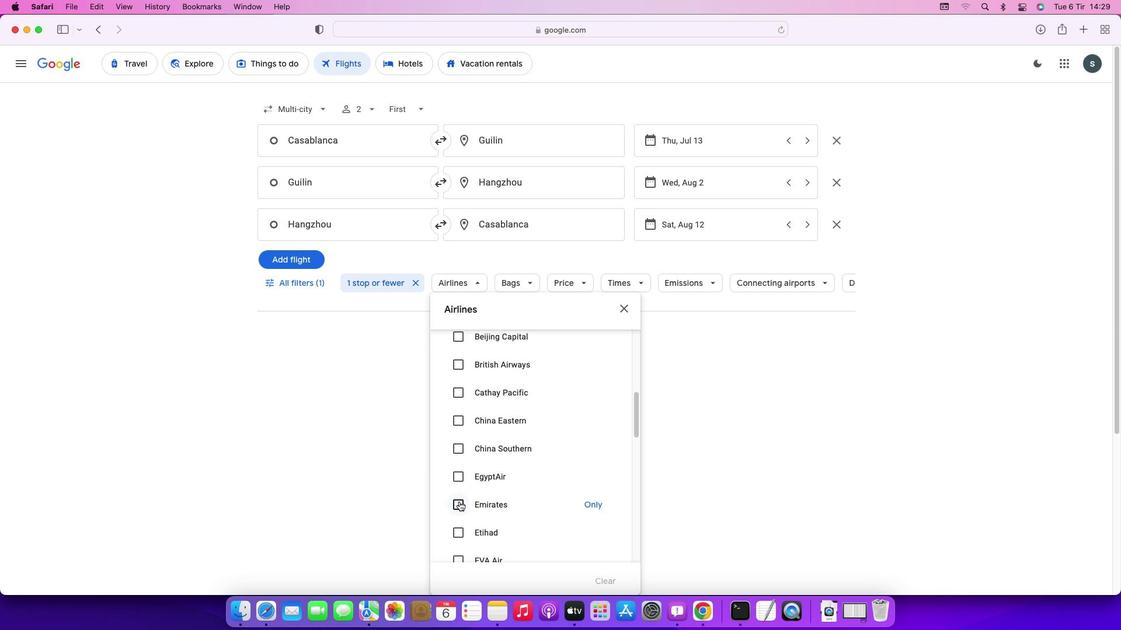 
Action: Mouse pressed left at (459, 502)
Screenshot: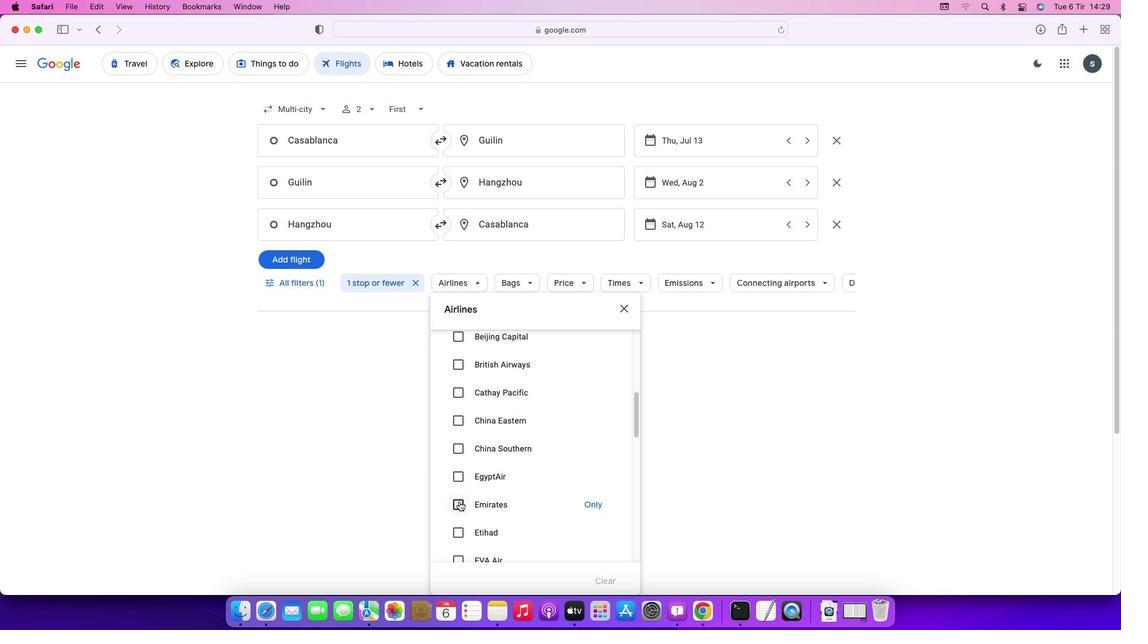 
Action: Mouse moved to (630, 312)
Screenshot: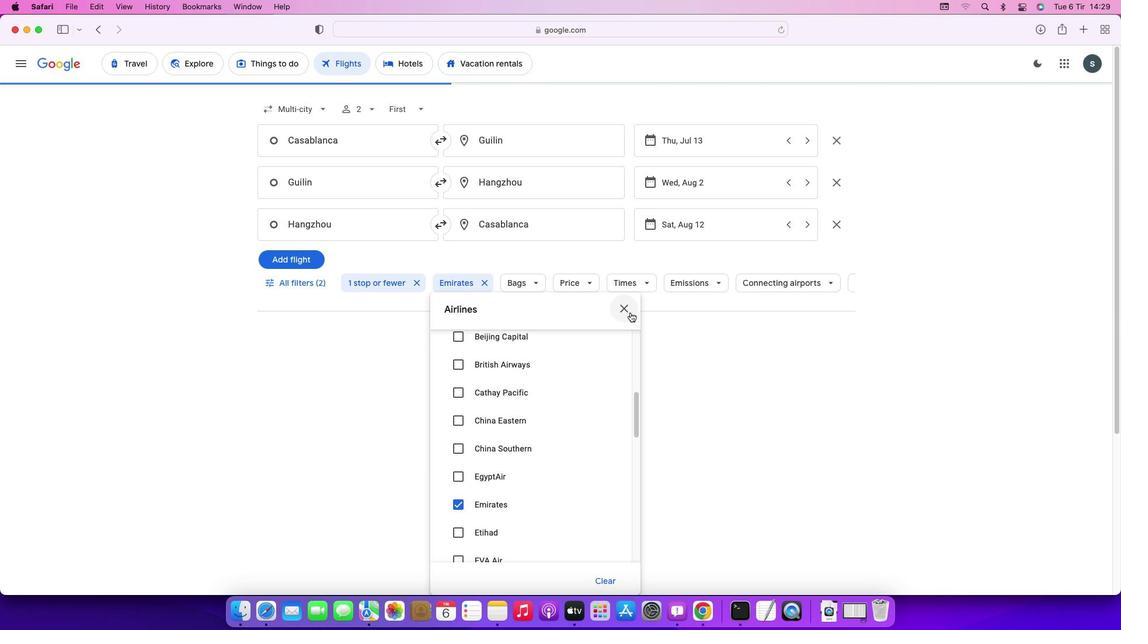 
Action: Mouse pressed left at (630, 312)
Screenshot: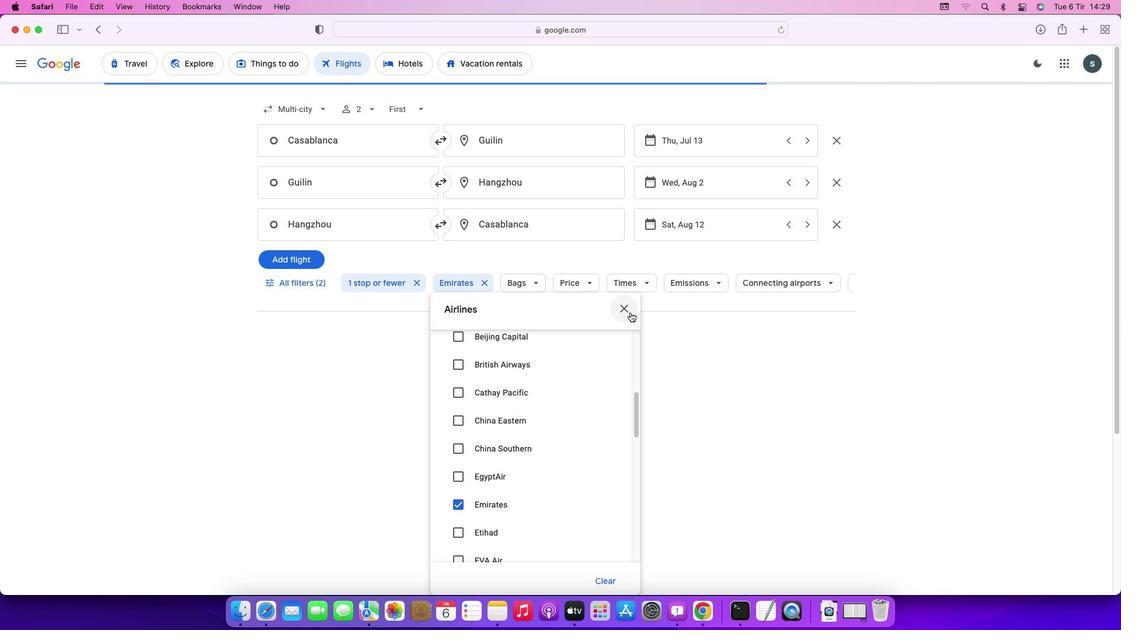 
Action: Mouse moved to (530, 286)
Screenshot: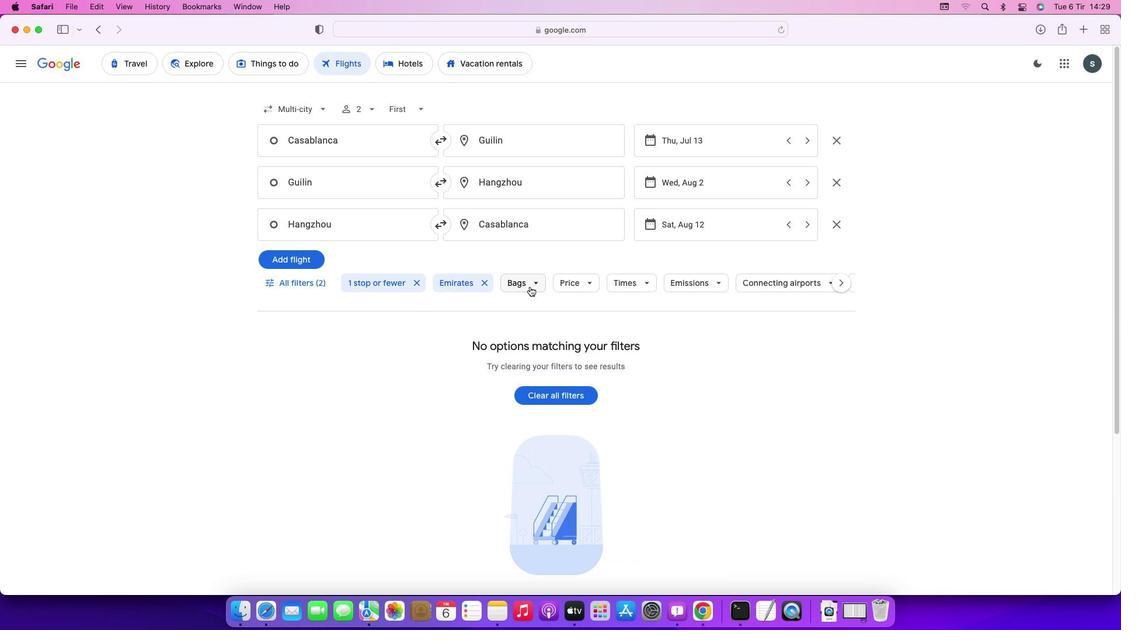 
Action: Mouse pressed left at (530, 286)
Screenshot: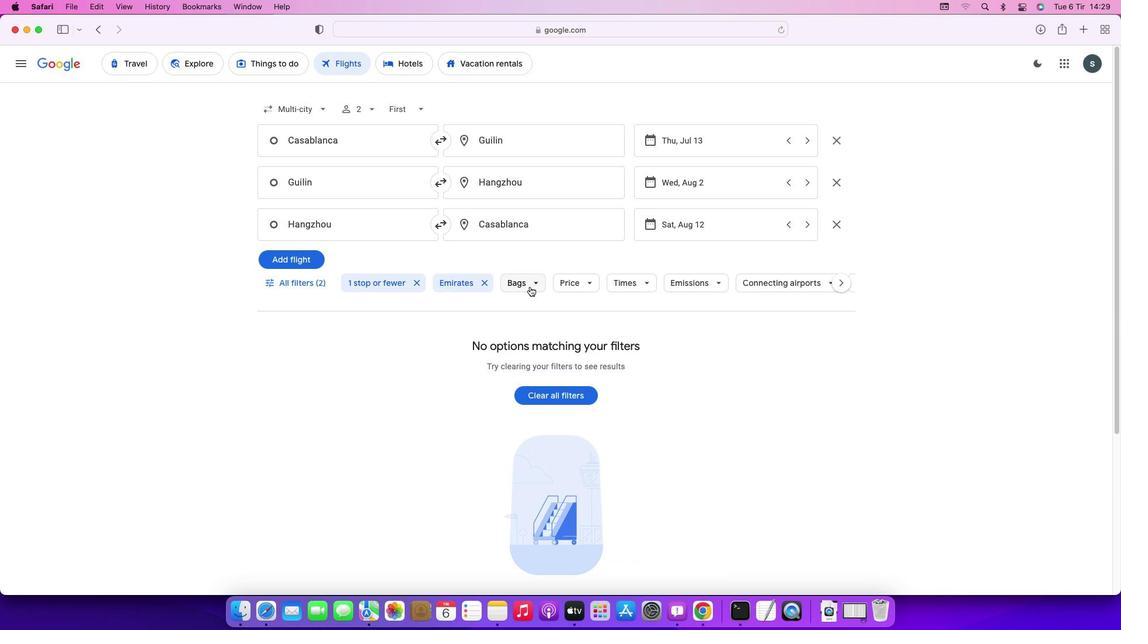 
Action: Mouse moved to (682, 345)
Screenshot: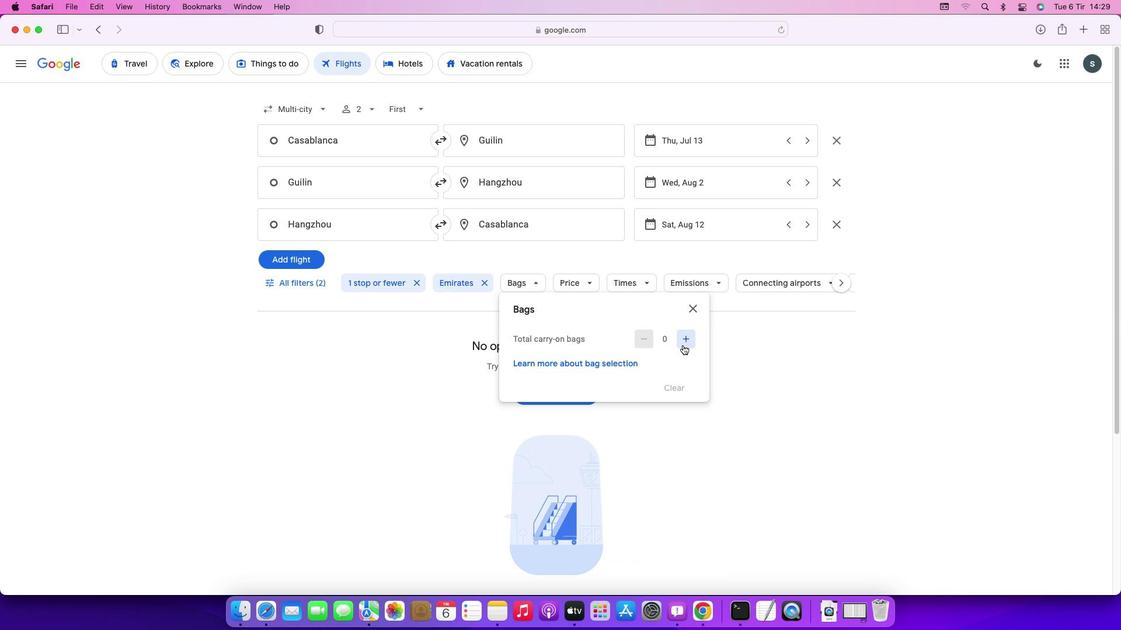 
Action: Mouse pressed left at (682, 345)
Screenshot: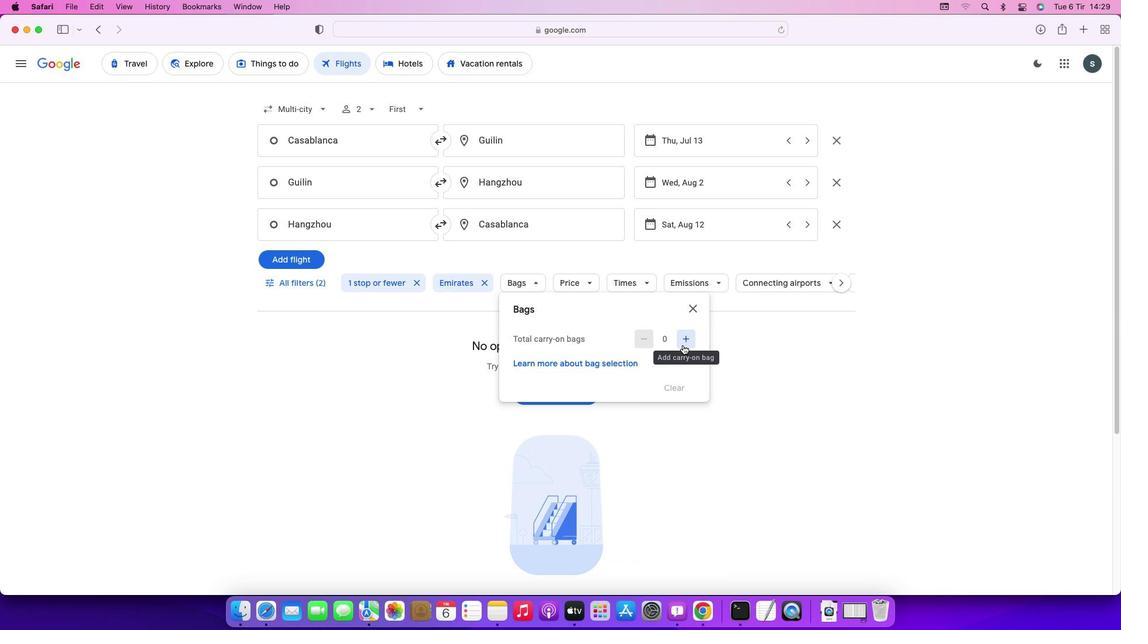 
Action: Mouse pressed left at (682, 345)
Screenshot: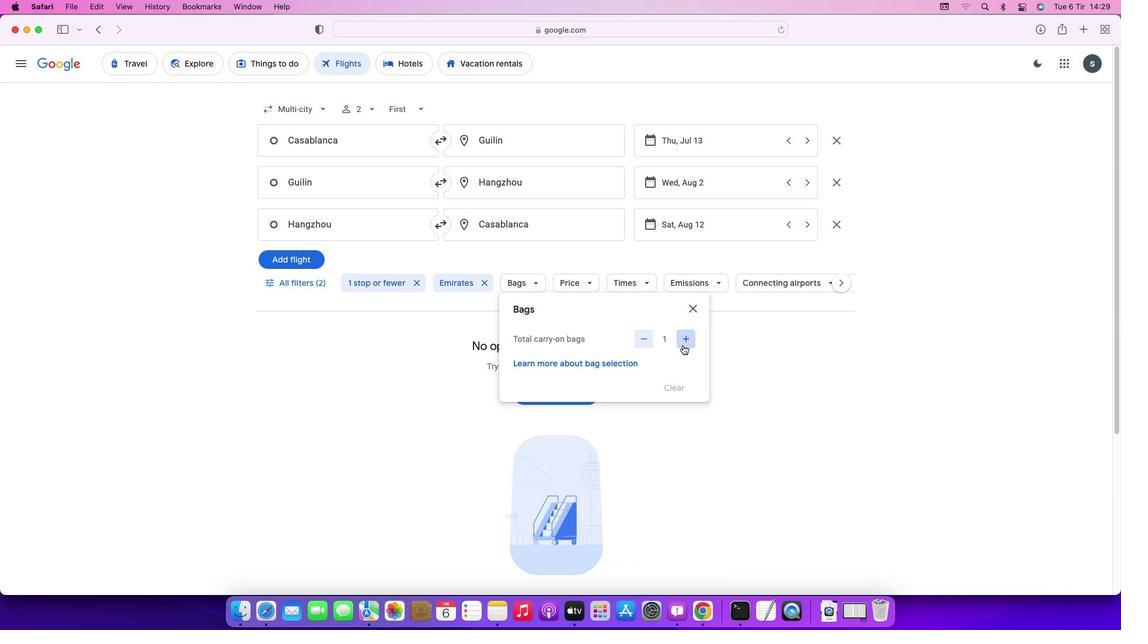 
Action: Mouse moved to (694, 314)
Screenshot: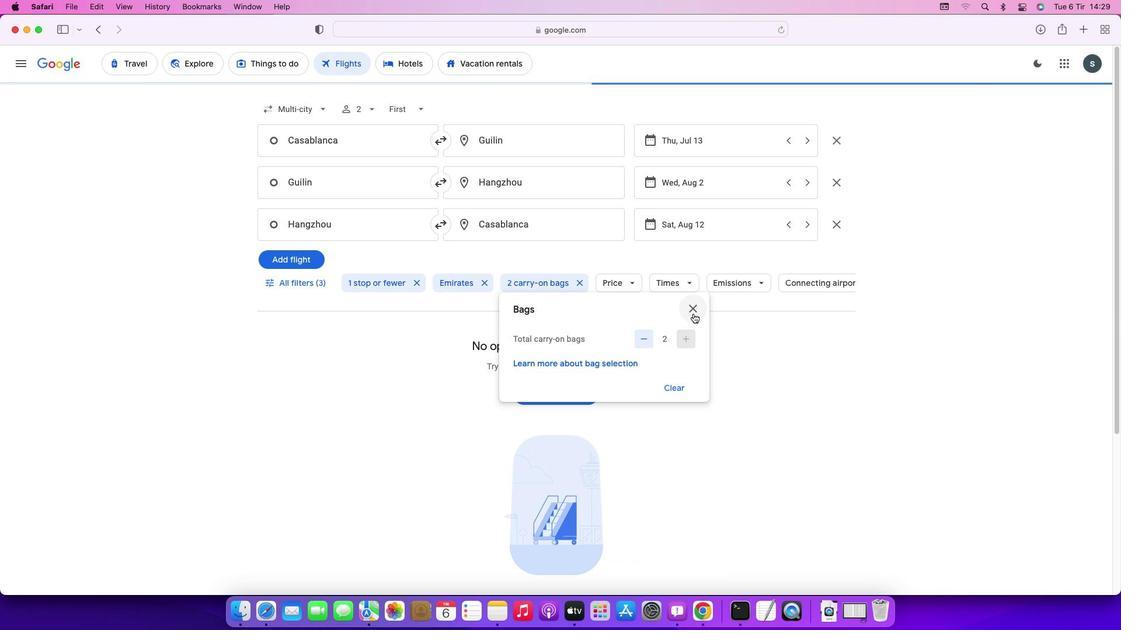 
Action: Mouse pressed left at (694, 314)
Screenshot: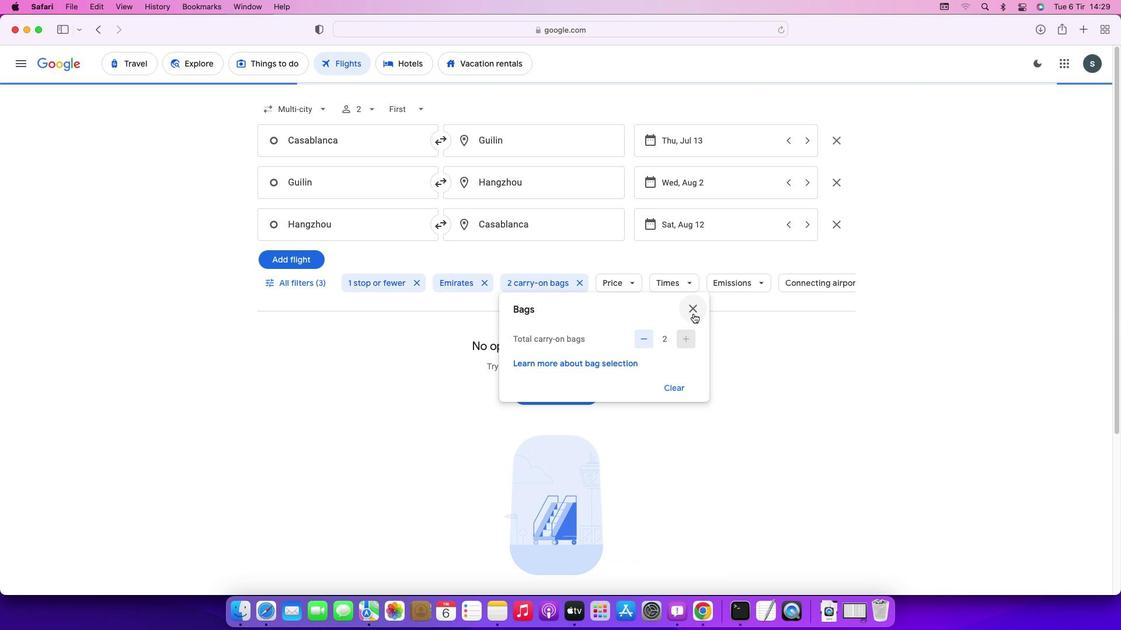 
Action: Mouse moved to (687, 288)
Screenshot: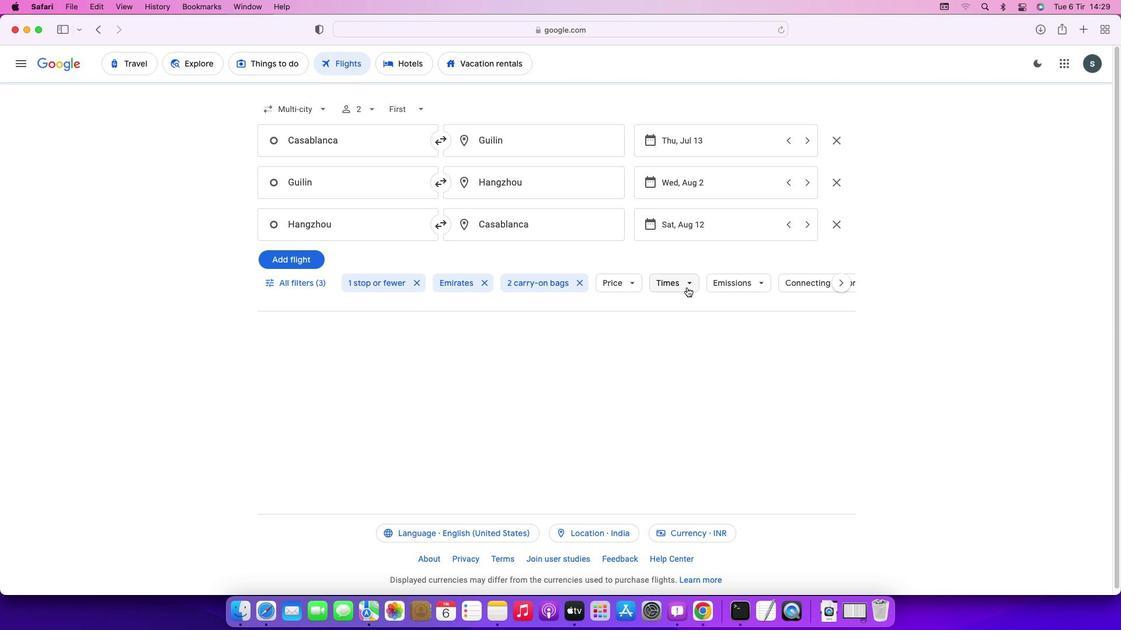
Action: Mouse pressed left at (687, 288)
Screenshot: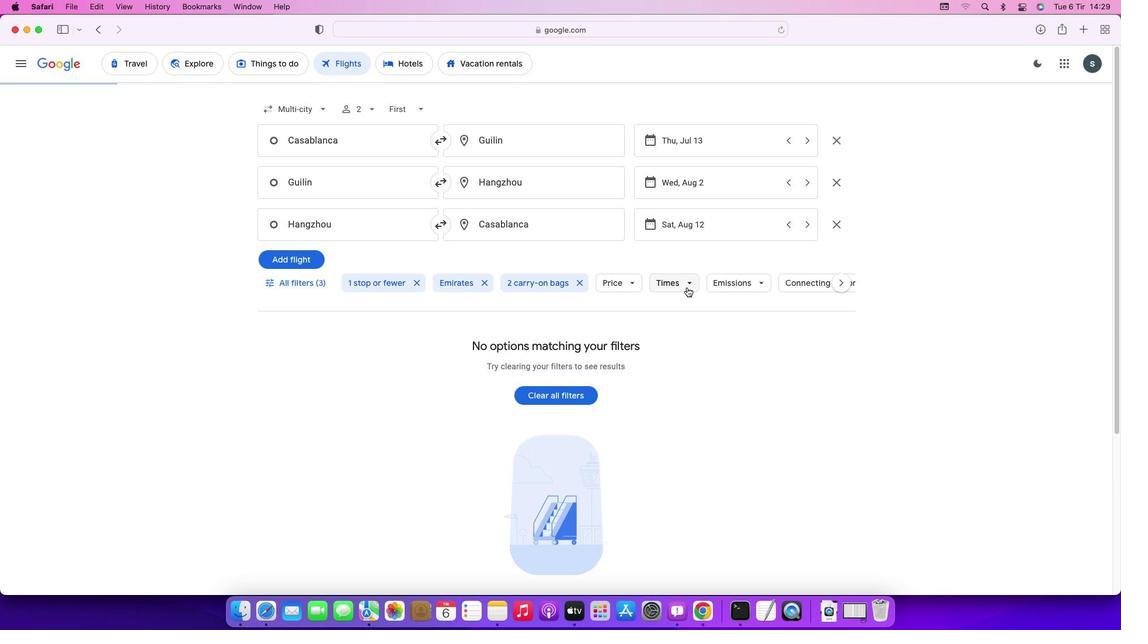
Action: Mouse moved to (672, 421)
Screenshot: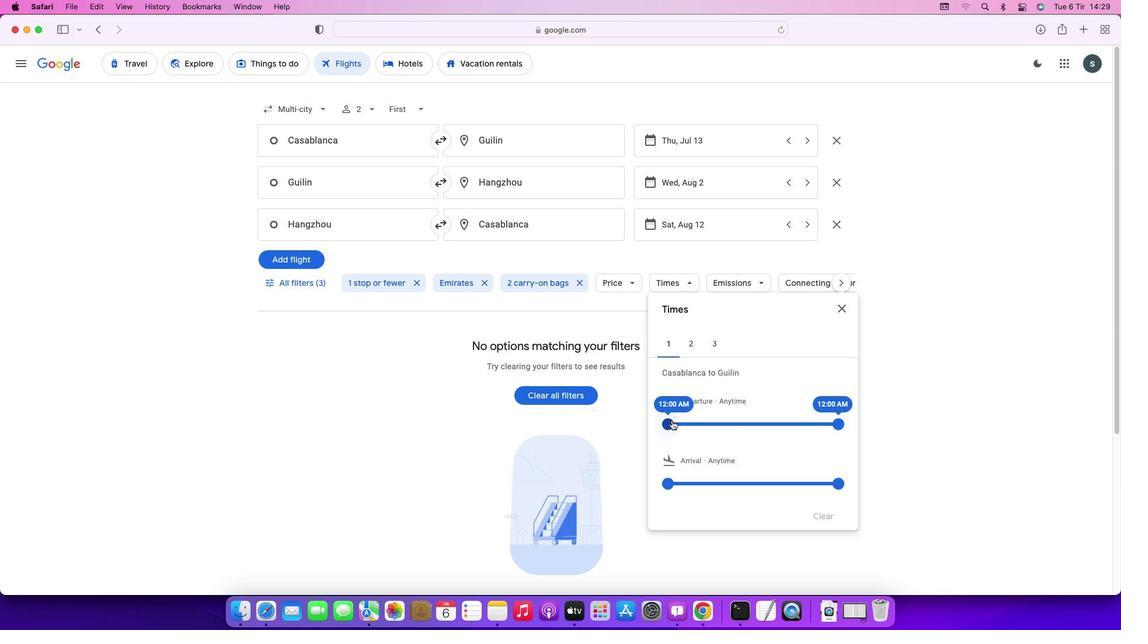 
Action: Mouse pressed left at (672, 421)
Screenshot: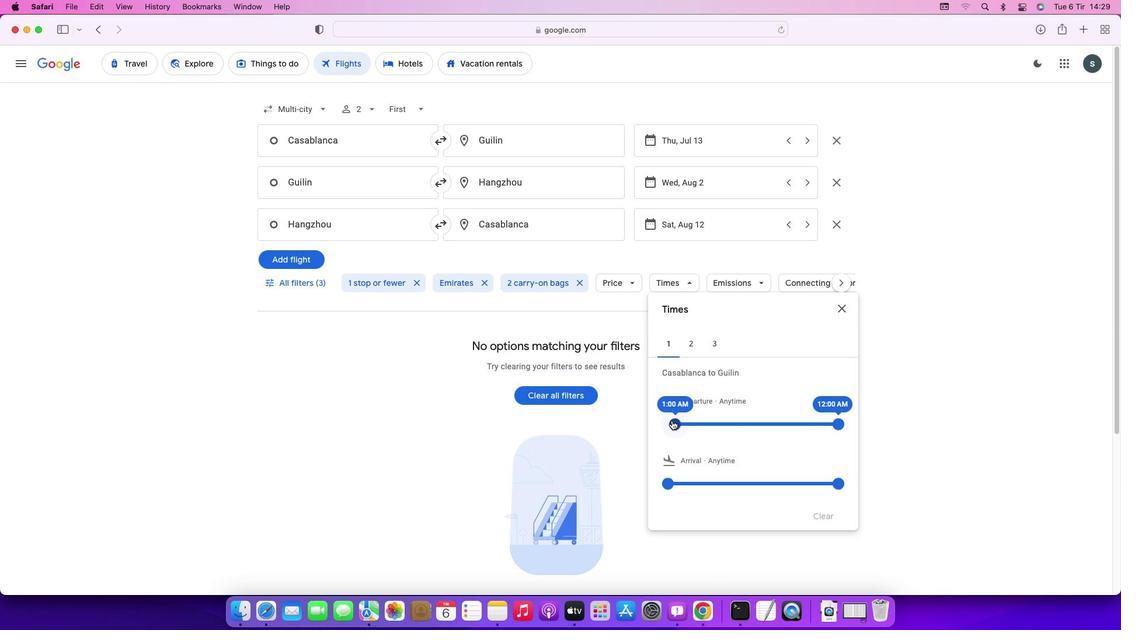 
Action: Mouse moved to (845, 302)
Screenshot: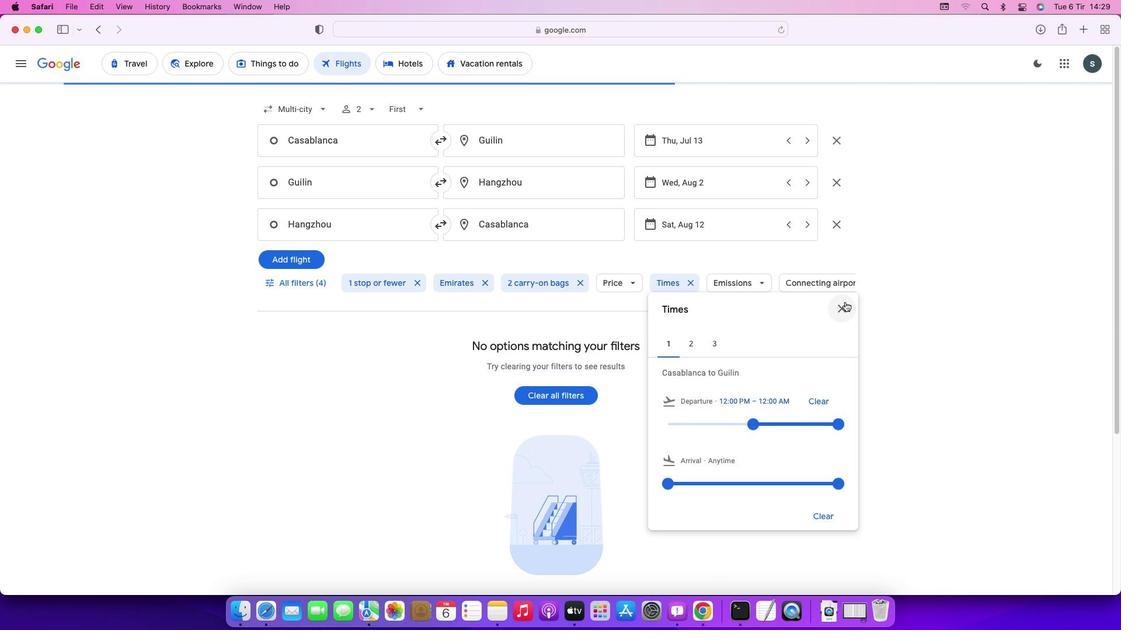 
Action: Mouse pressed left at (845, 302)
Screenshot: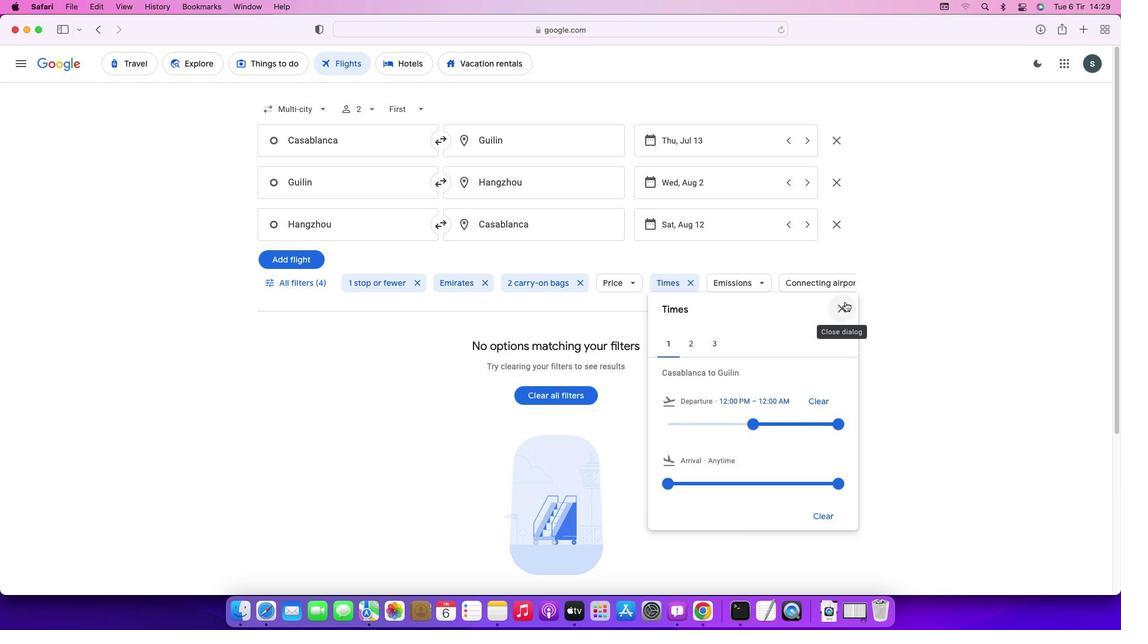 
Action: Mouse moved to (806, 281)
Screenshot: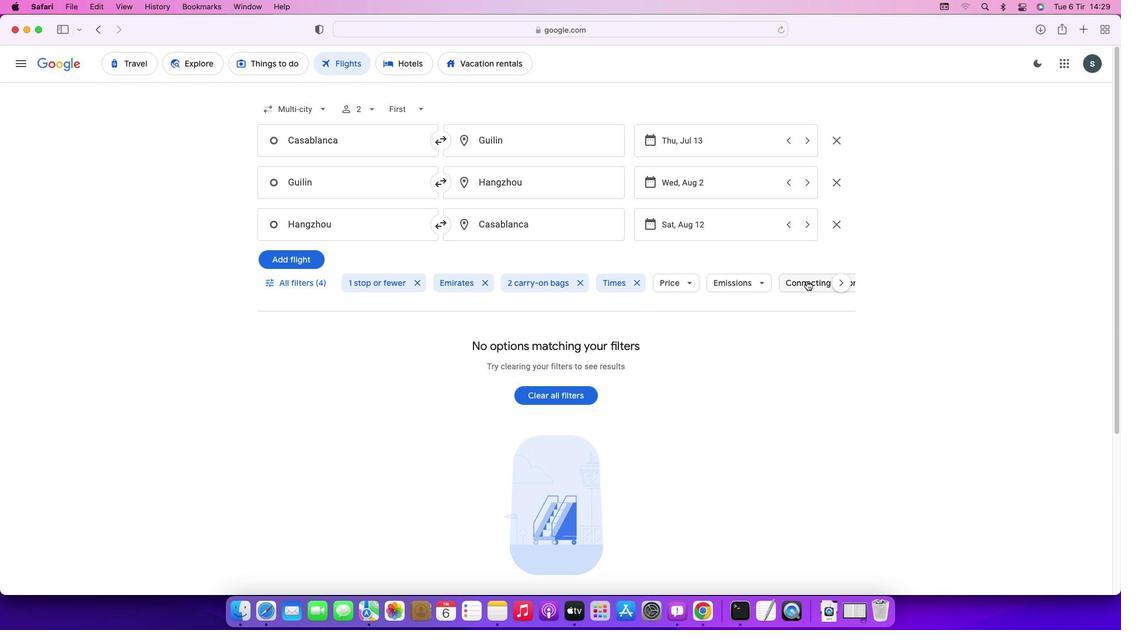 
Action: Mouse pressed left at (806, 281)
Screenshot: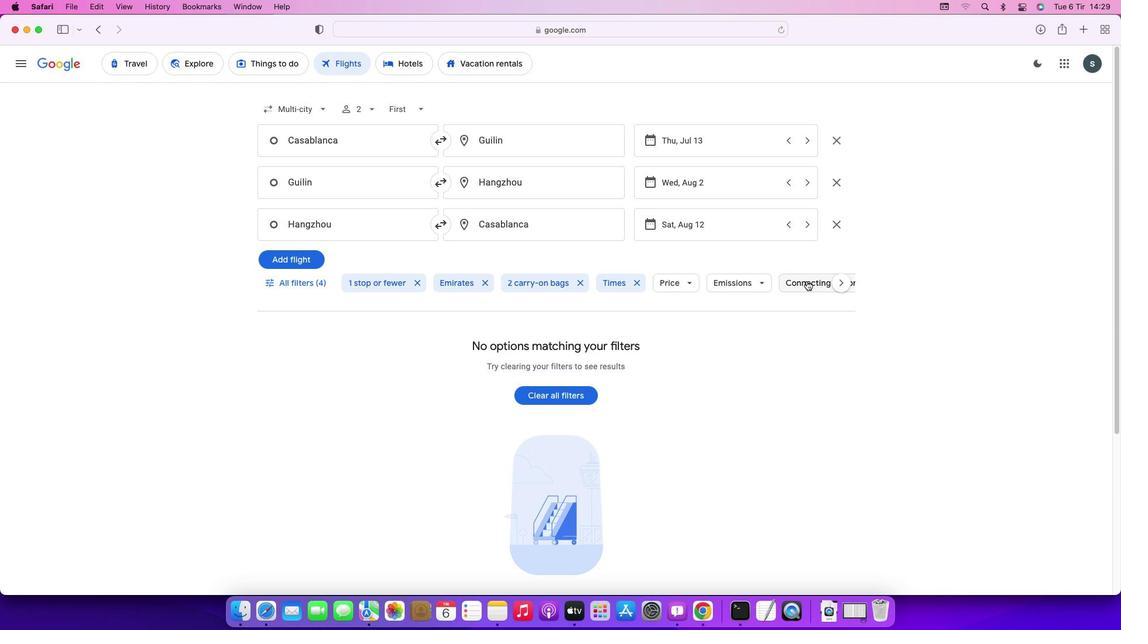 
Action: Mouse moved to (955, 408)
Screenshot: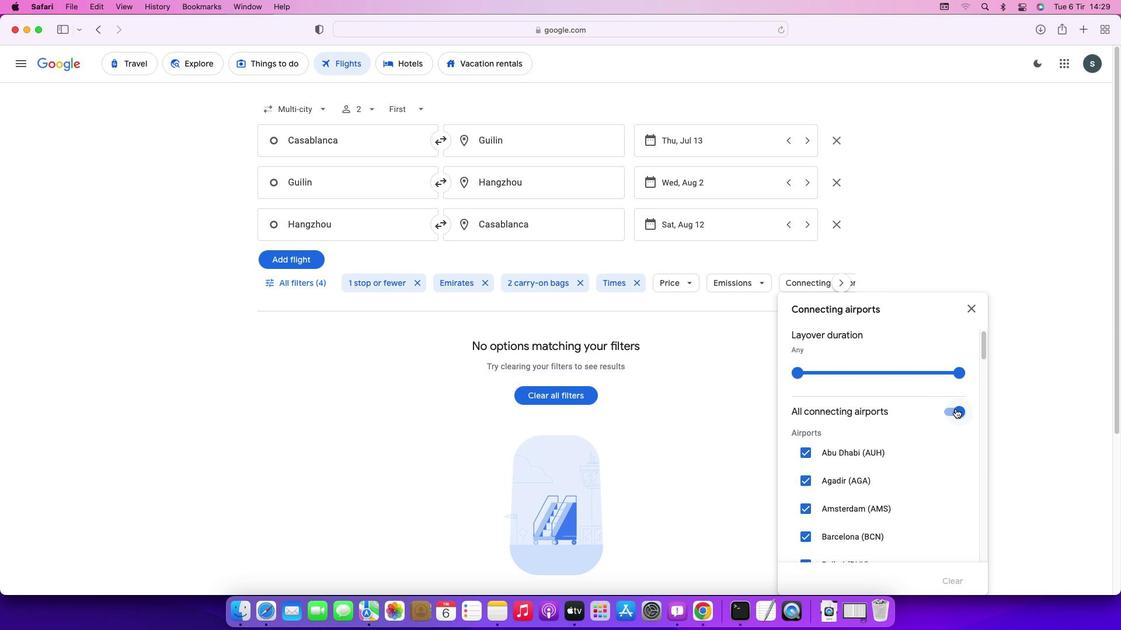 
Action: Mouse pressed left at (955, 408)
Screenshot: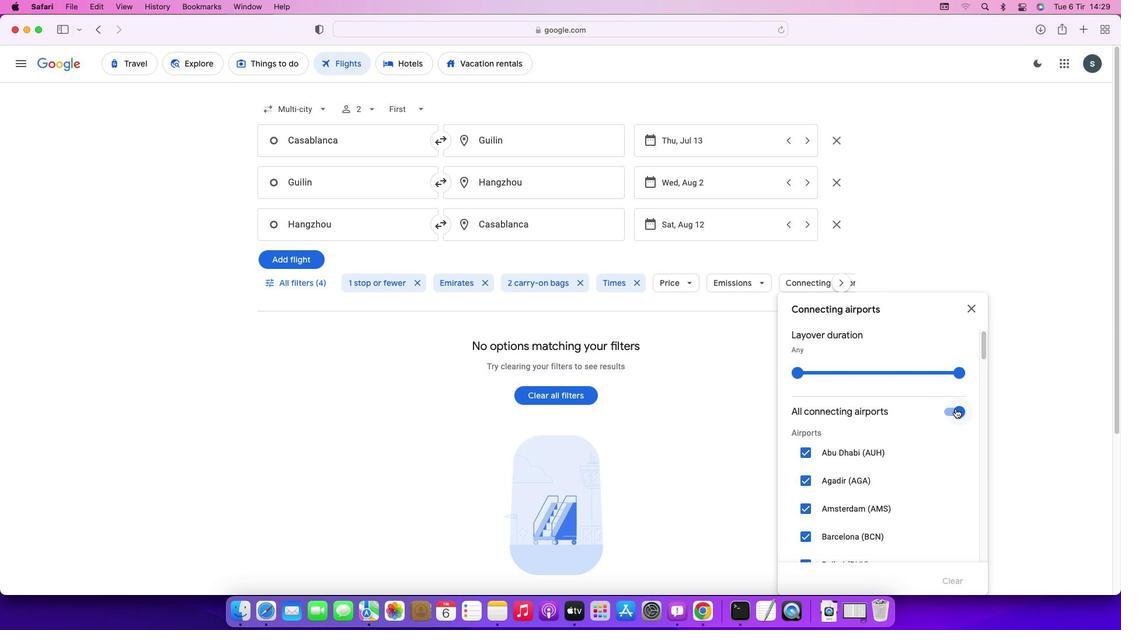 
Action: Mouse moved to (920, 503)
Screenshot: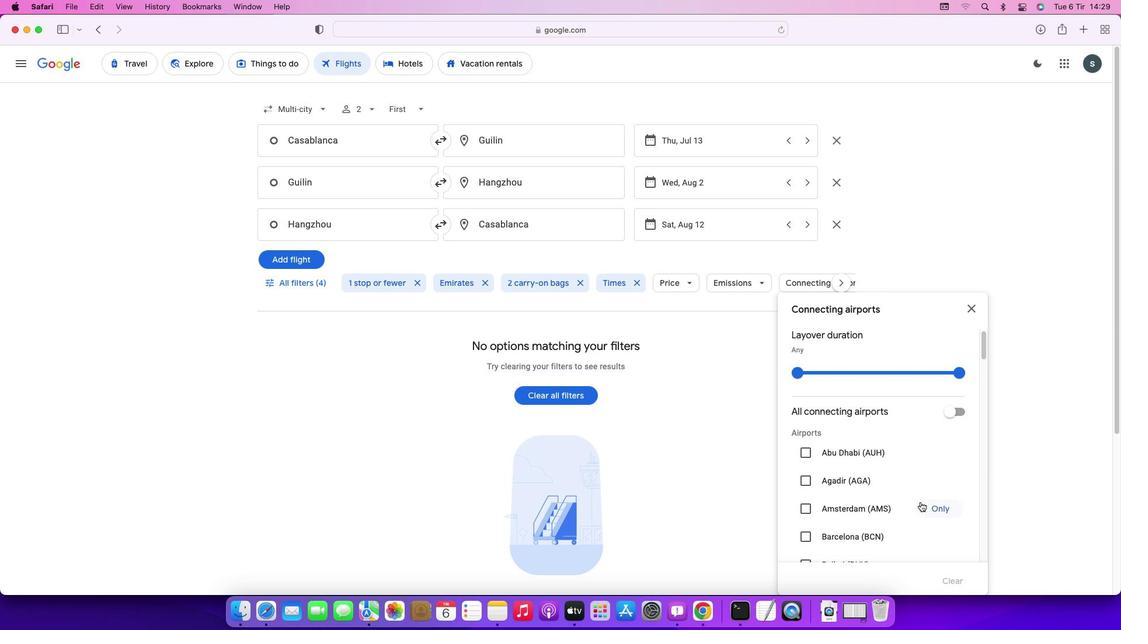 
Action: Mouse scrolled (920, 503) with delta (0, 0)
Screenshot: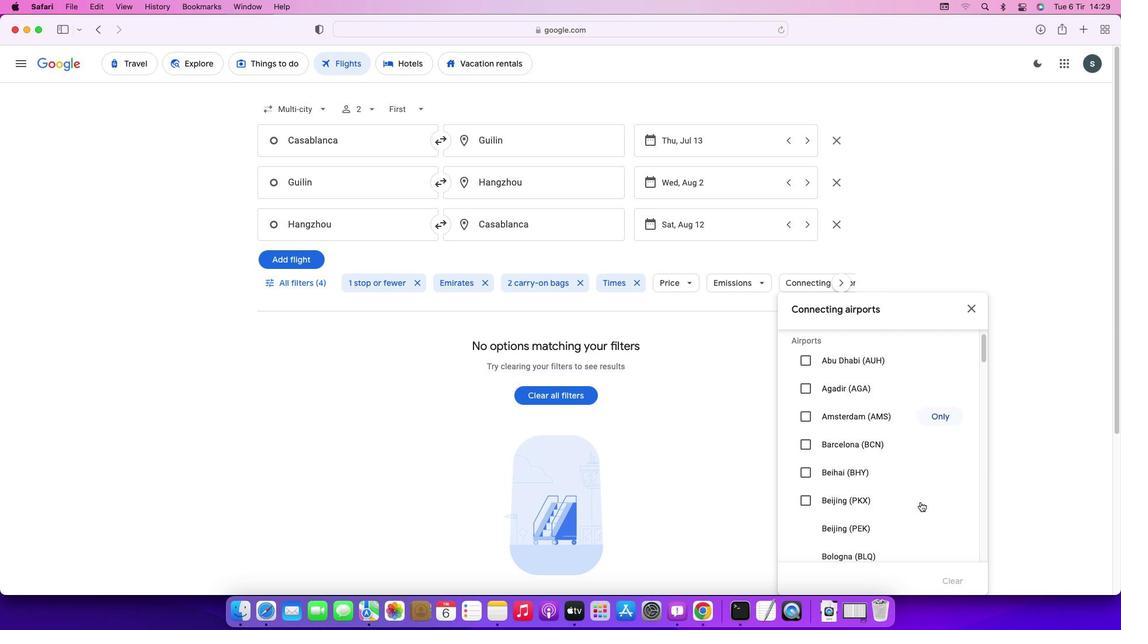 
Action: Mouse scrolled (920, 503) with delta (0, 0)
Screenshot: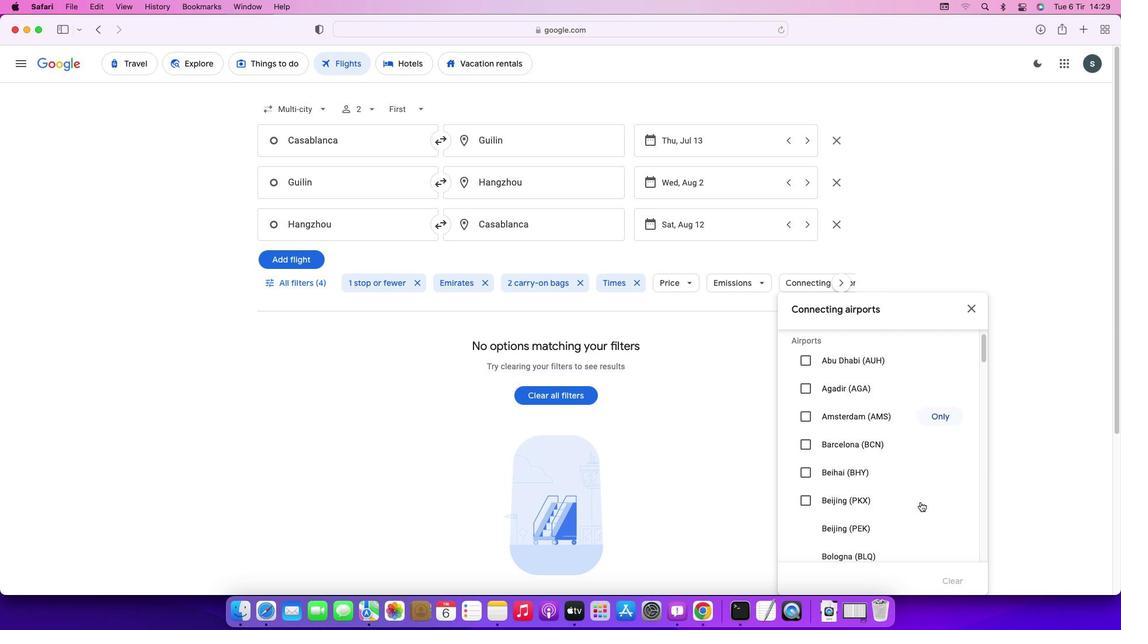
Action: Mouse scrolled (920, 503) with delta (0, -1)
Screenshot: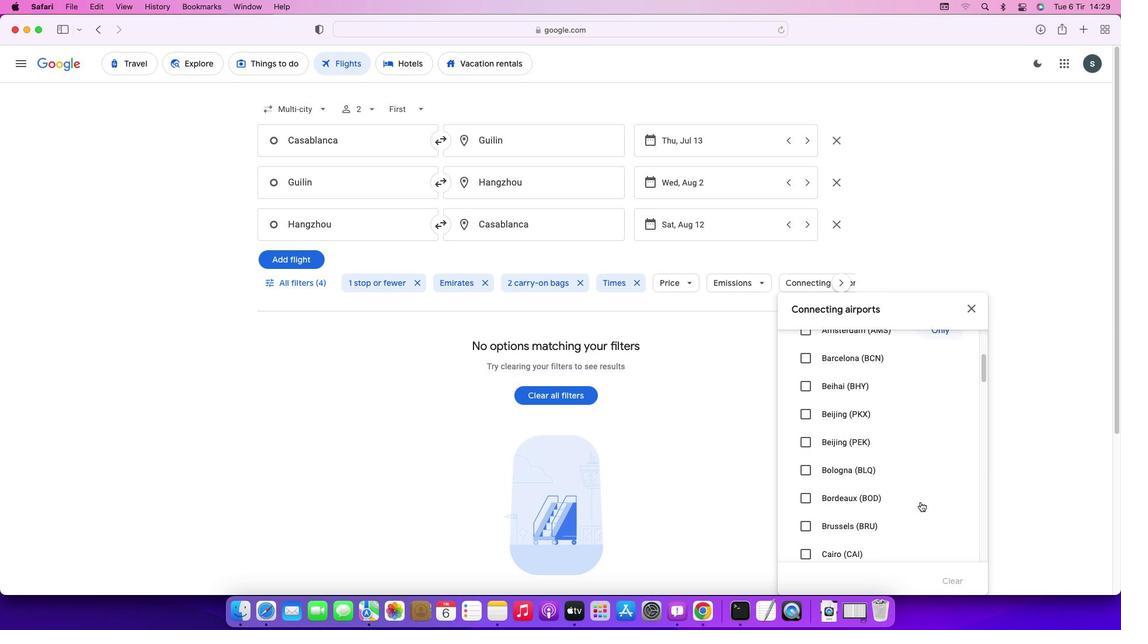 
Action: Mouse scrolled (920, 503) with delta (0, -1)
Screenshot: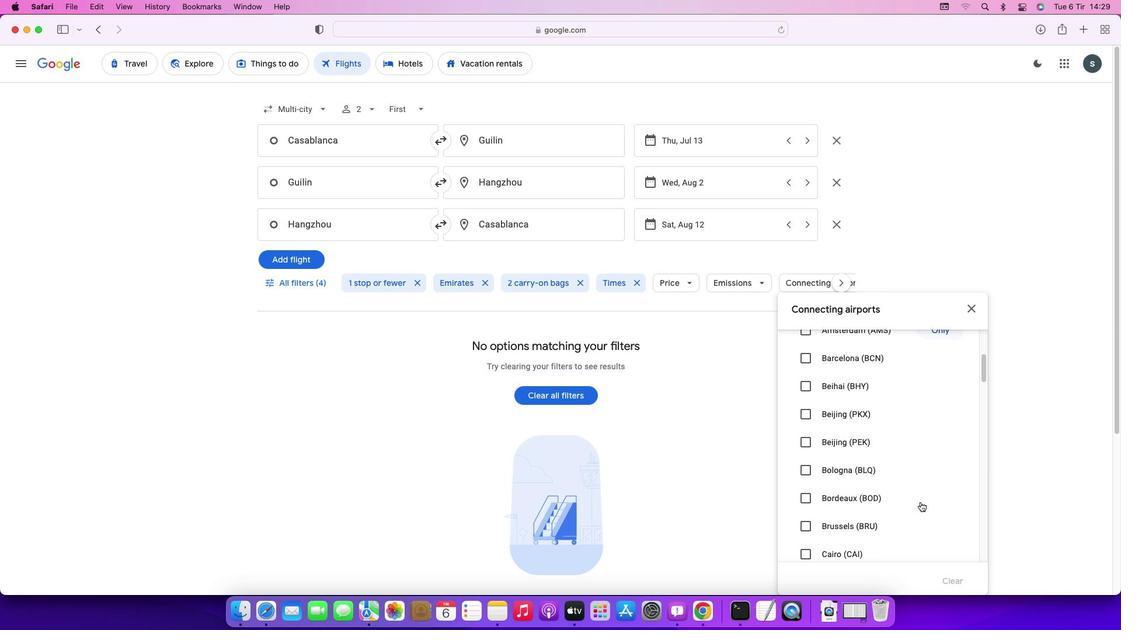 
Action: Mouse scrolled (920, 503) with delta (0, 0)
Screenshot: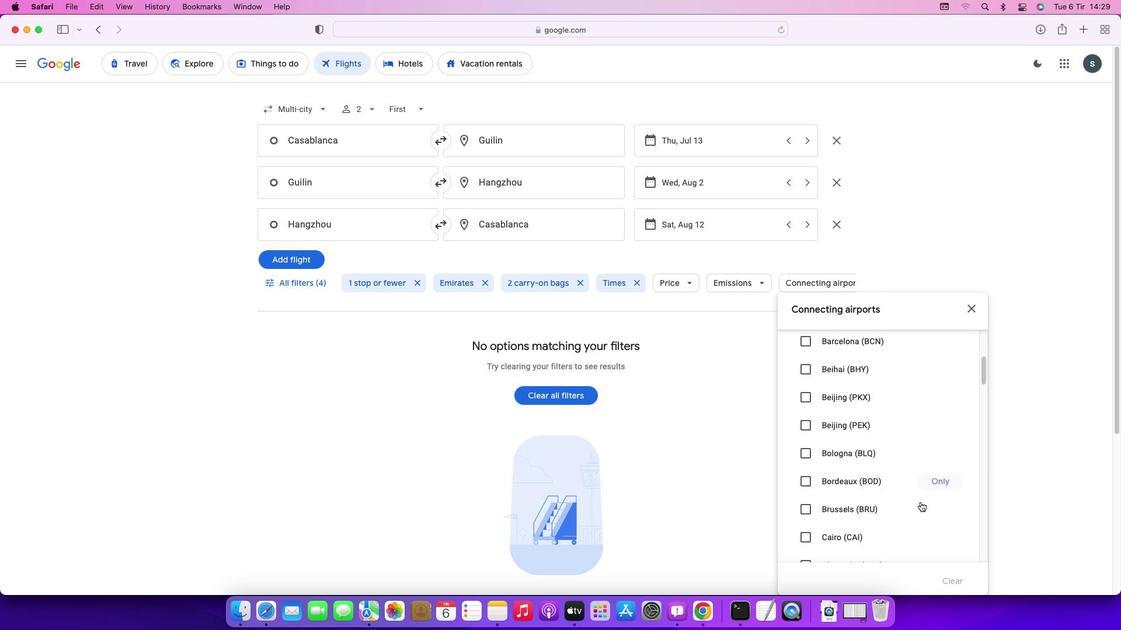 
Action: Mouse scrolled (920, 503) with delta (0, 0)
Screenshot: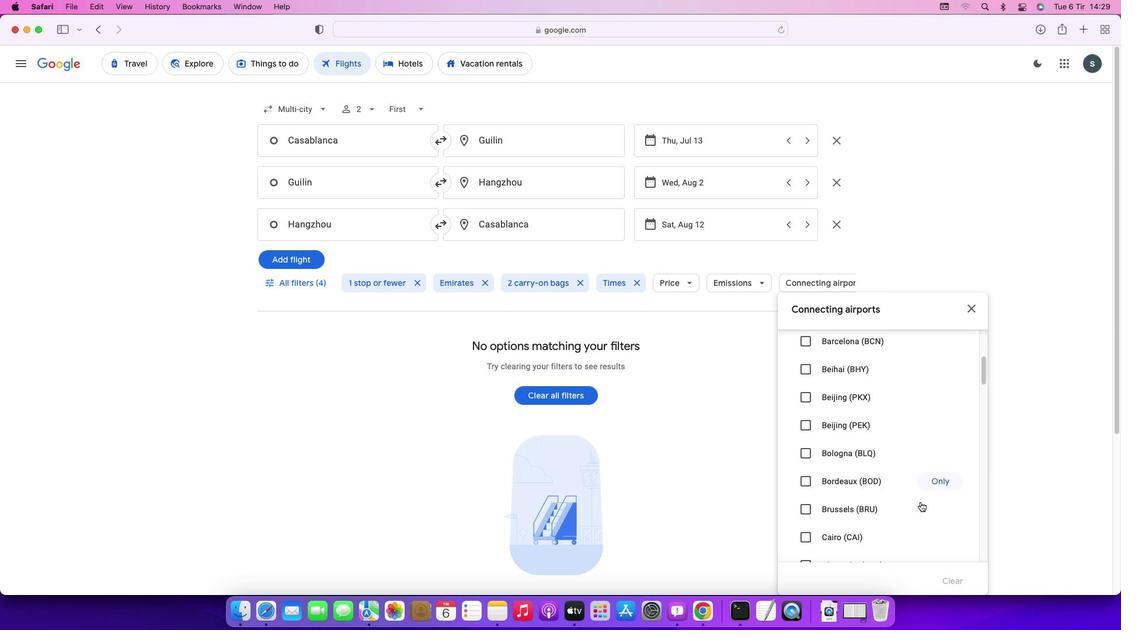 
Action: Mouse scrolled (920, 503) with delta (0, -1)
Screenshot: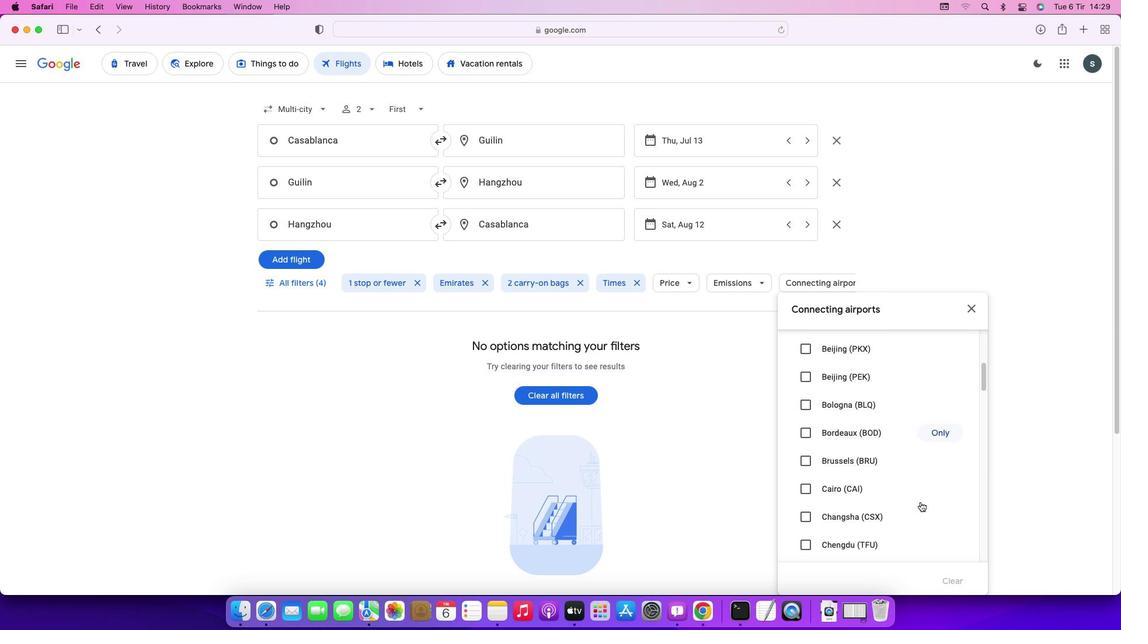 
Action: Mouse scrolled (920, 503) with delta (0, -1)
Screenshot: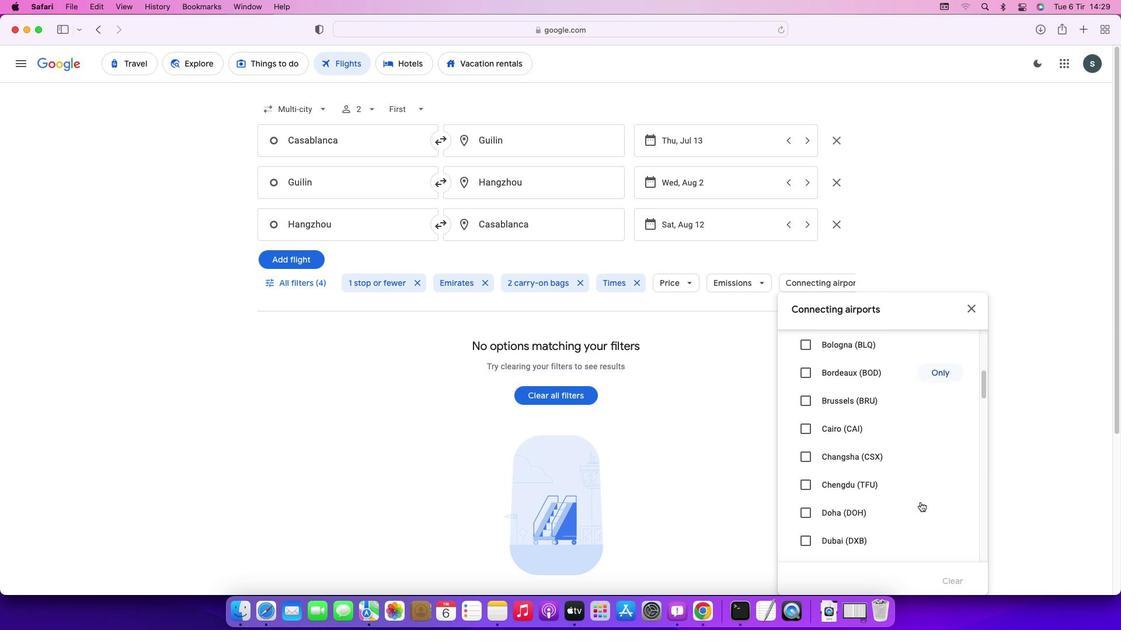 
Action: Mouse scrolled (920, 503) with delta (0, 0)
Screenshot: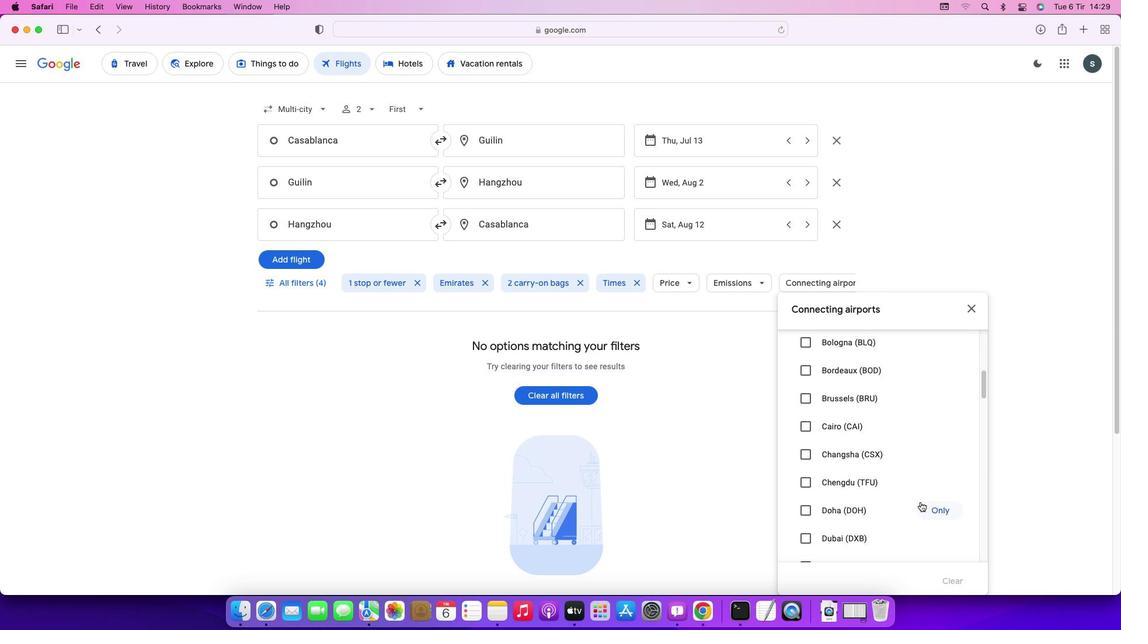 
Action: Mouse scrolled (920, 503) with delta (0, 0)
Screenshot: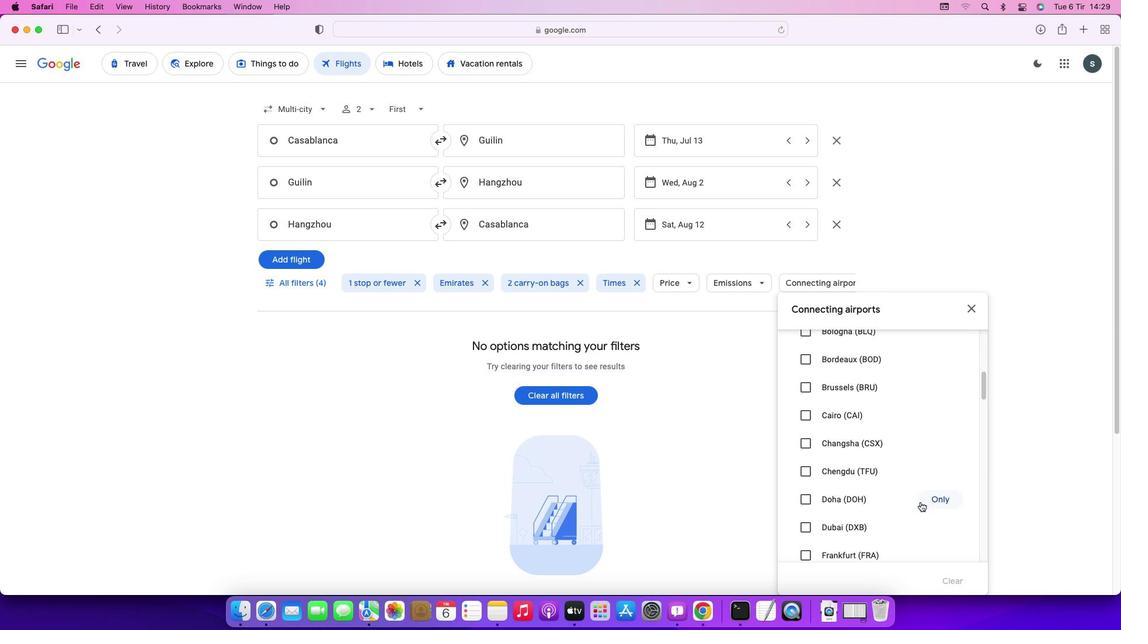 
Action: Mouse moved to (807, 529)
Screenshot: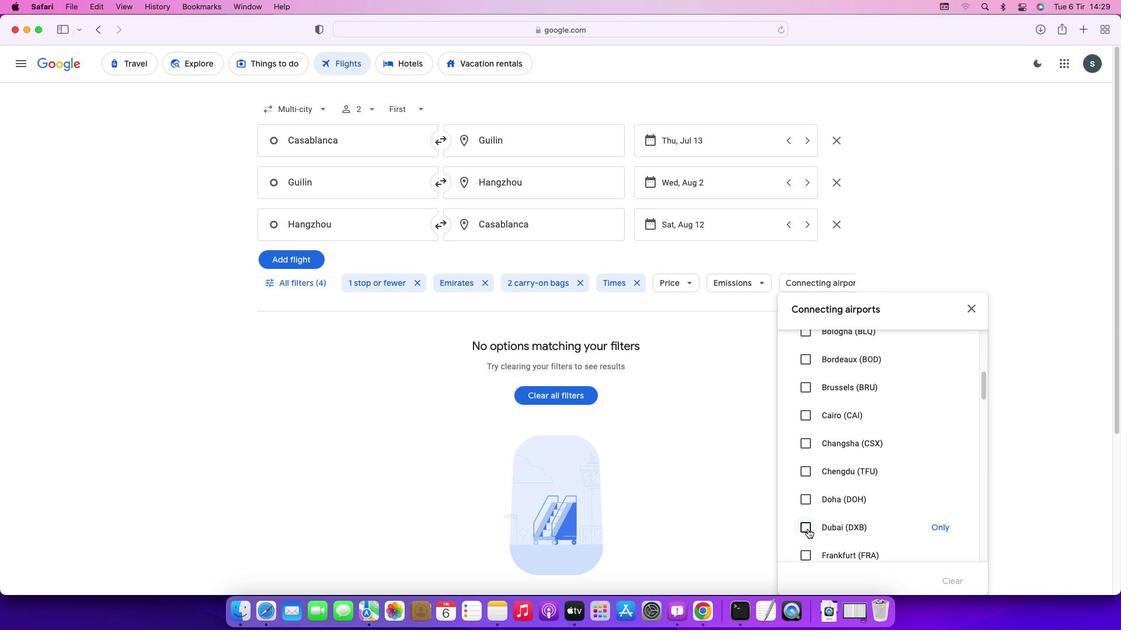
Action: Mouse pressed left at (807, 529)
Screenshot: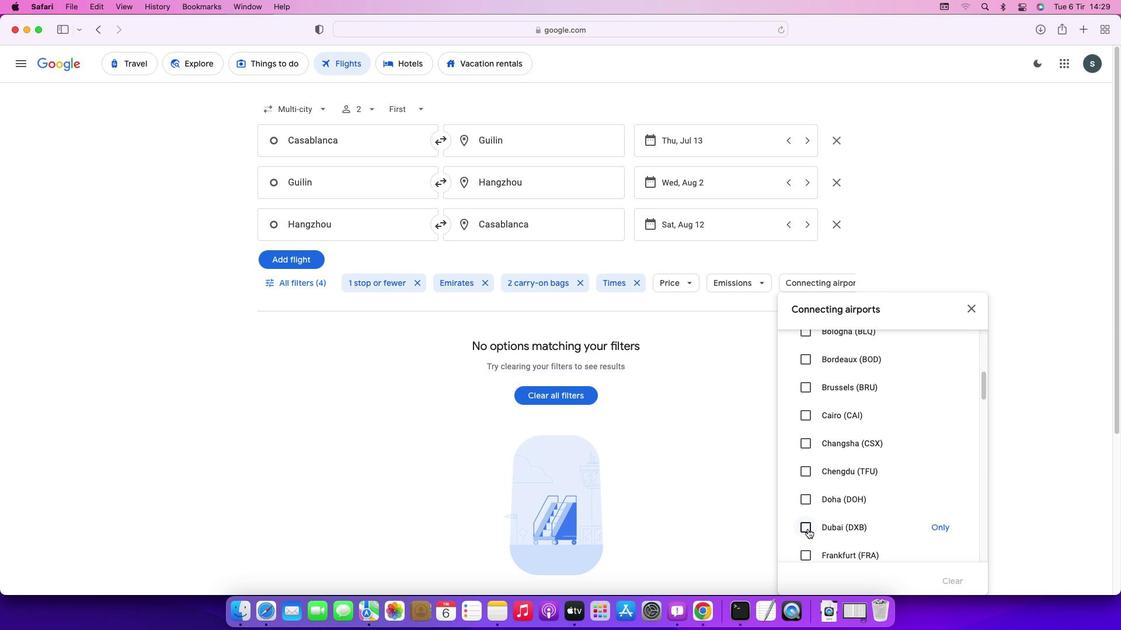 
Action: Mouse moved to (979, 314)
Screenshot: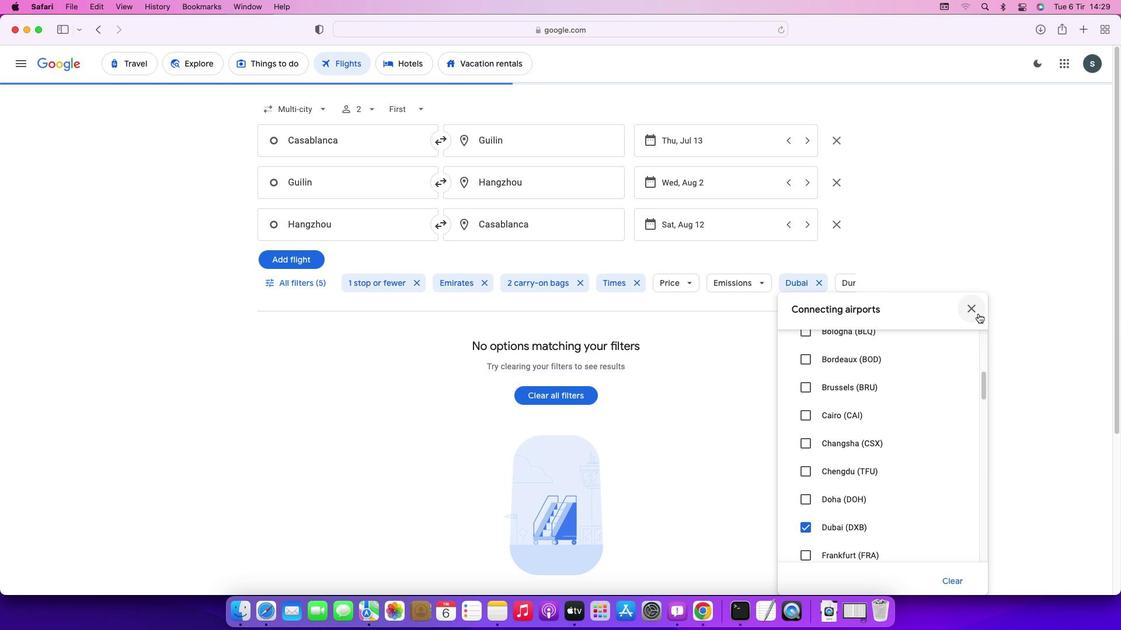 
Action: Mouse pressed left at (979, 314)
Screenshot: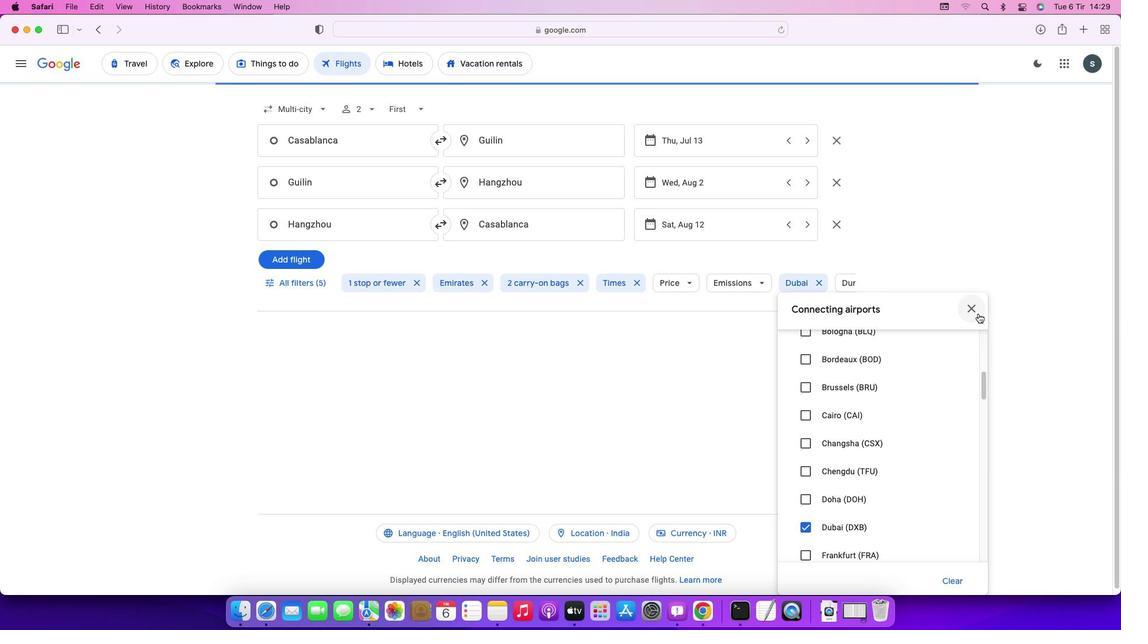 
Action: Mouse moved to (849, 414)
Screenshot: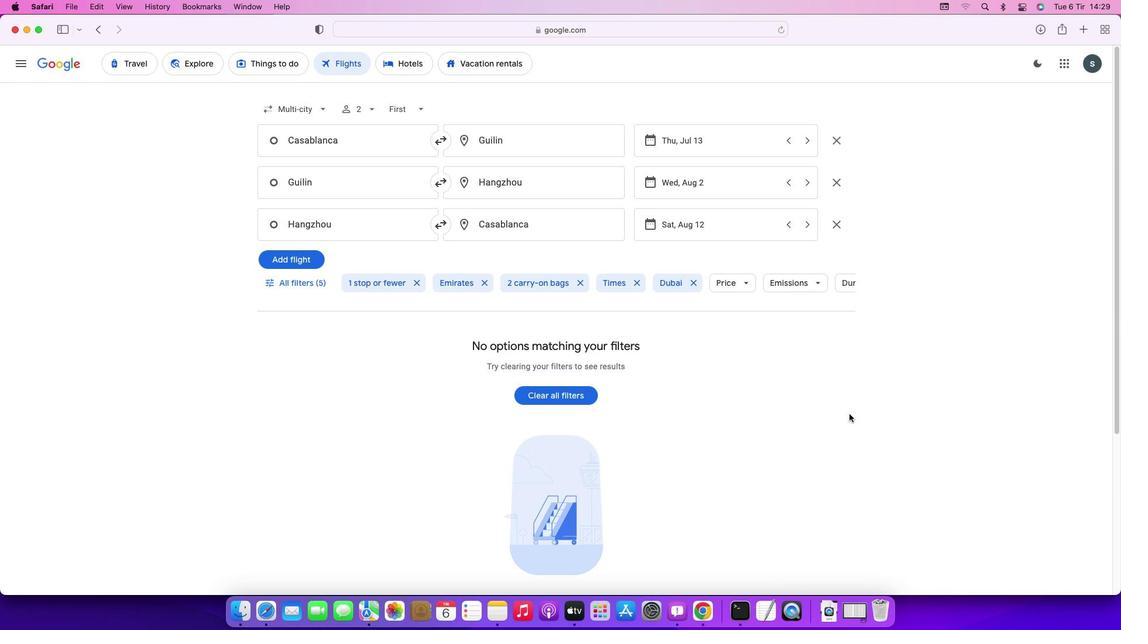 
